 Task: Find connections with filter location Bocaiúva with filter topic #lawtechwith filter profile language Potuguese with filter current company DBS Bank with filter school KAZI NAZRUL UNIVERSITY, ASANSOL with filter industry Security Guards and Patrol Services with filter service category FIle Management with filter keywords title Public Relations Specialist
Action: Mouse moved to (614, 170)
Screenshot: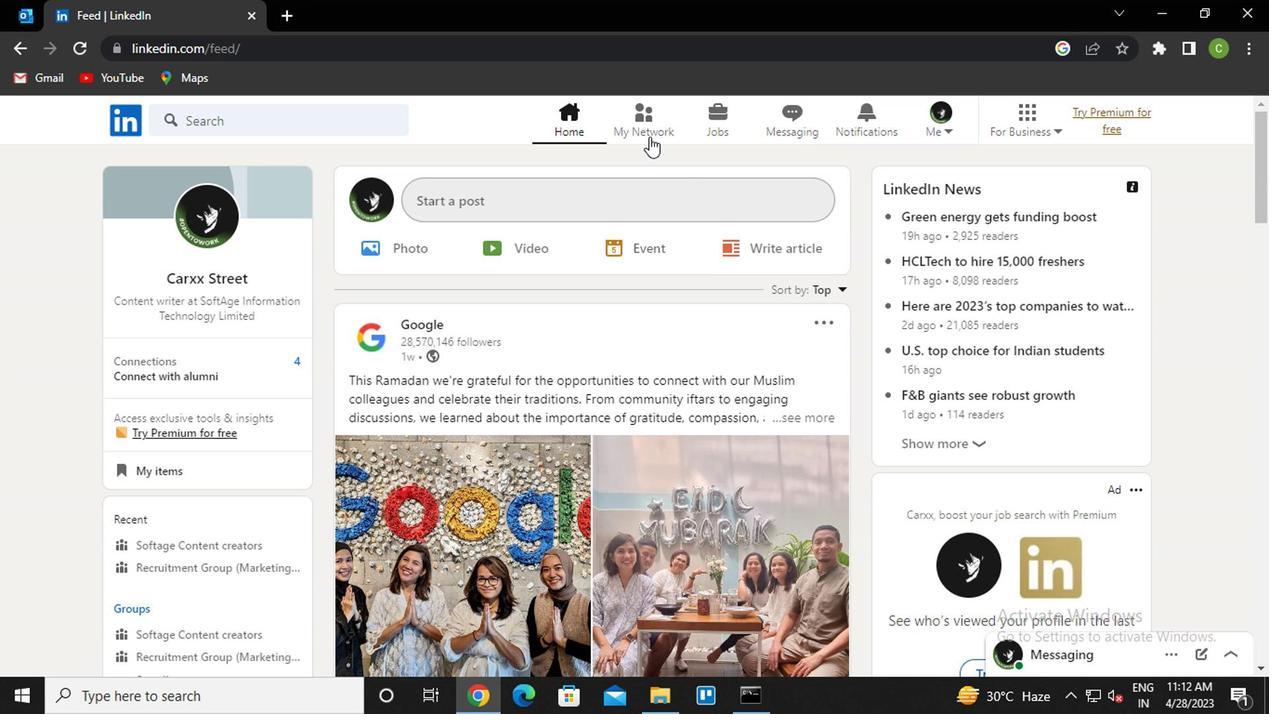 
Action: Mouse pressed left at (614, 170)
Screenshot: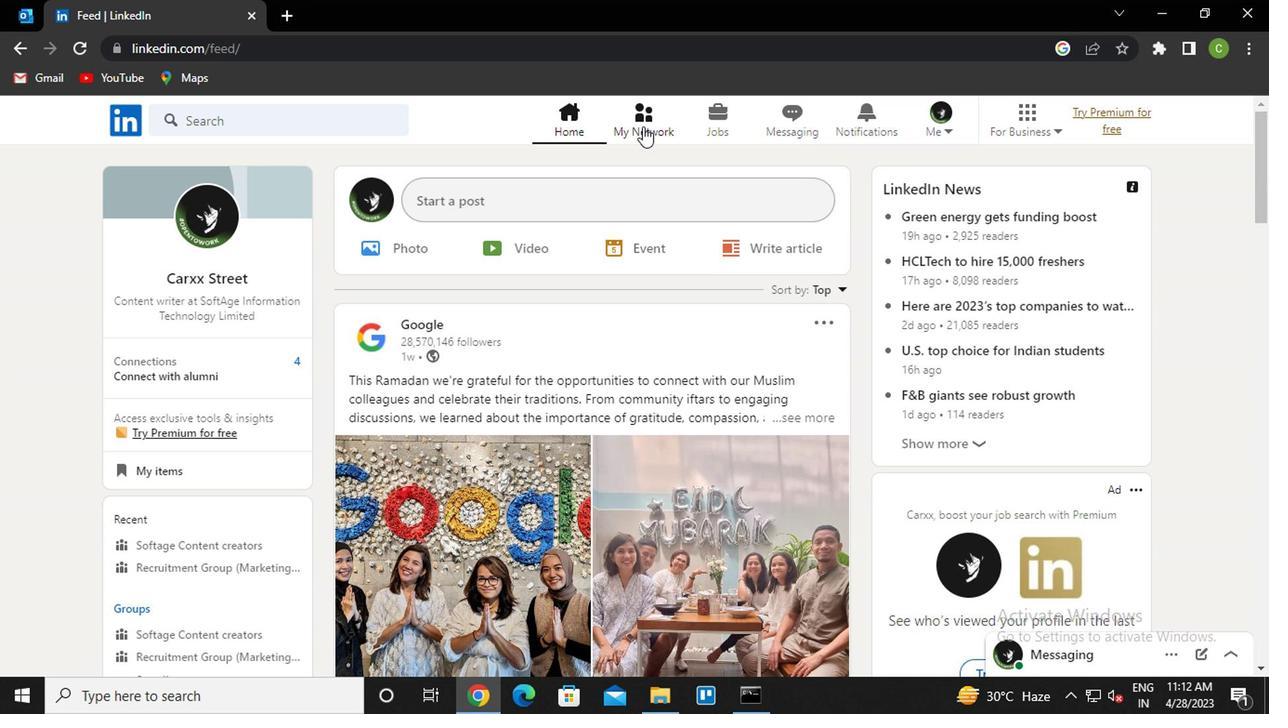 
Action: Mouse moved to (240, 246)
Screenshot: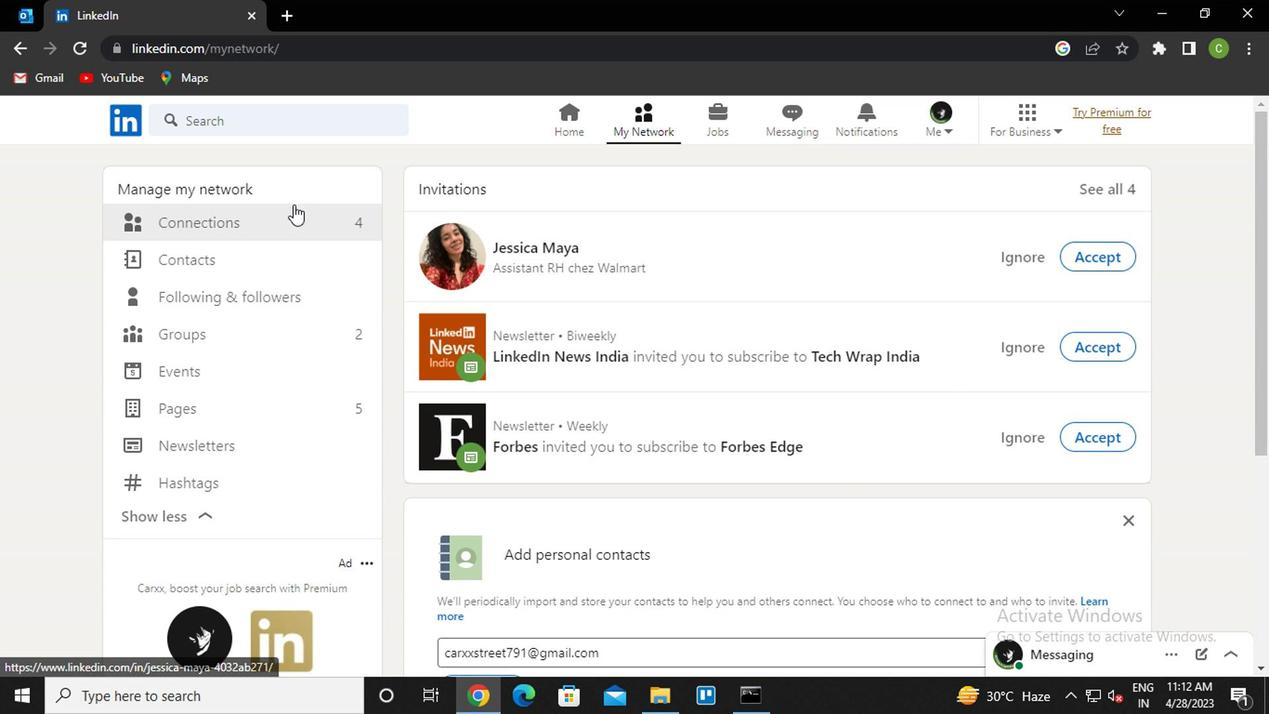 
Action: Mouse pressed left at (240, 246)
Screenshot: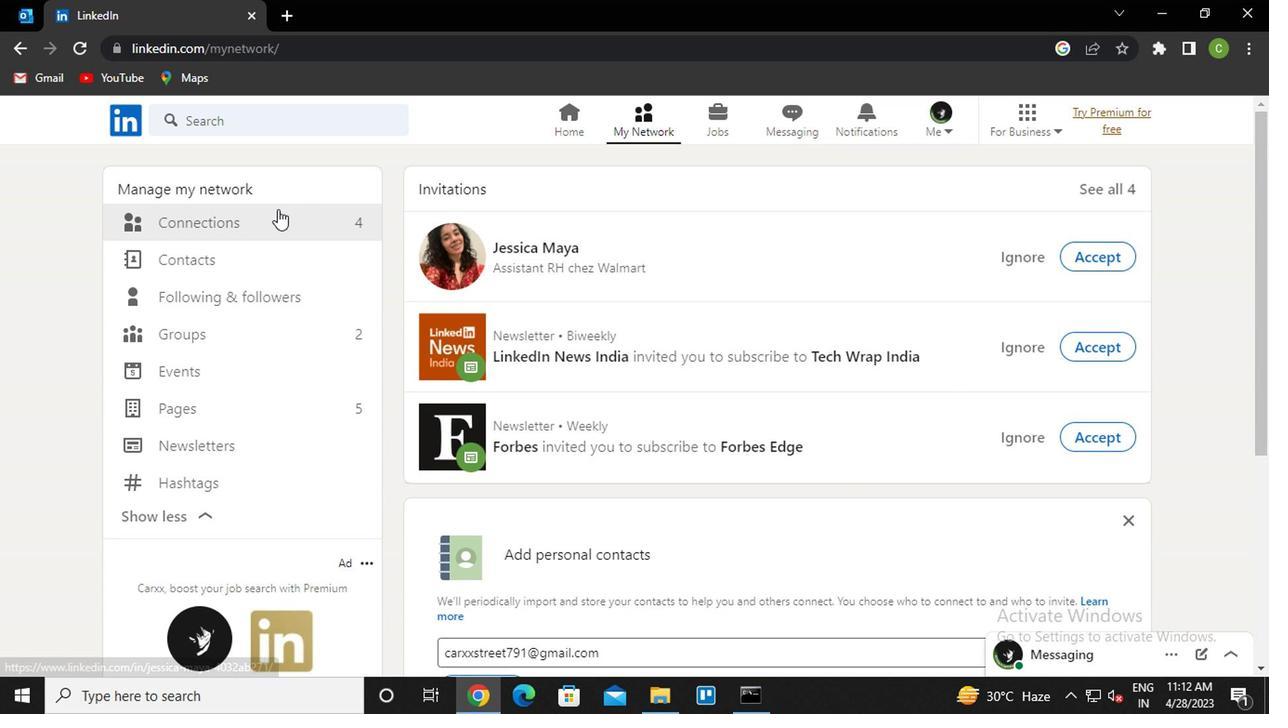 
Action: Mouse moved to (152, 255)
Screenshot: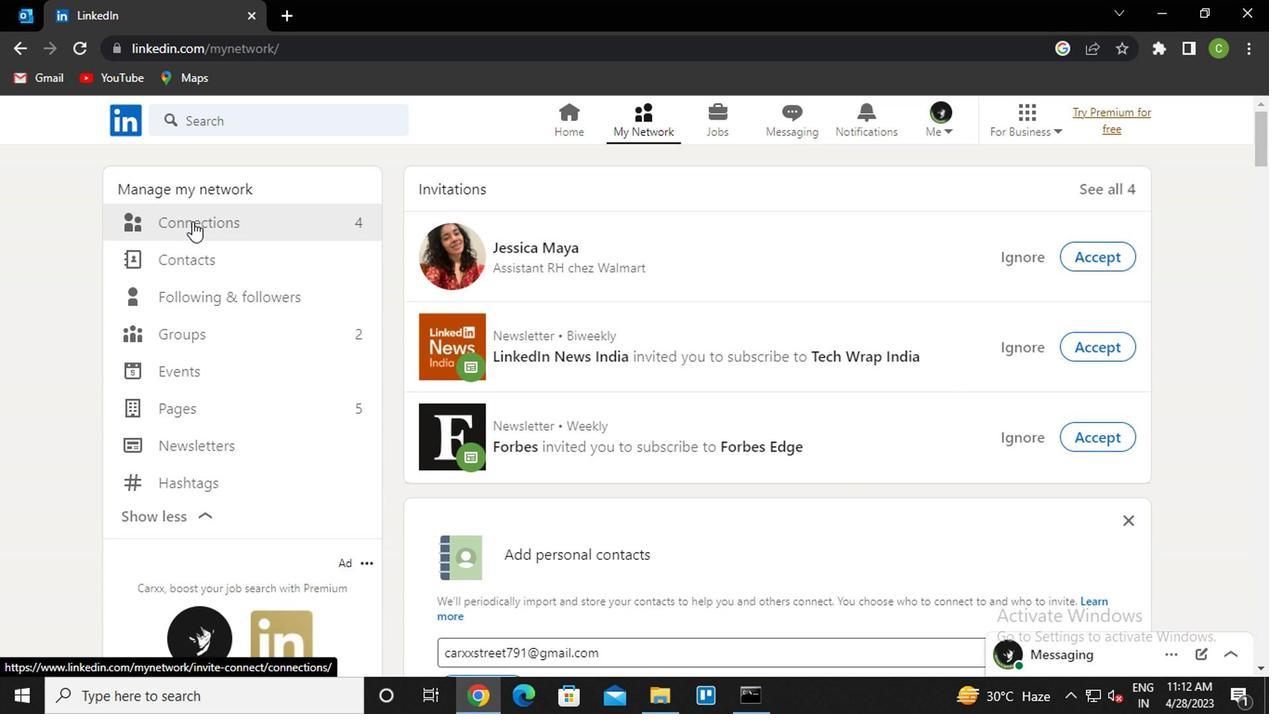 
Action: Mouse pressed left at (152, 255)
Screenshot: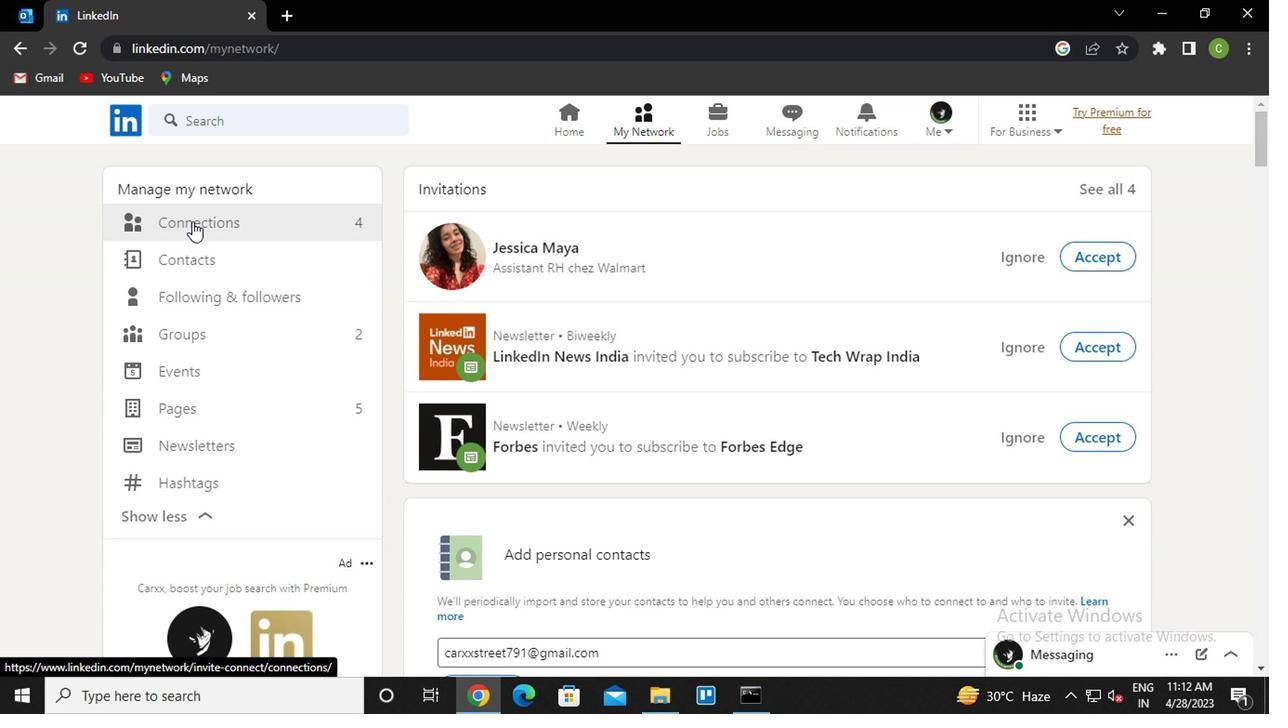 
Action: Mouse moved to (741, 262)
Screenshot: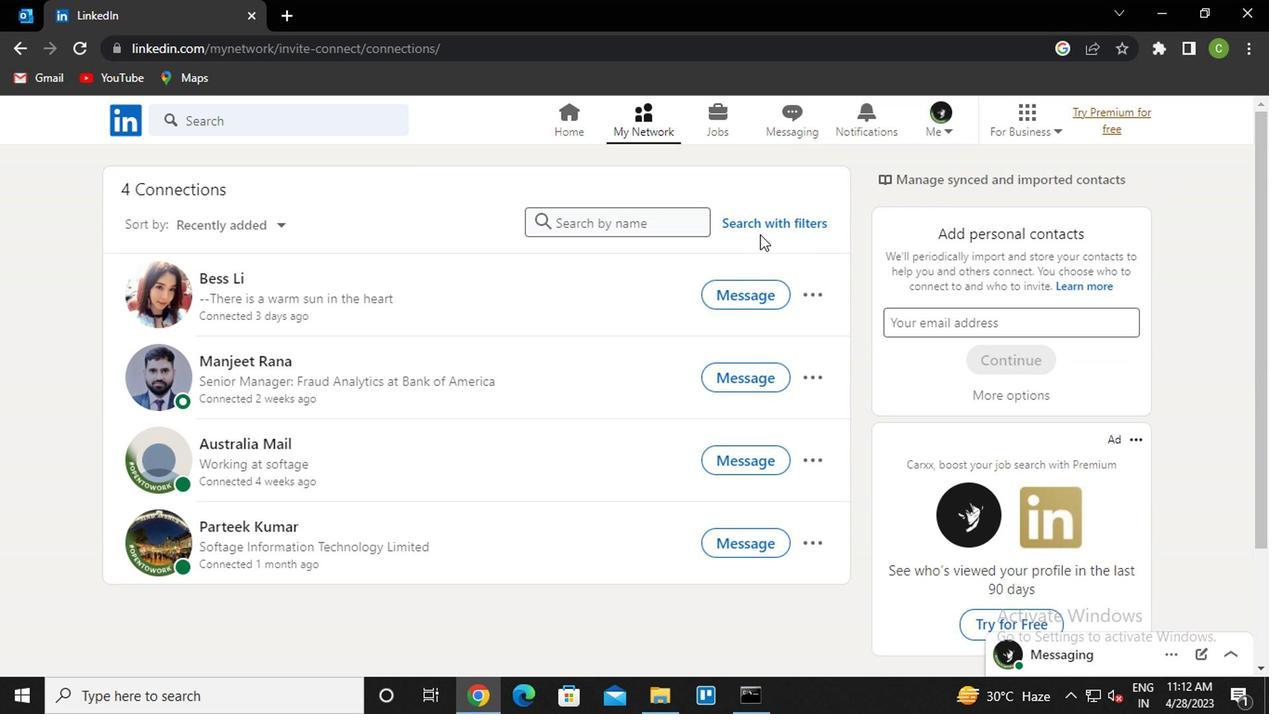 
Action: Mouse pressed left at (741, 262)
Screenshot: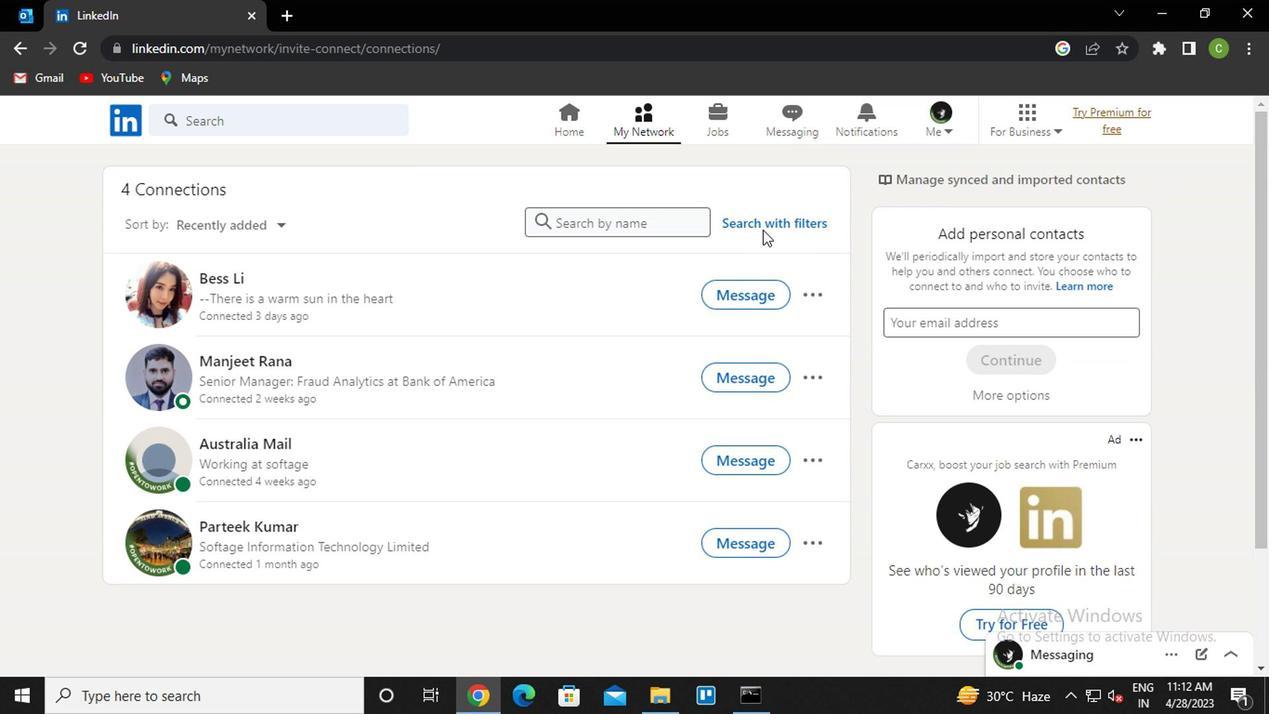 
Action: Mouse moved to (679, 219)
Screenshot: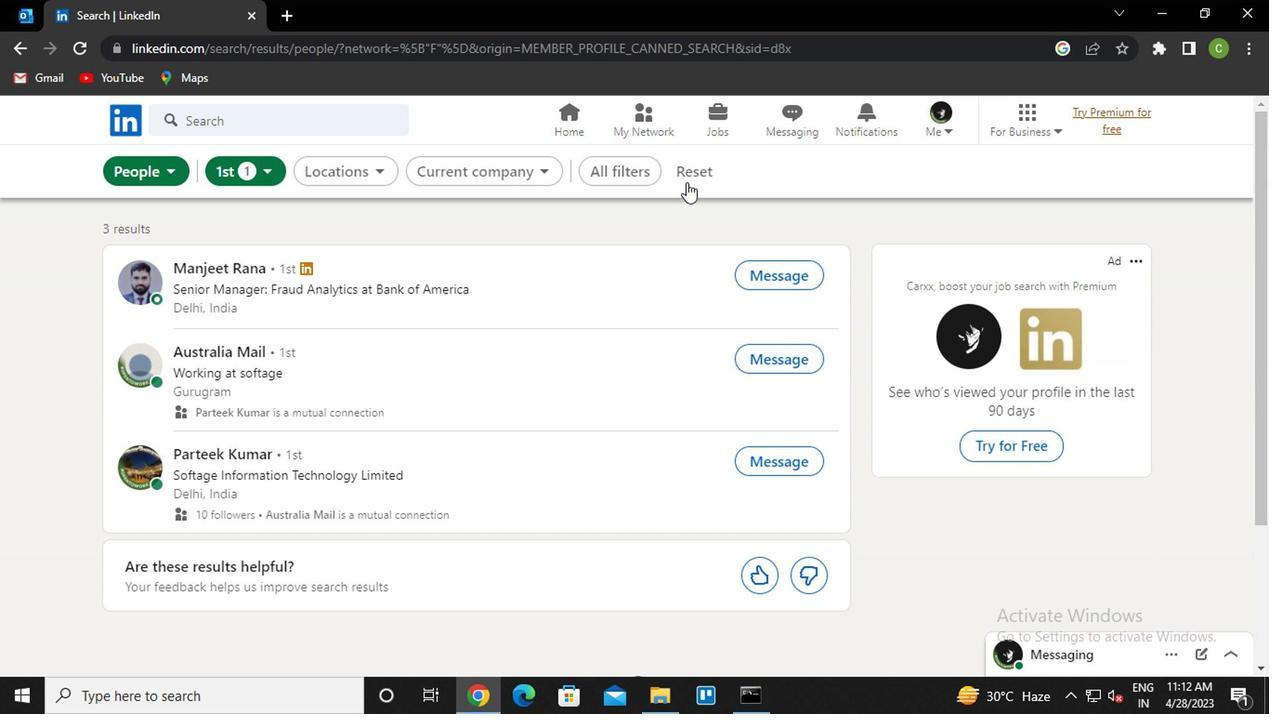 
Action: Mouse pressed left at (679, 219)
Screenshot: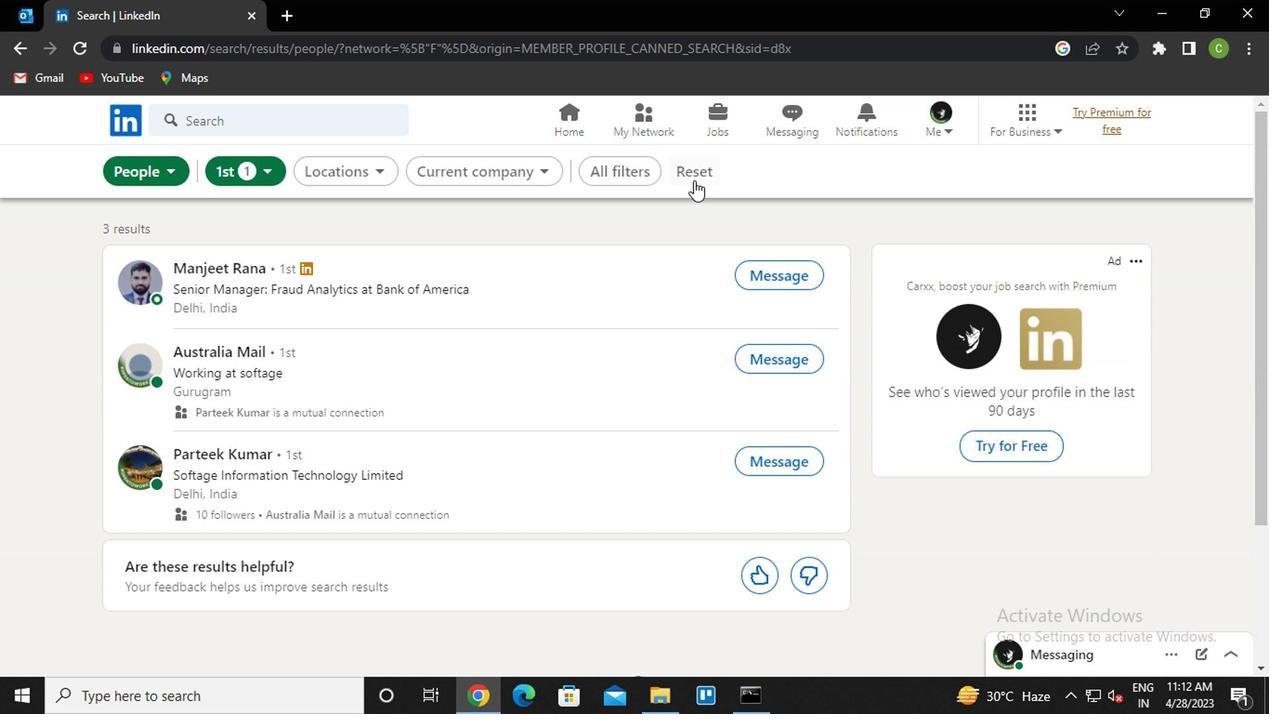 
Action: Mouse moved to (640, 213)
Screenshot: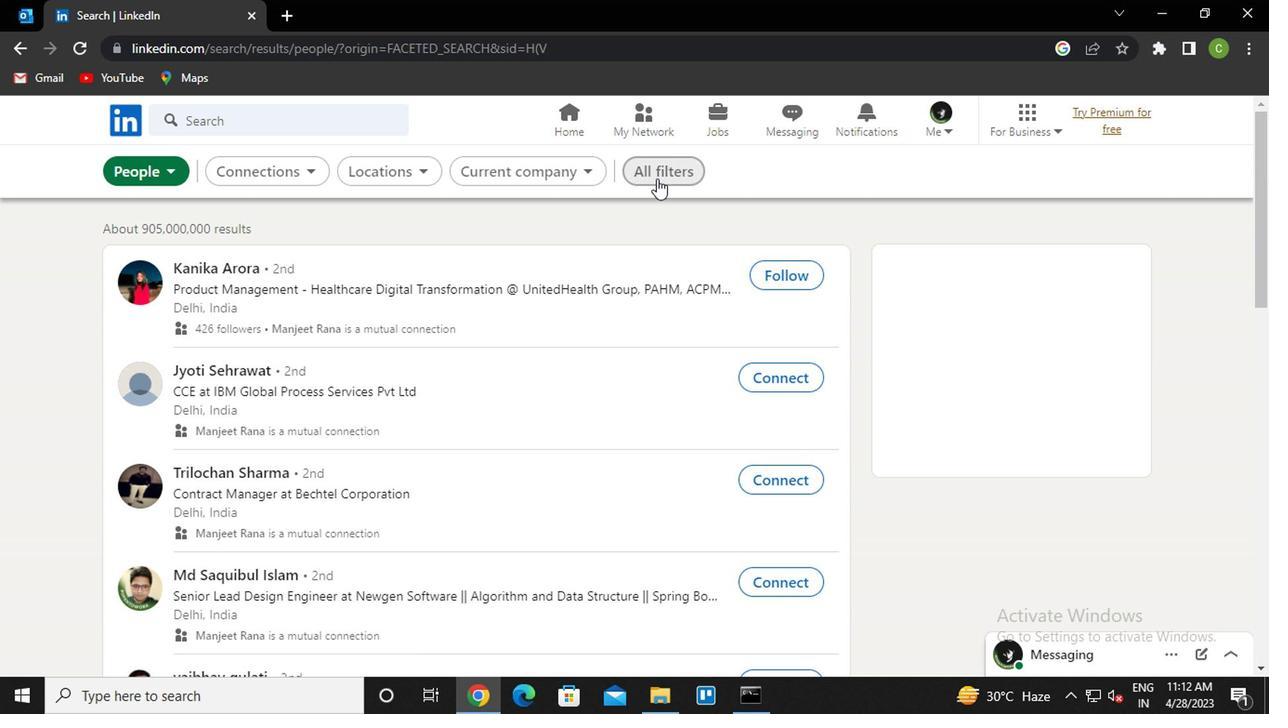 
Action: Mouse pressed left at (640, 213)
Screenshot: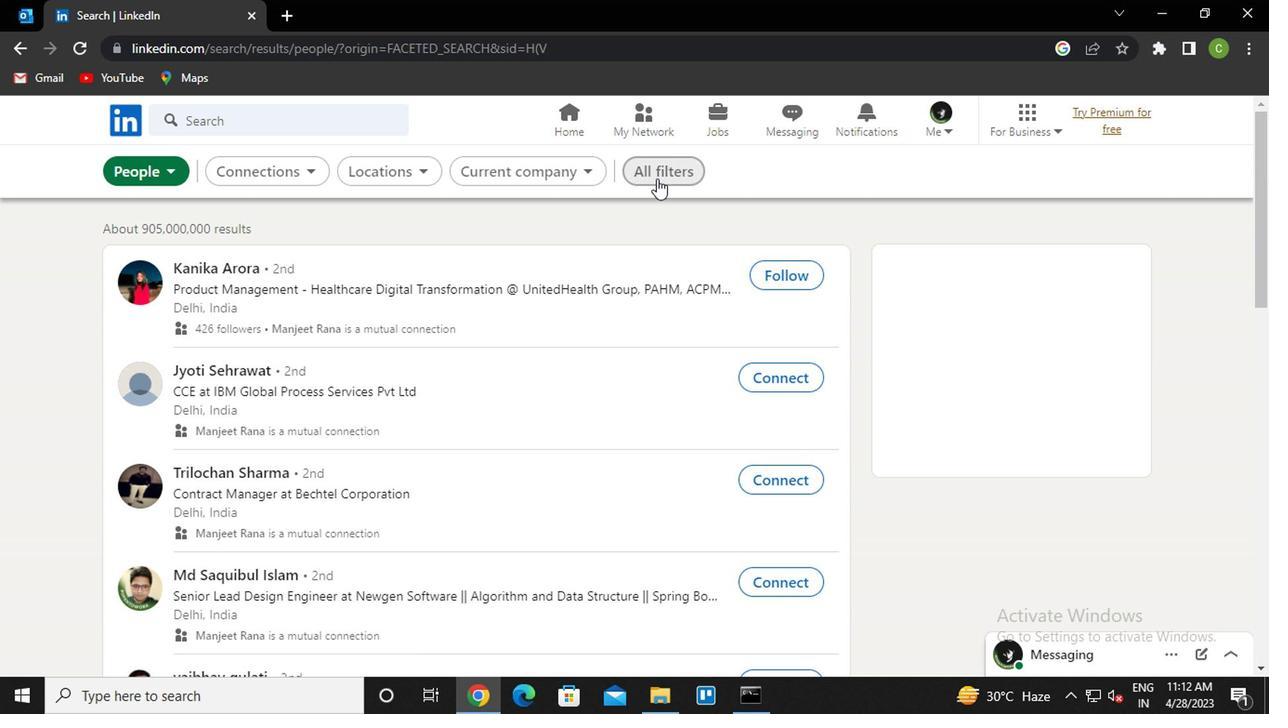 
Action: Mouse moved to (1055, 406)
Screenshot: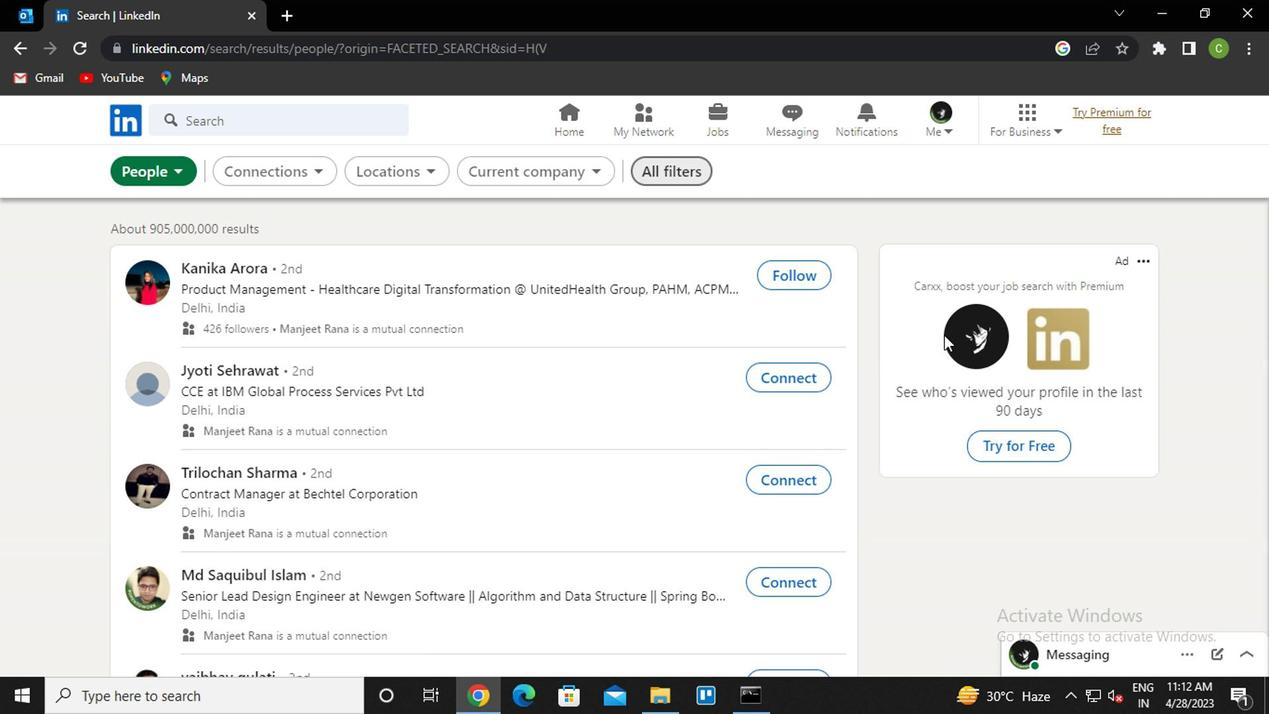 
Action: Mouse scrolled (1055, 406) with delta (0, 0)
Screenshot: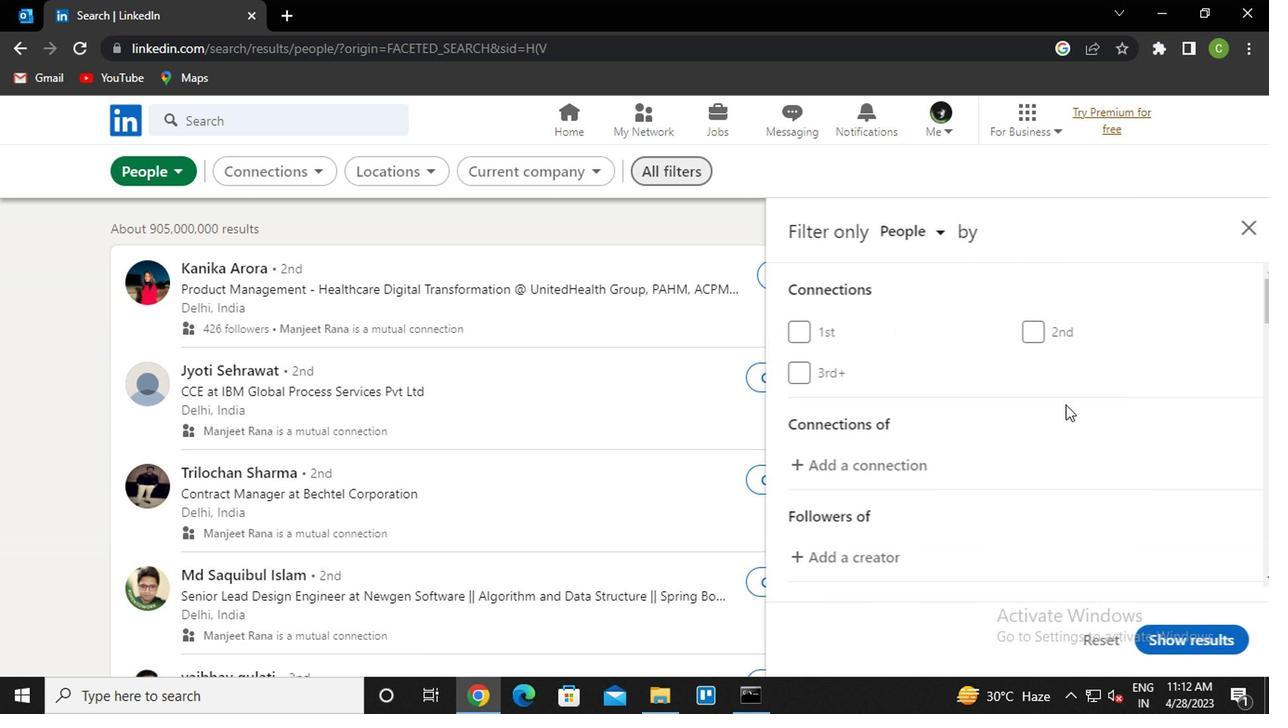 
Action: Mouse scrolled (1055, 406) with delta (0, 0)
Screenshot: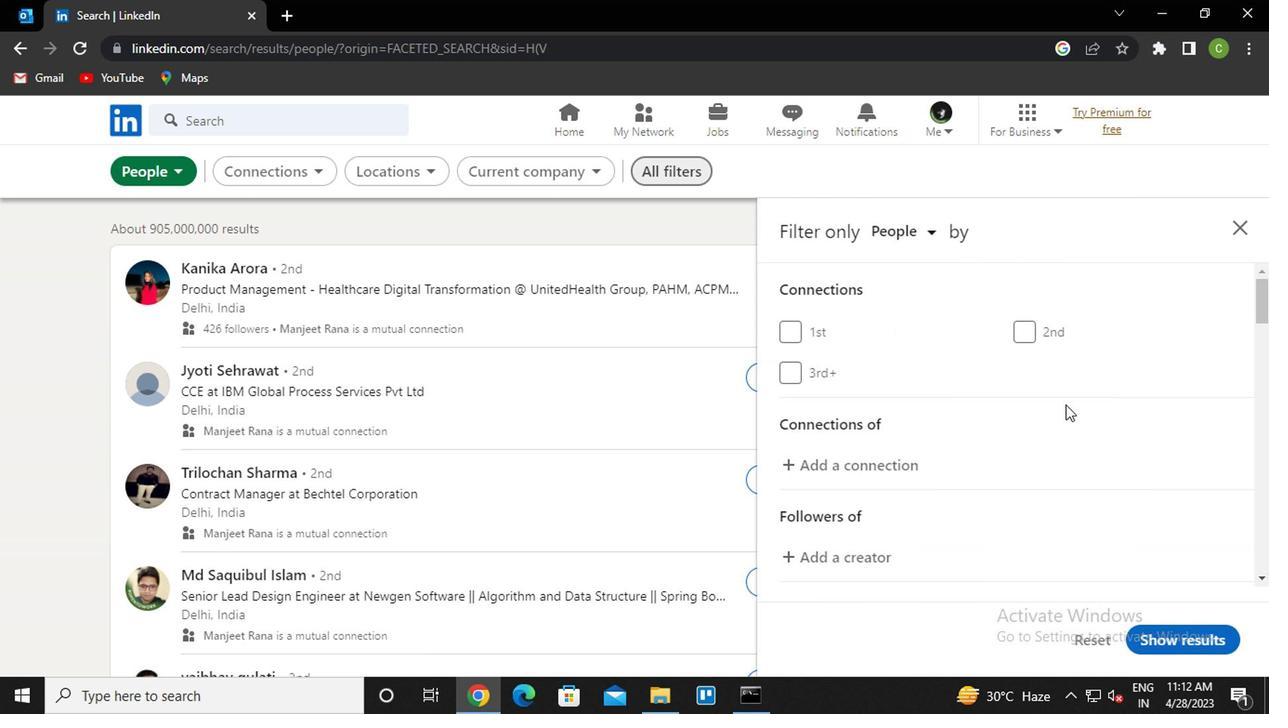 
Action: Mouse scrolled (1055, 406) with delta (0, 0)
Screenshot: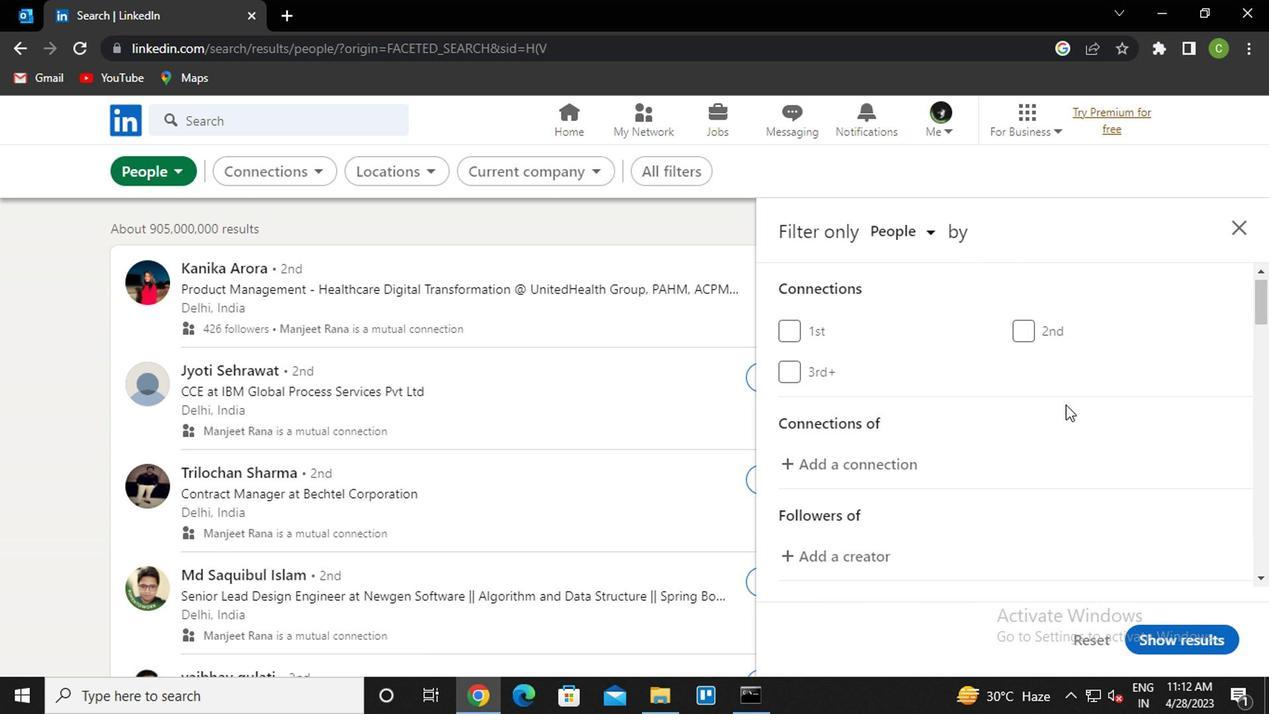 
Action: Mouse moved to (1055, 409)
Screenshot: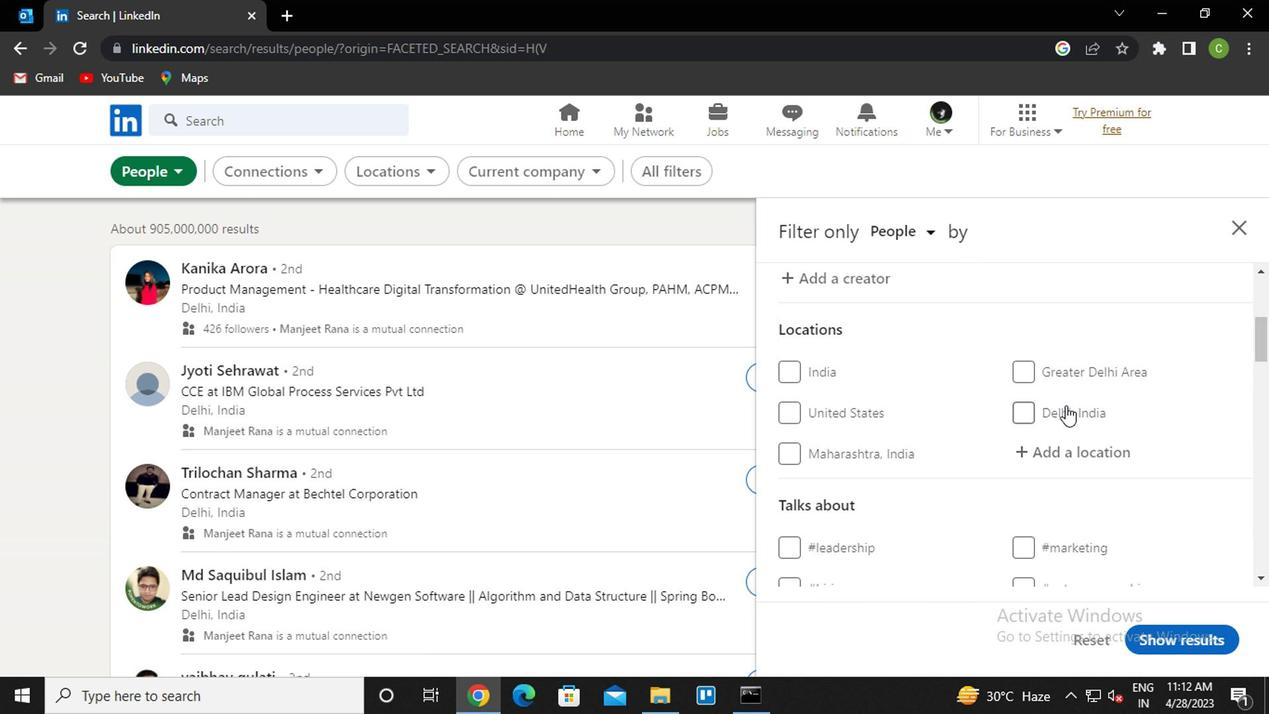 
Action: Mouse scrolled (1055, 408) with delta (0, 0)
Screenshot: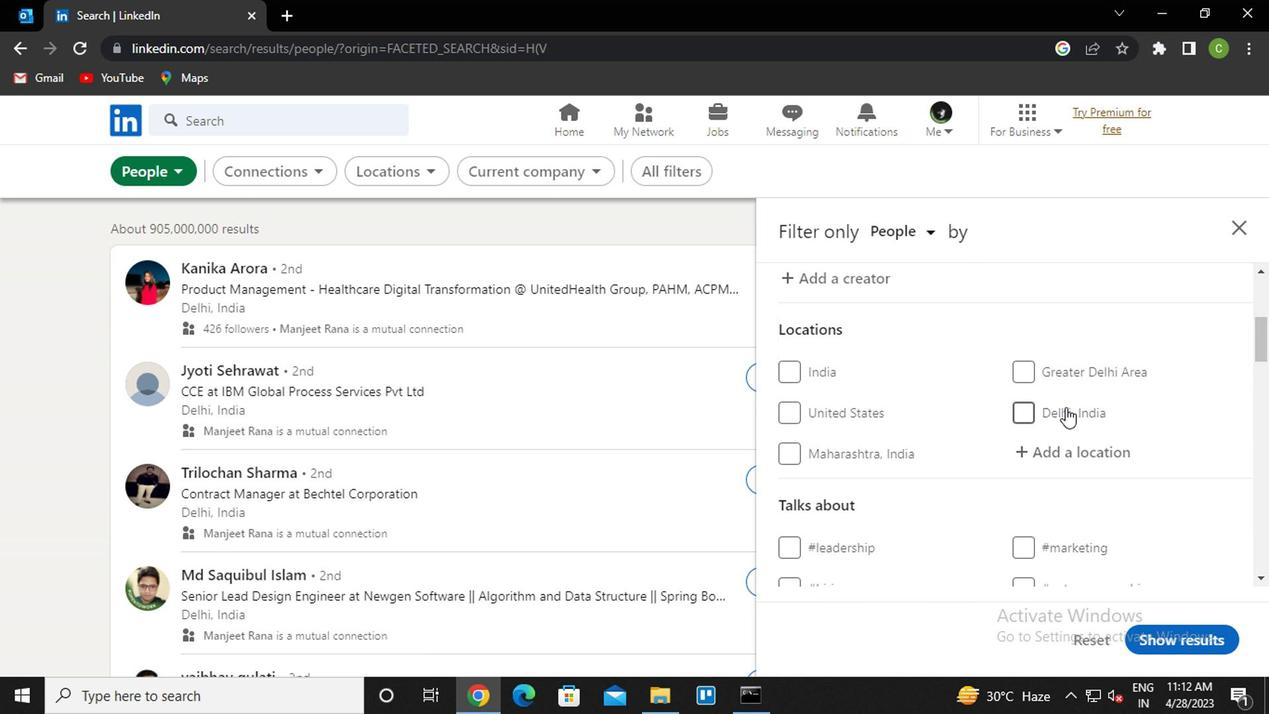 
Action: Mouse moved to (1070, 376)
Screenshot: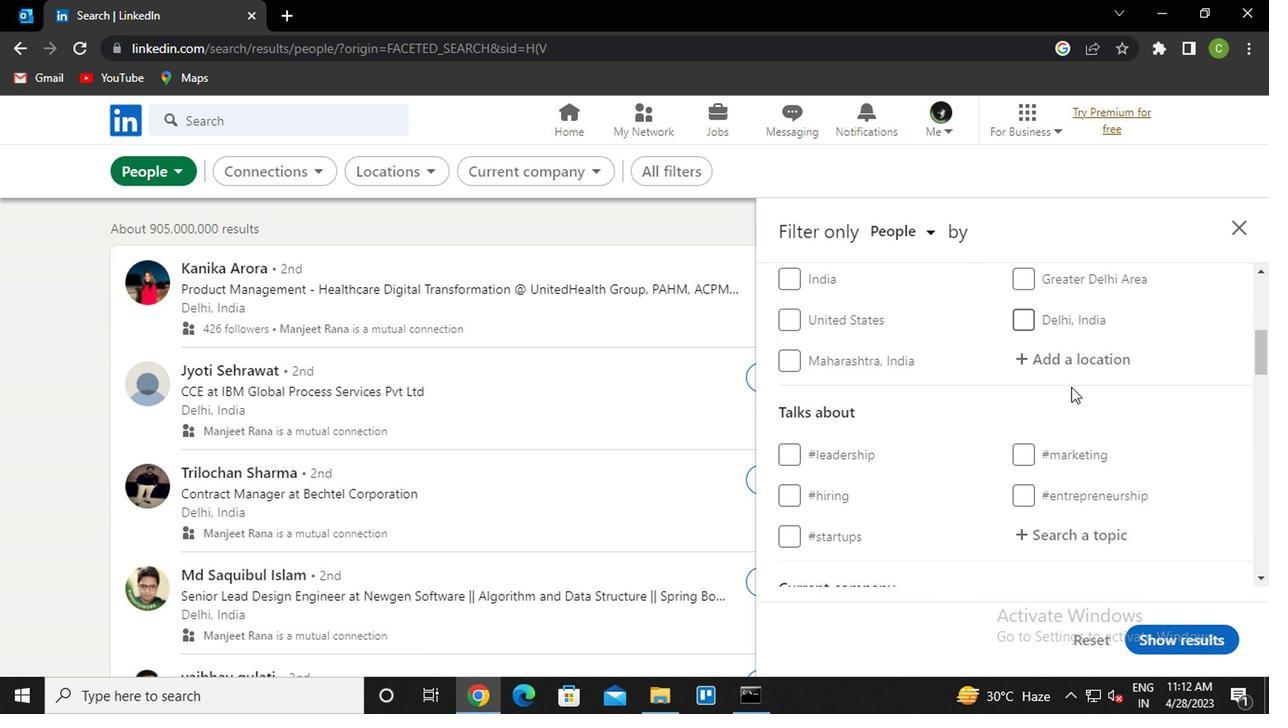 
Action: Mouse pressed left at (1070, 376)
Screenshot: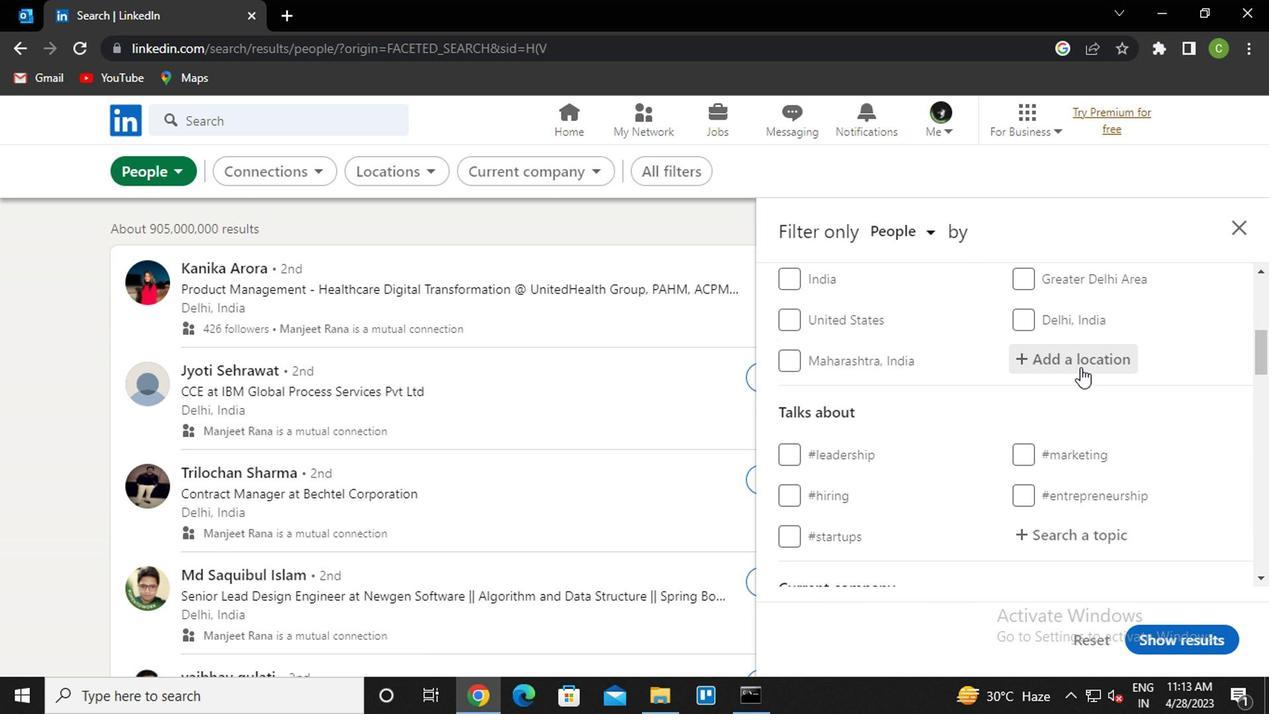 
Action: Key pressed <Key.caps_lock>b<Key.caps_lock>ocaiu<Key.down><Key.enter>
Screenshot: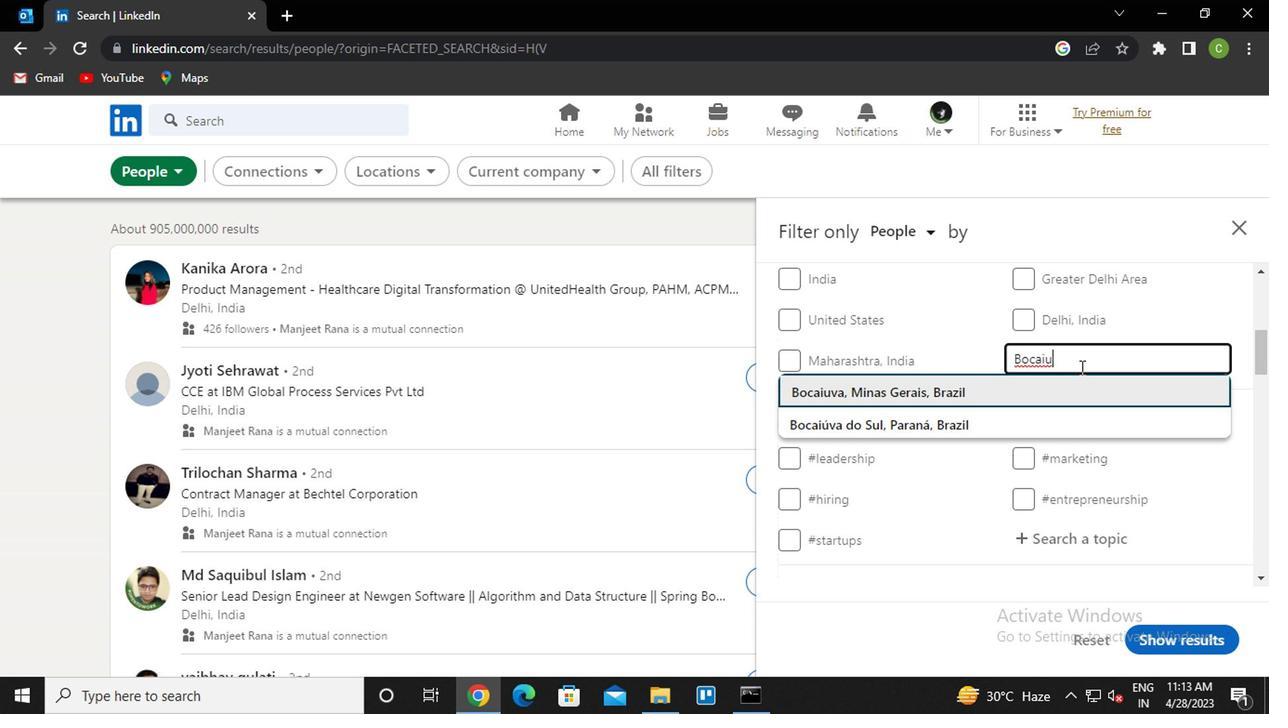 
Action: Mouse scrolled (1070, 375) with delta (0, 0)
Screenshot: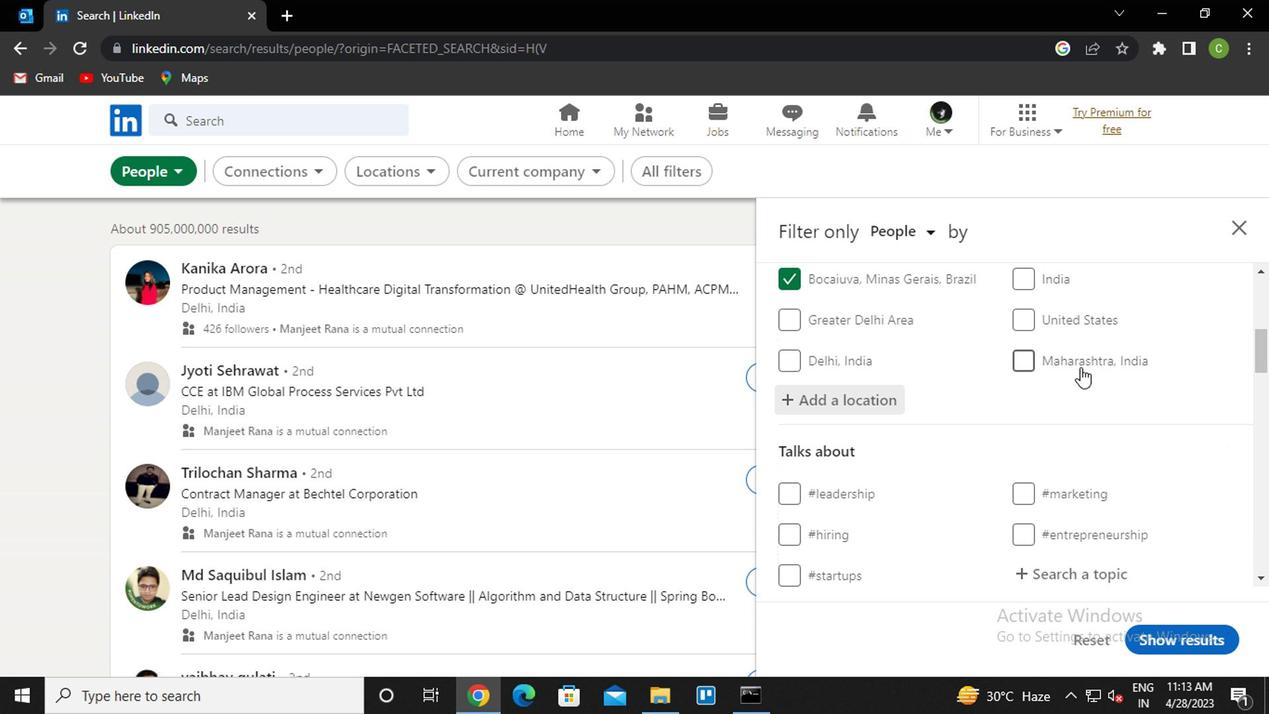 
Action: Mouse scrolled (1070, 375) with delta (0, 0)
Screenshot: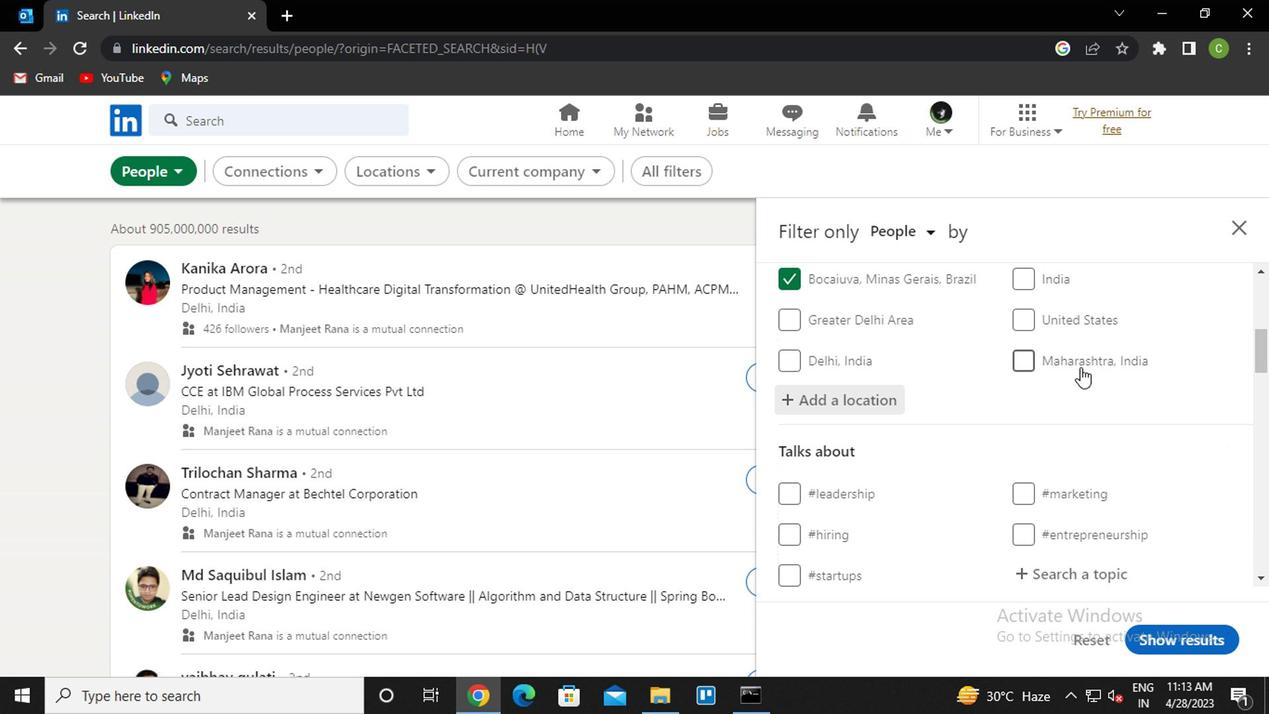 
Action: Mouse scrolled (1070, 375) with delta (0, 0)
Screenshot: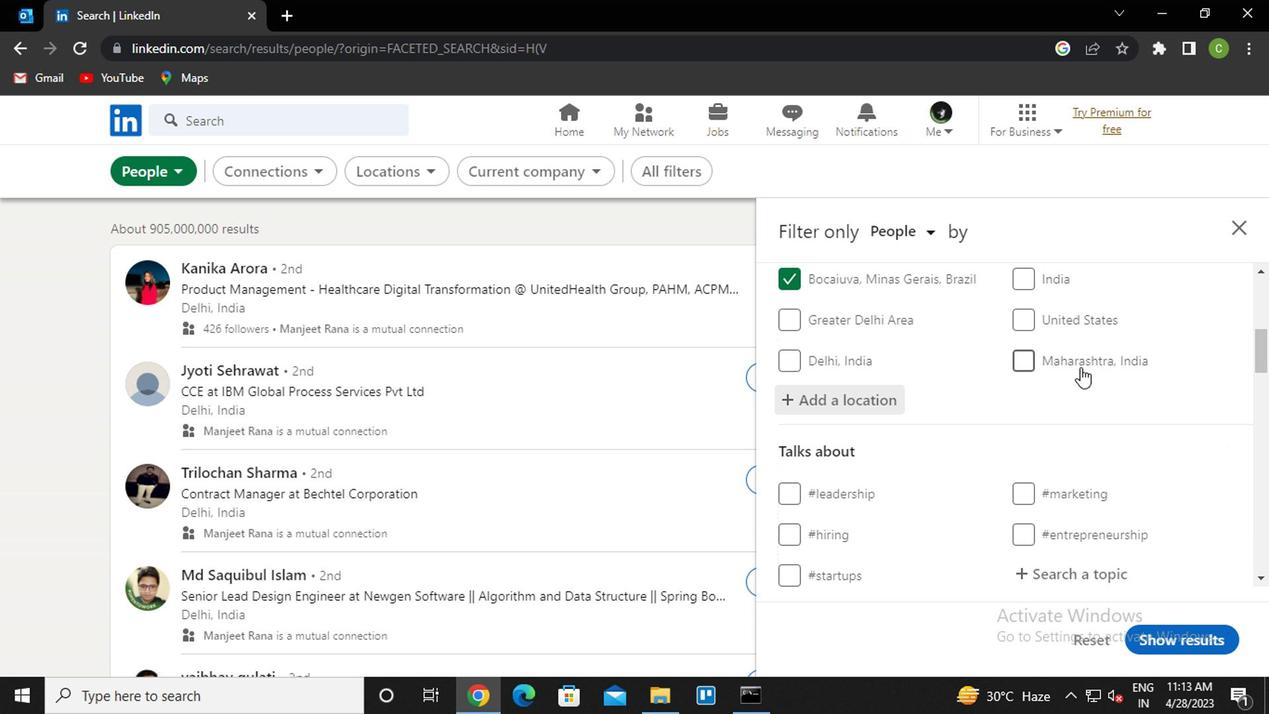 
Action: Mouse scrolled (1070, 375) with delta (0, 0)
Screenshot: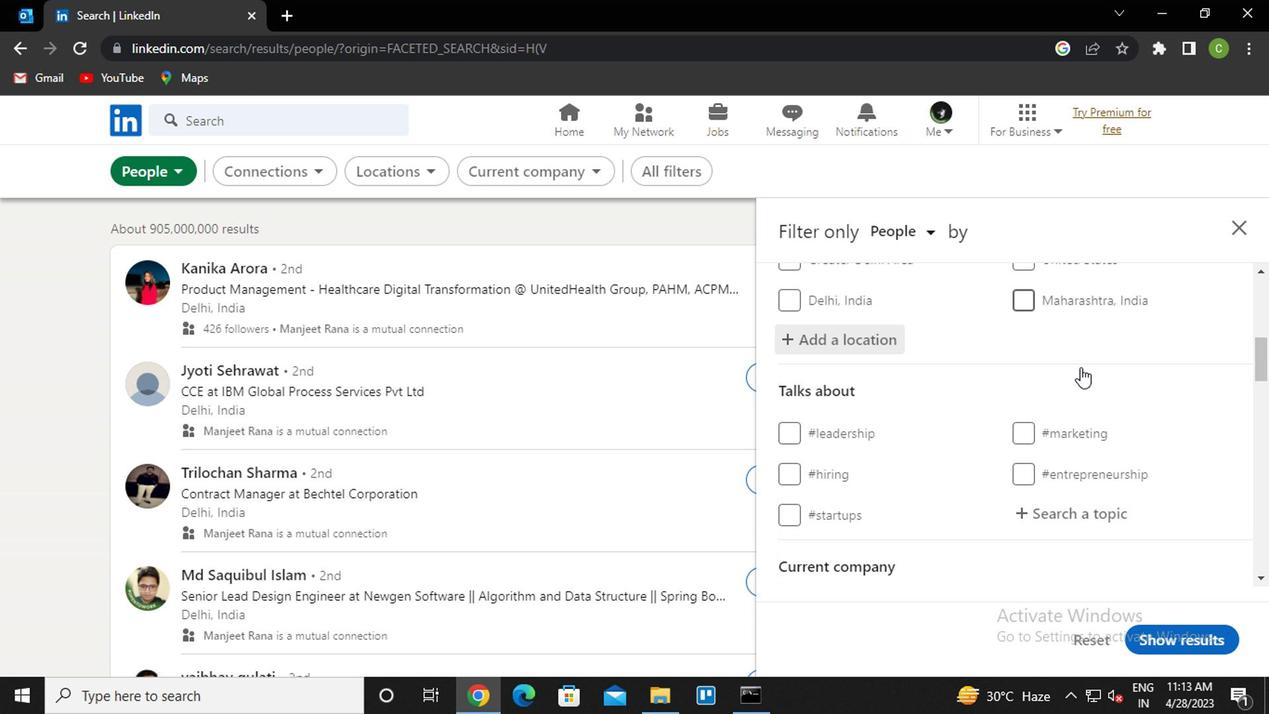 
Action: Mouse moved to (1067, 353)
Screenshot: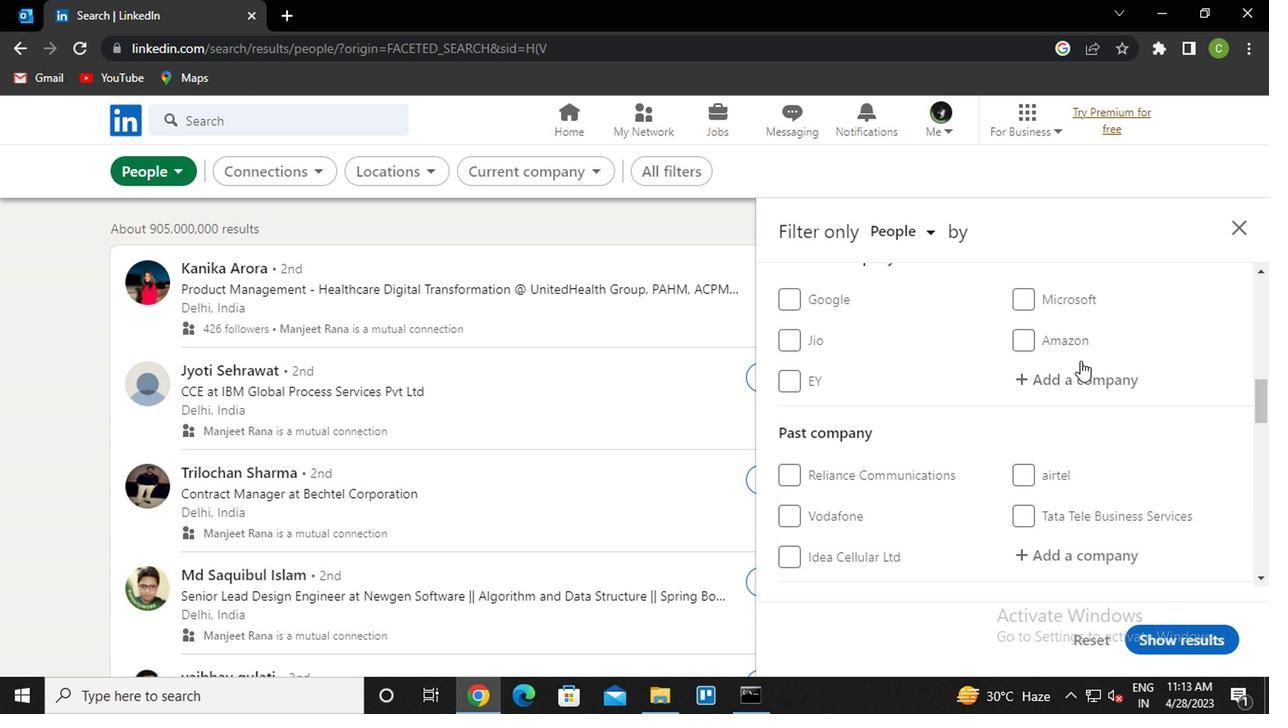 
Action: Mouse scrolled (1067, 353) with delta (0, 0)
Screenshot: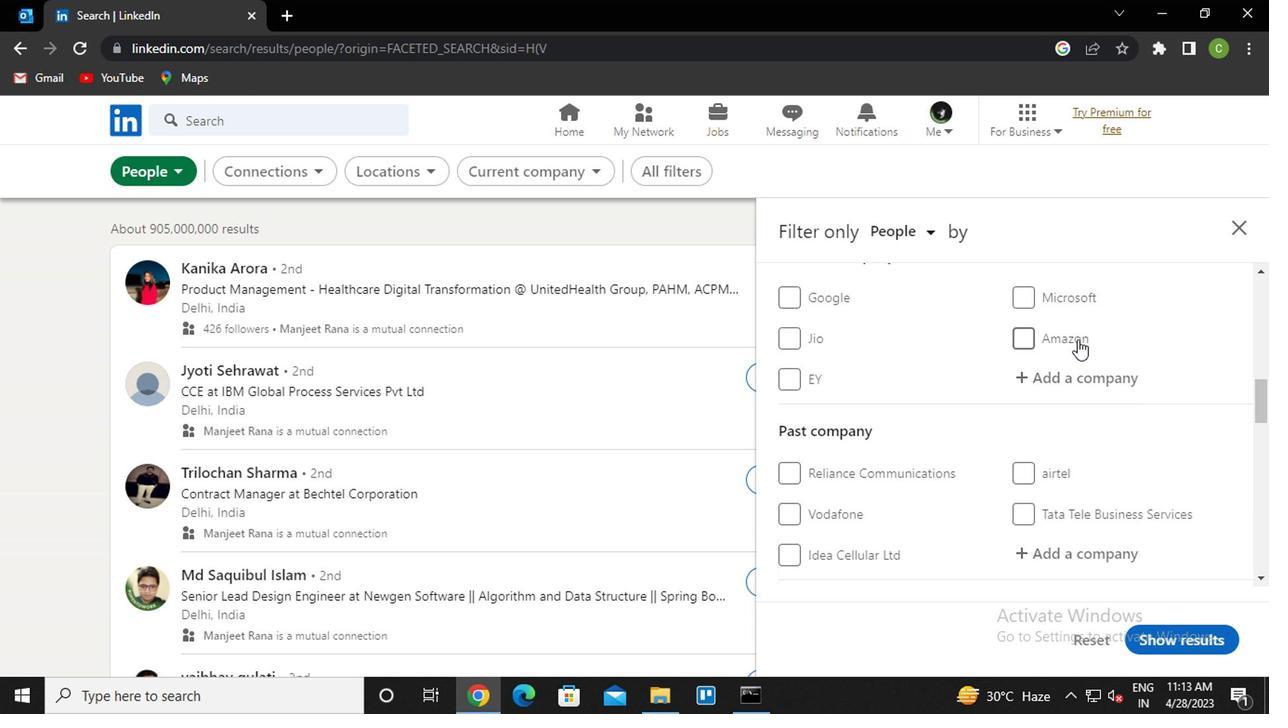 
Action: Mouse moved to (1077, 322)
Screenshot: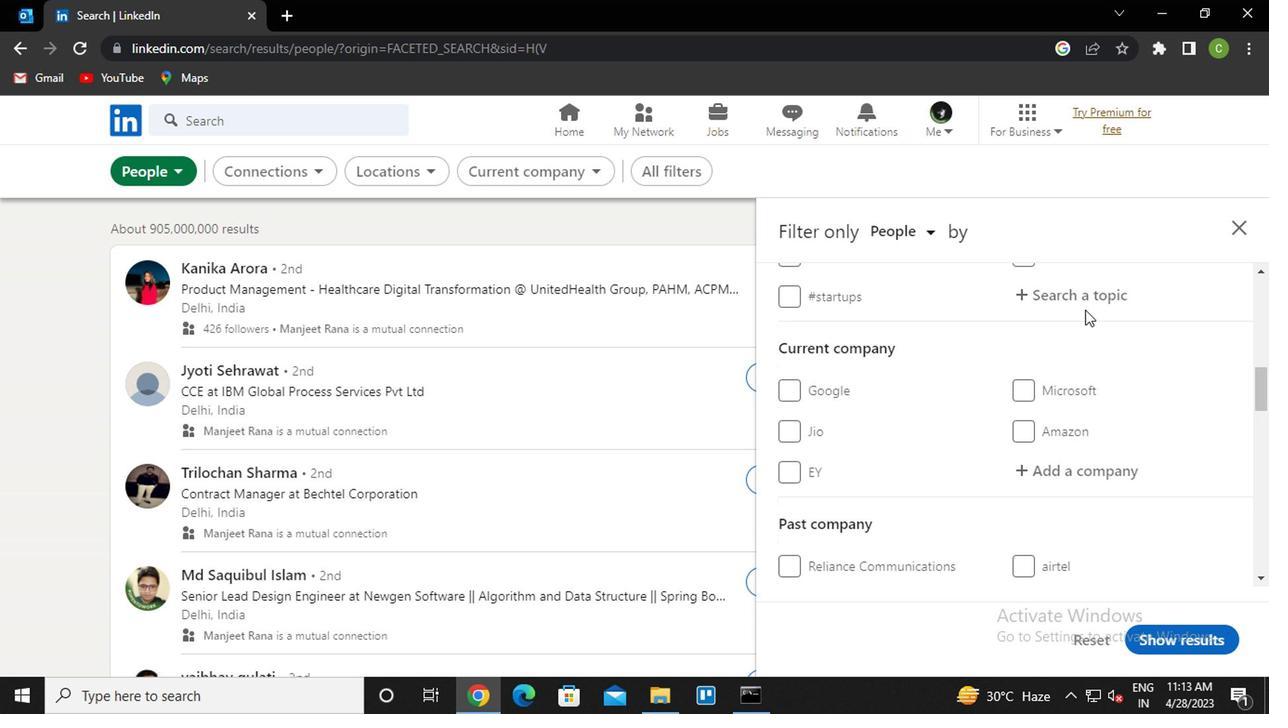 
Action: Mouse pressed left at (1077, 322)
Screenshot: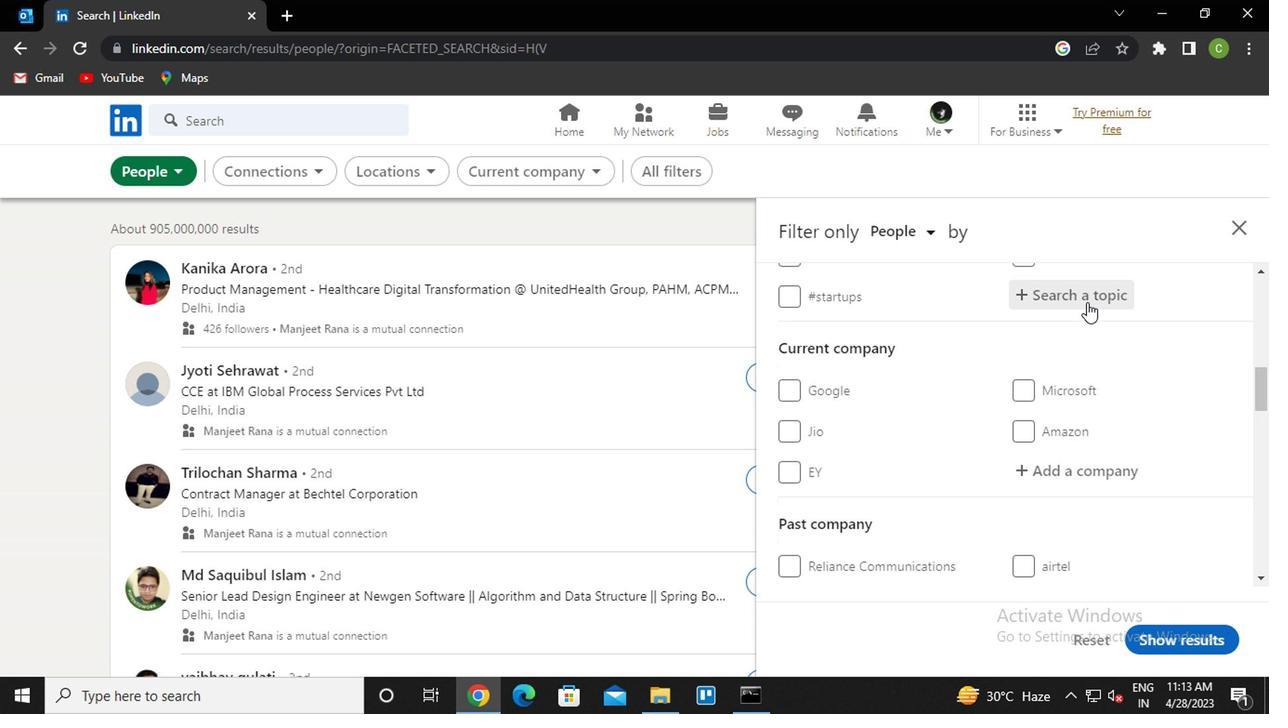 
Action: Key pressed lawtech<Key.down><Key.enter>
Screenshot: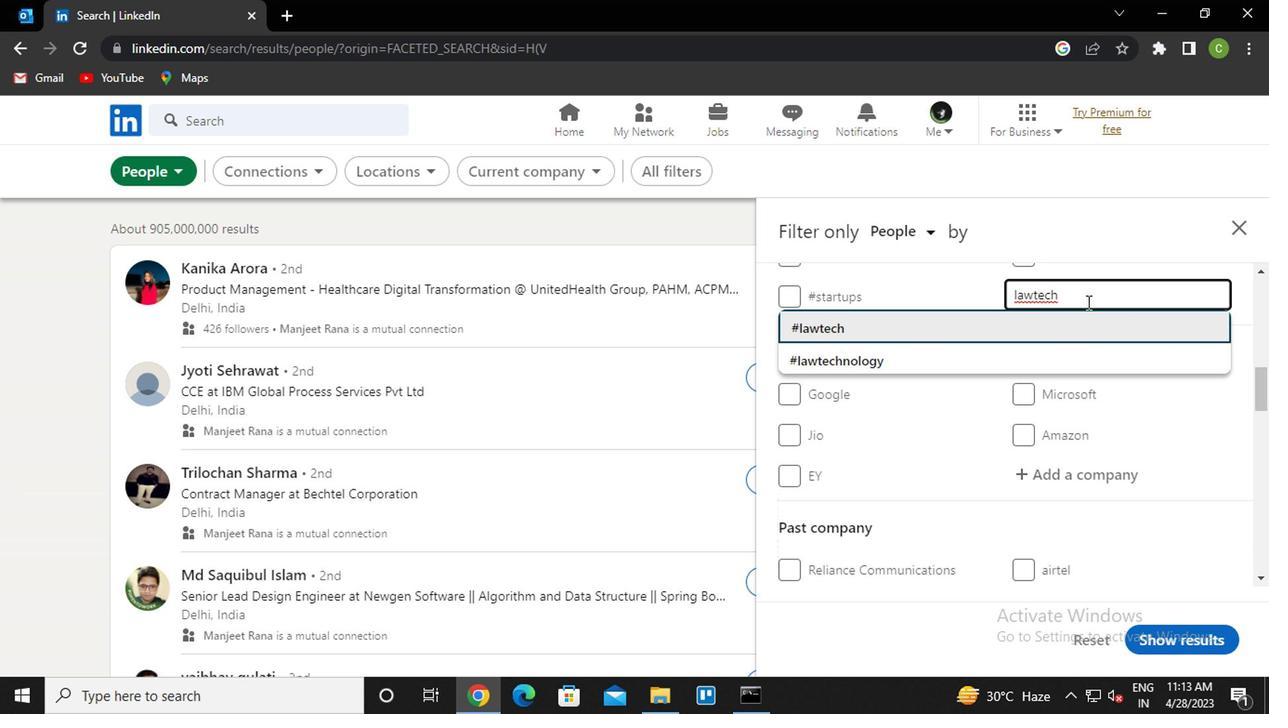 
Action: Mouse scrolled (1077, 322) with delta (0, 0)
Screenshot: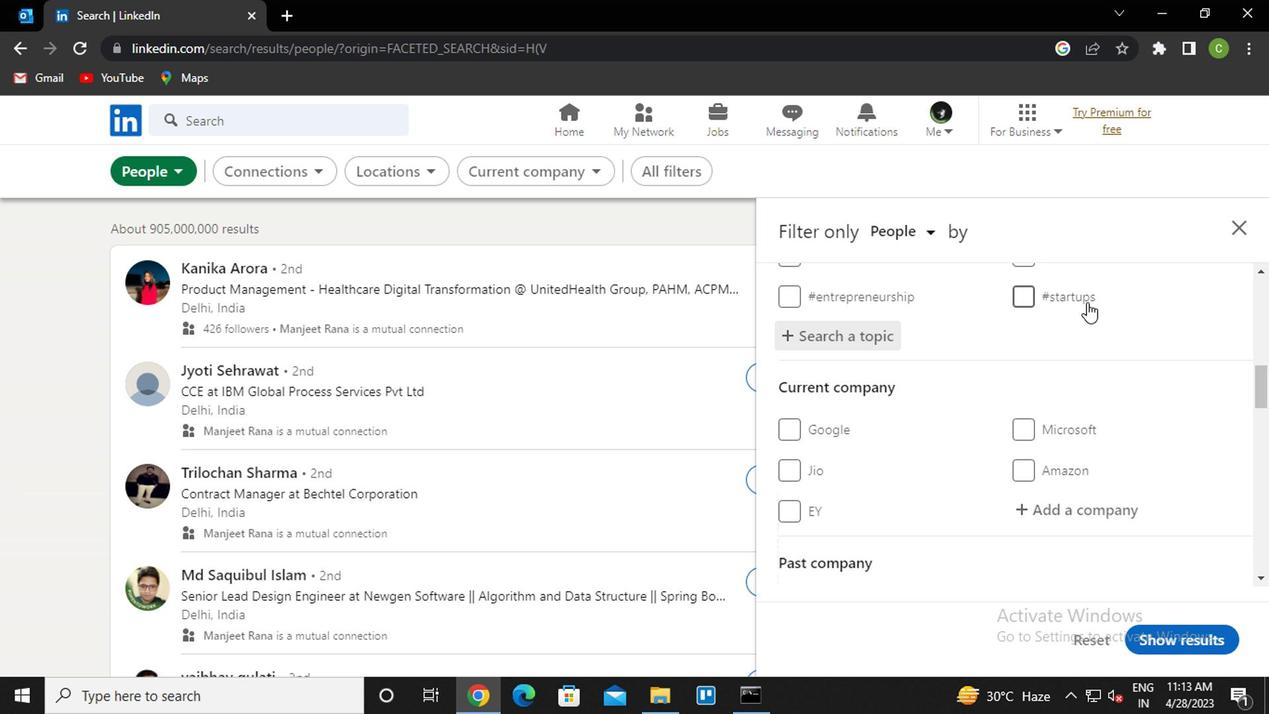
Action: Mouse moved to (1077, 327)
Screenshot: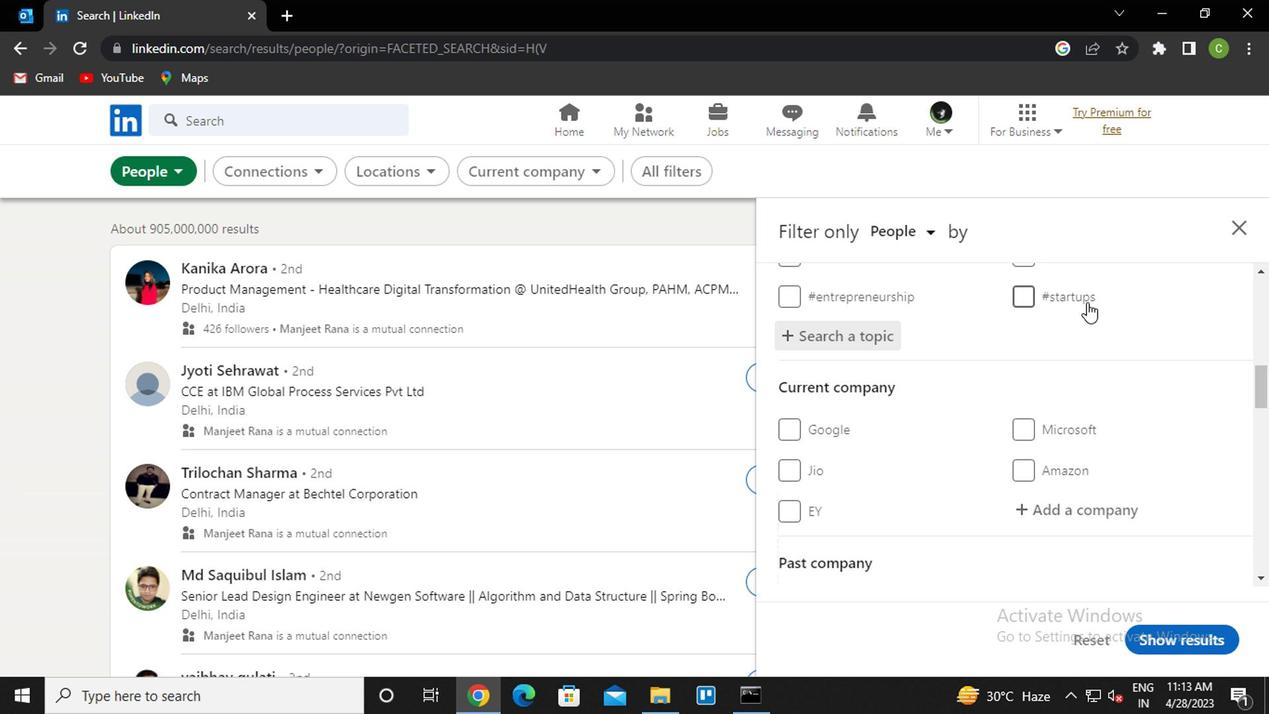 
Action: Mouse scrolled (1077, 326) with delta (0, 0)
Screenshot: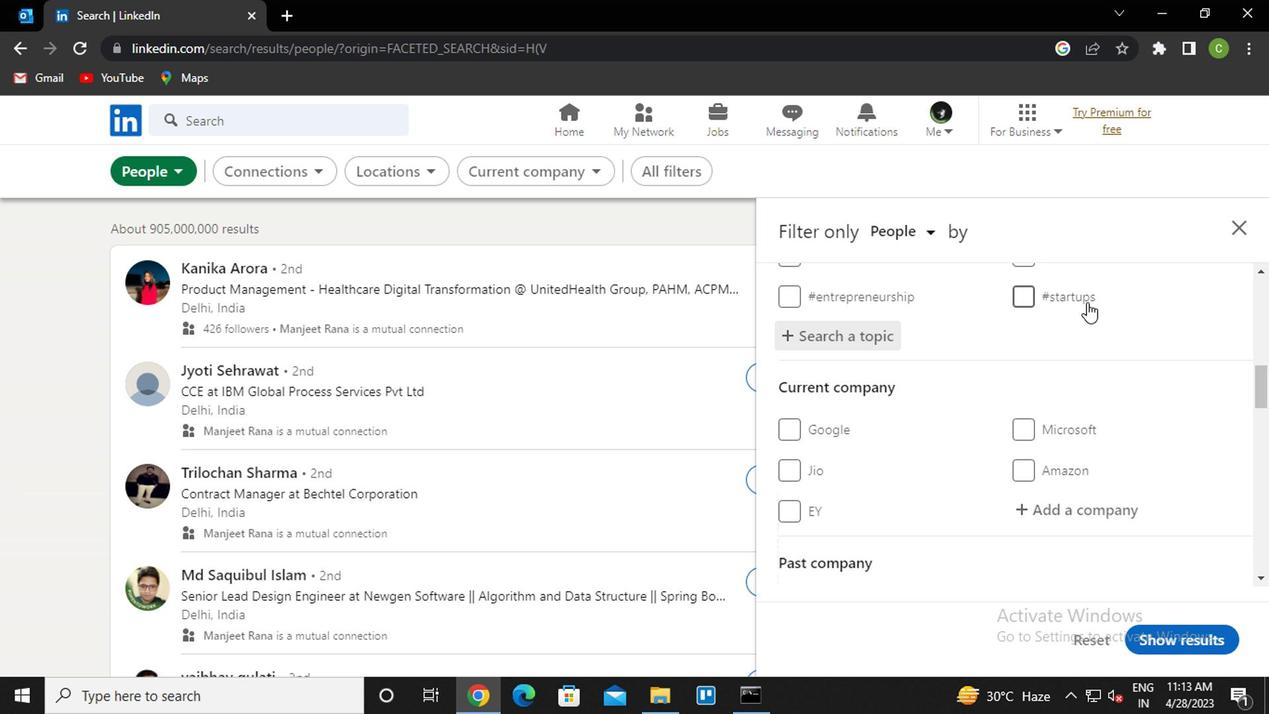
Action: Mouse moved to (1077, 331)
Screenshot: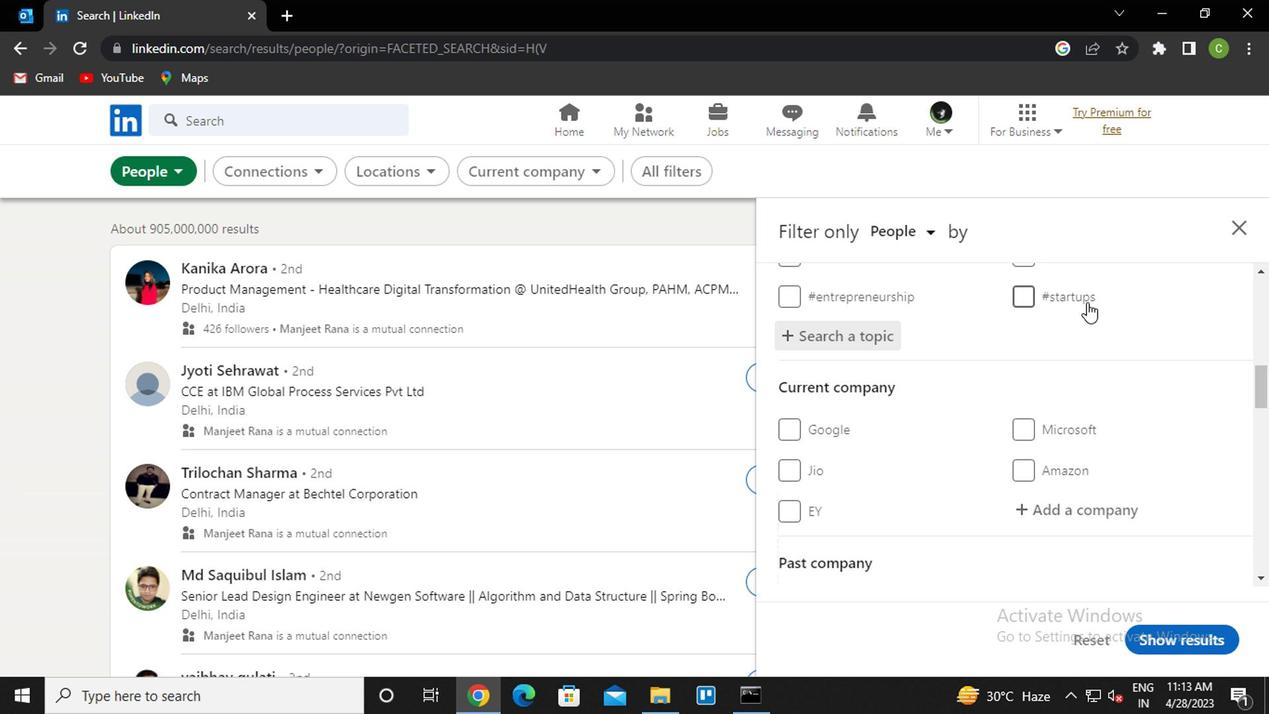 
Action: Mouse scrolled (1077, 329) with delta (0, -1)
Screenshot: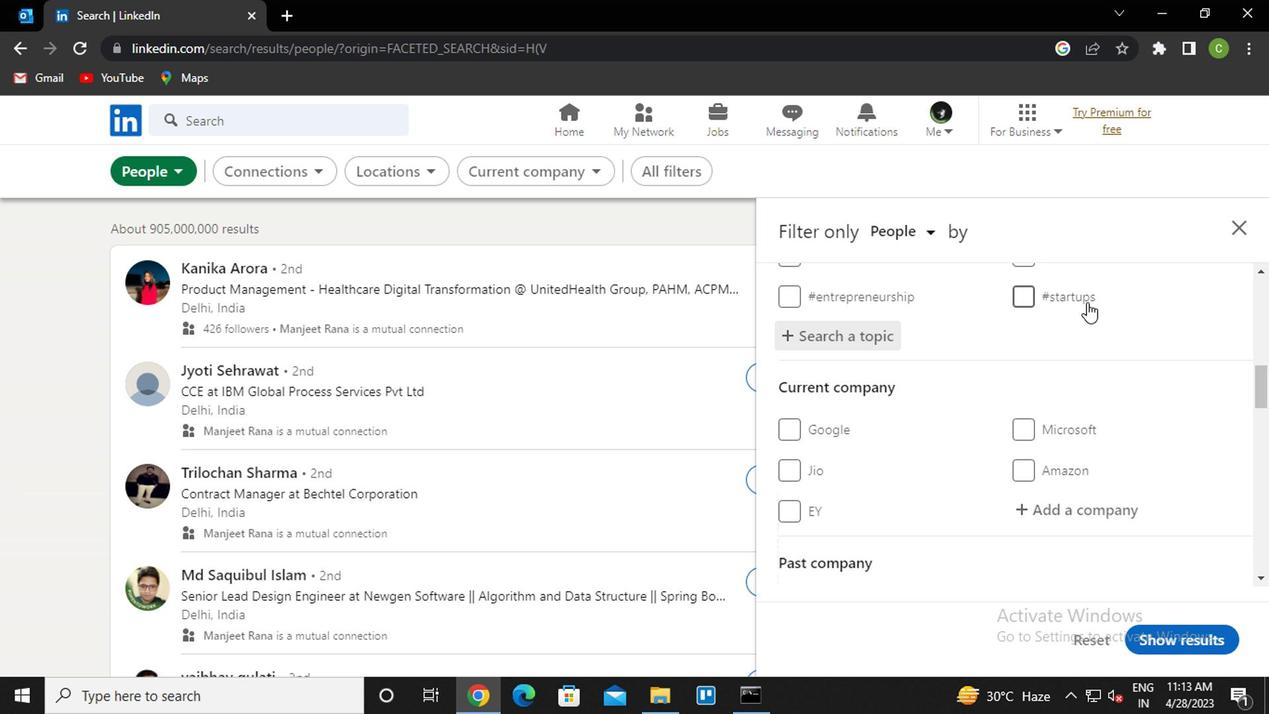 
Action: Mouse moved to (1077, 333)
Screenshot: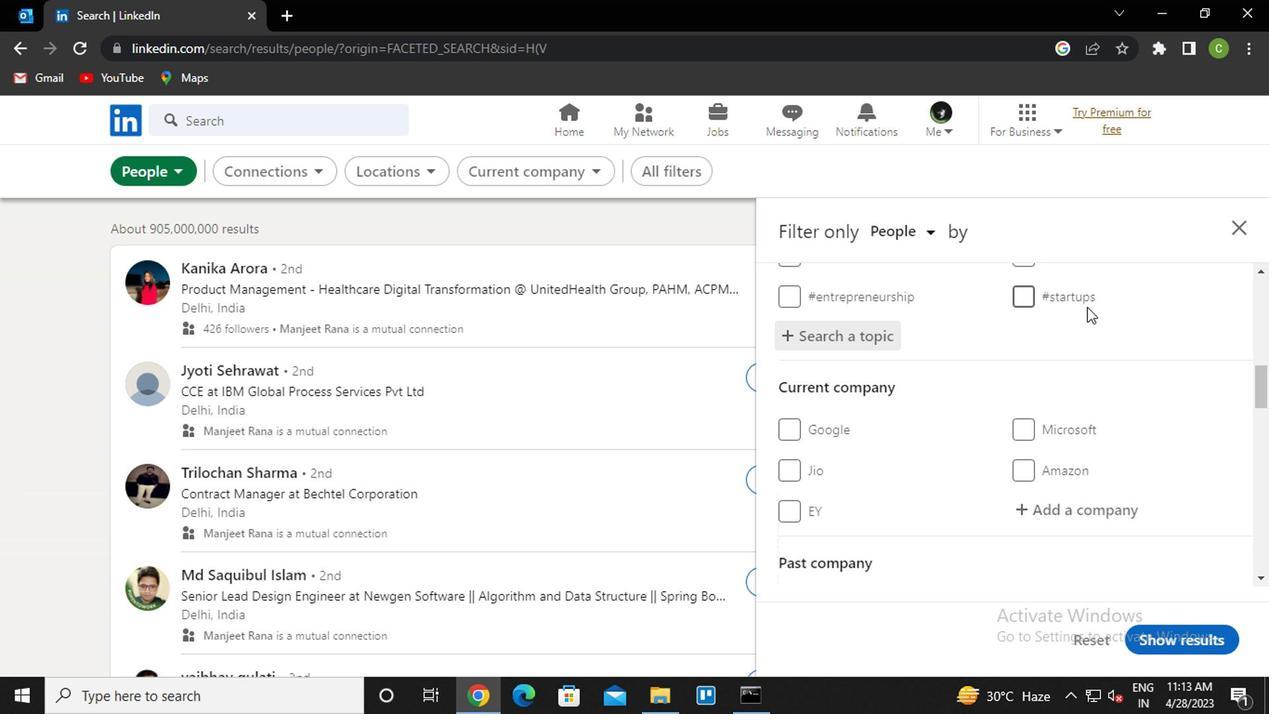 
Action: Mouse scrolled (1077, 332) with delta (0, 0)
Screenshot: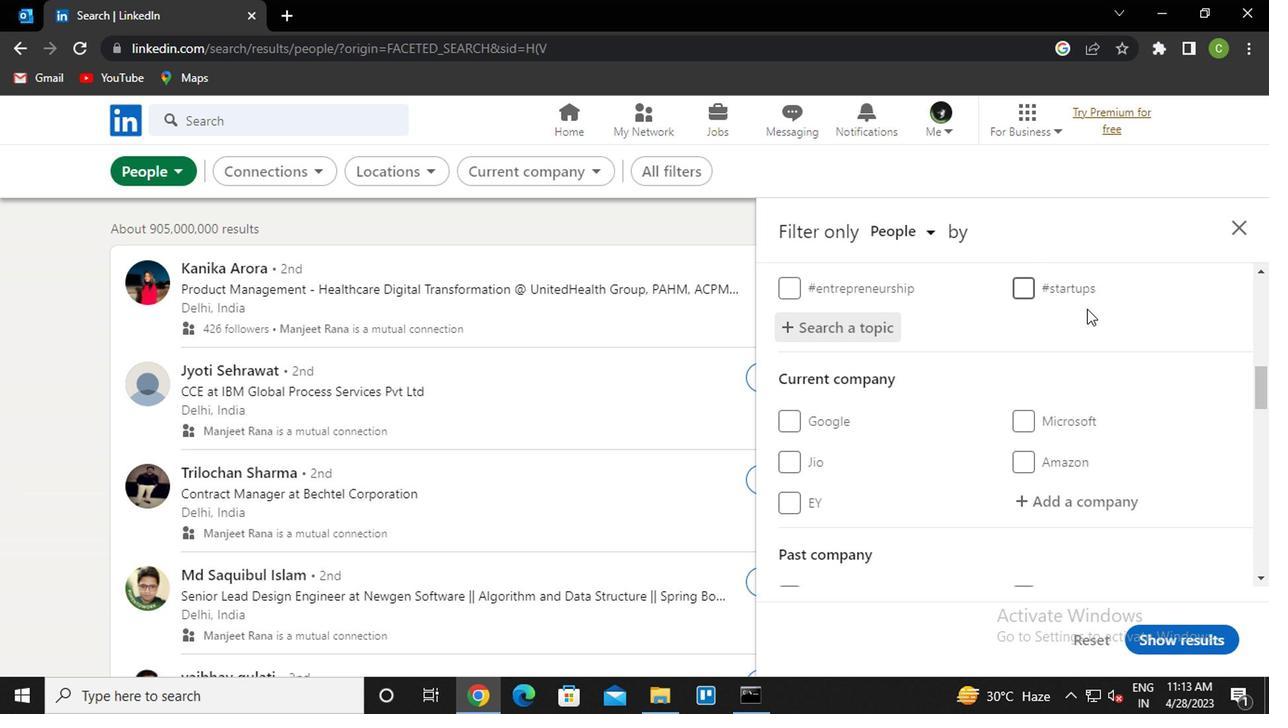 
Action: Mouse moved to (1076, 334)
Screenshot: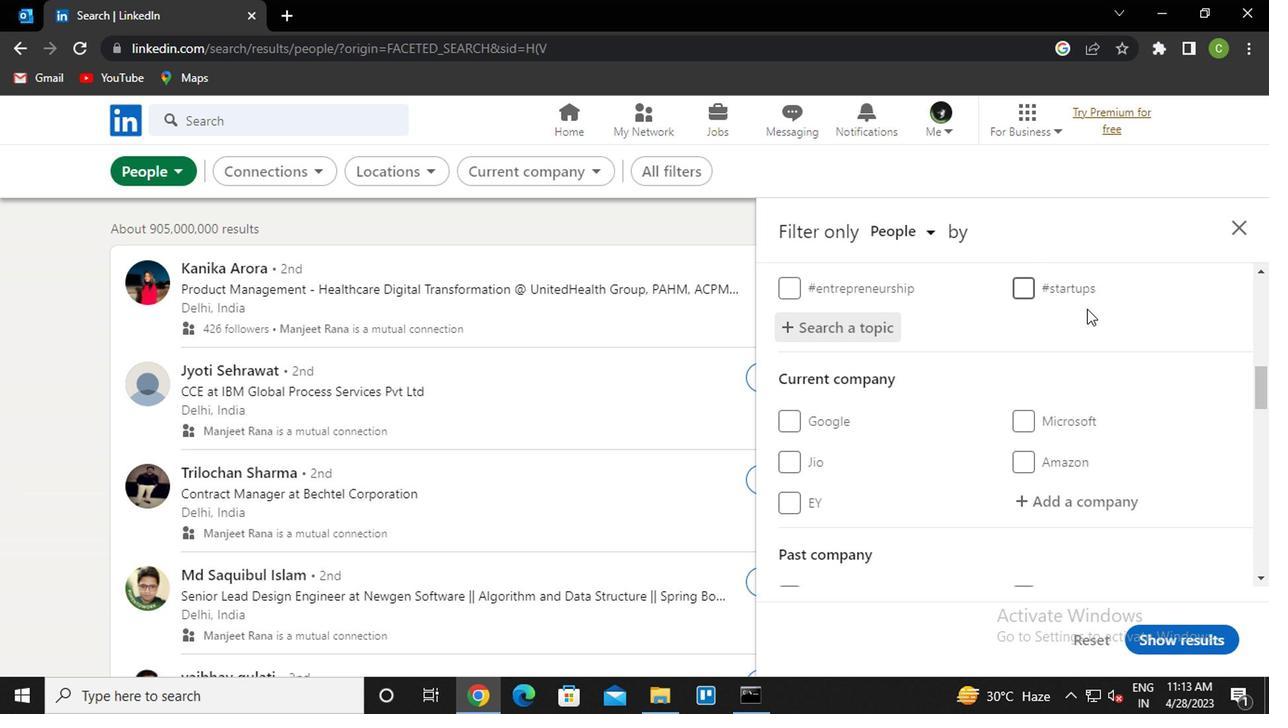 
Action: Mouse scrolled (1076, 333) with delta (0, 0)
Screenshot: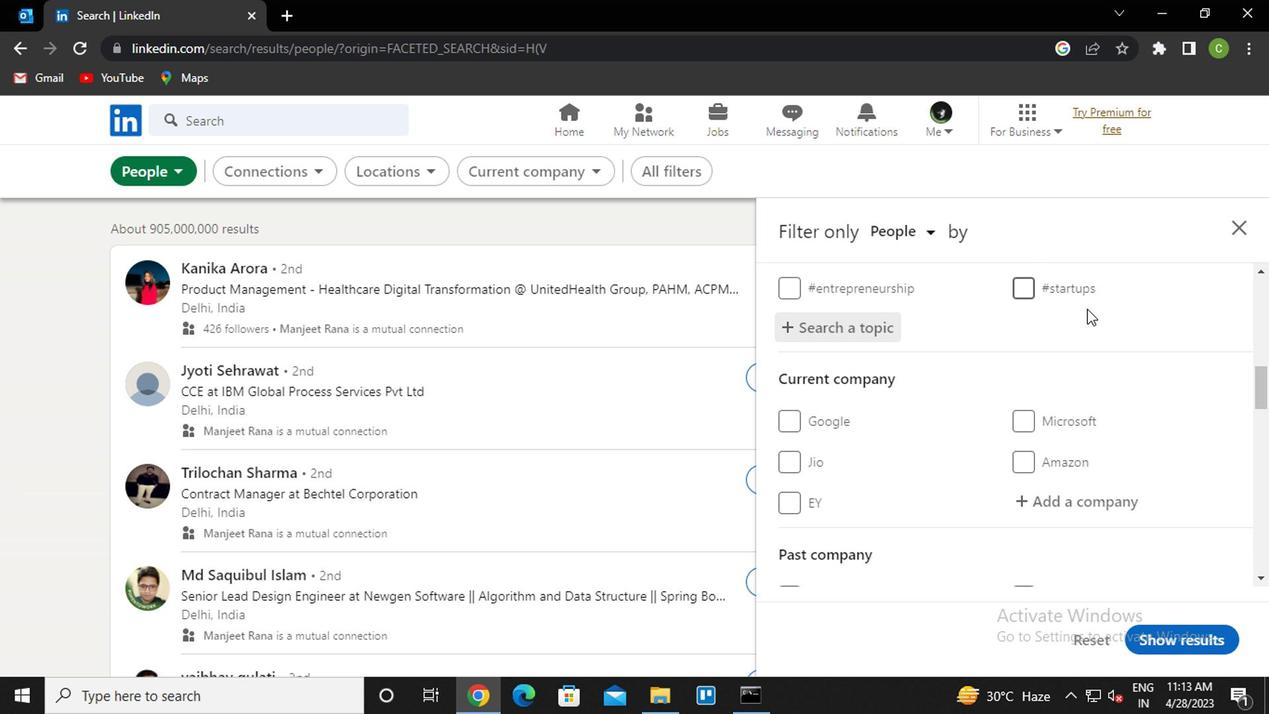 
Action: Mouse moved to (993, 458)
Screenshot: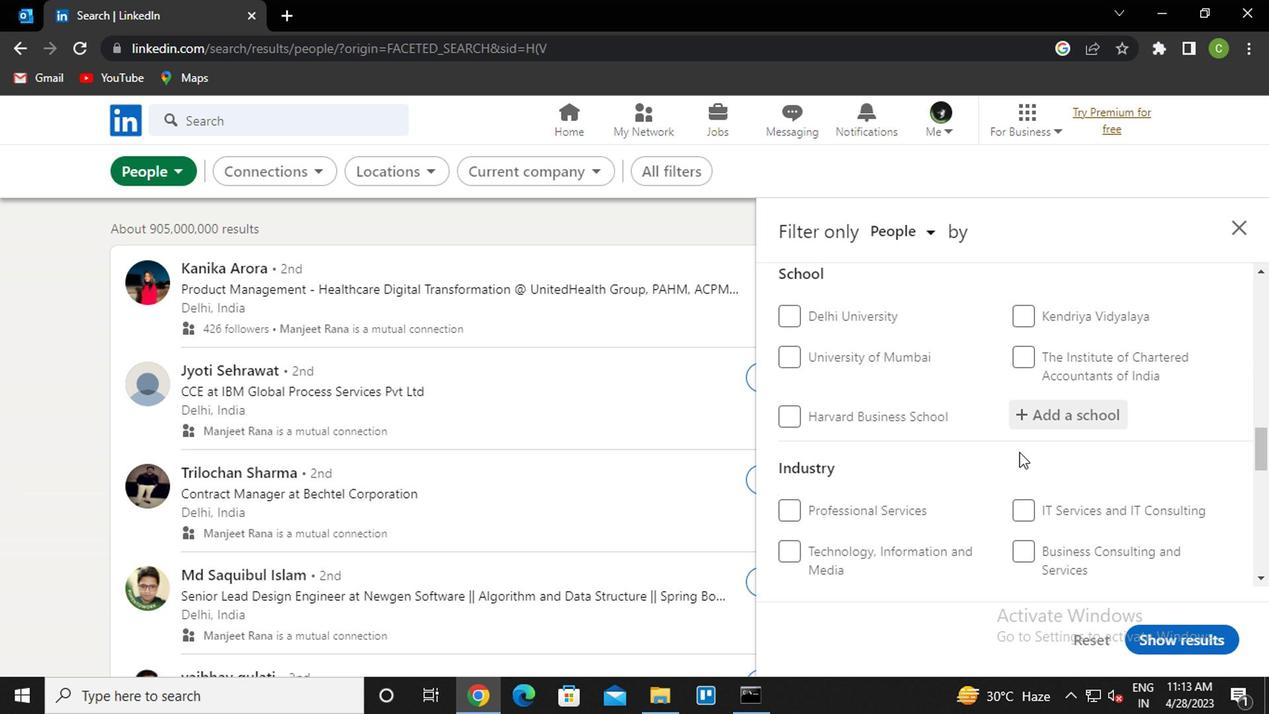 
Action: Mouse scrolled (993, 458) with delta (0, 0)
Screenshot: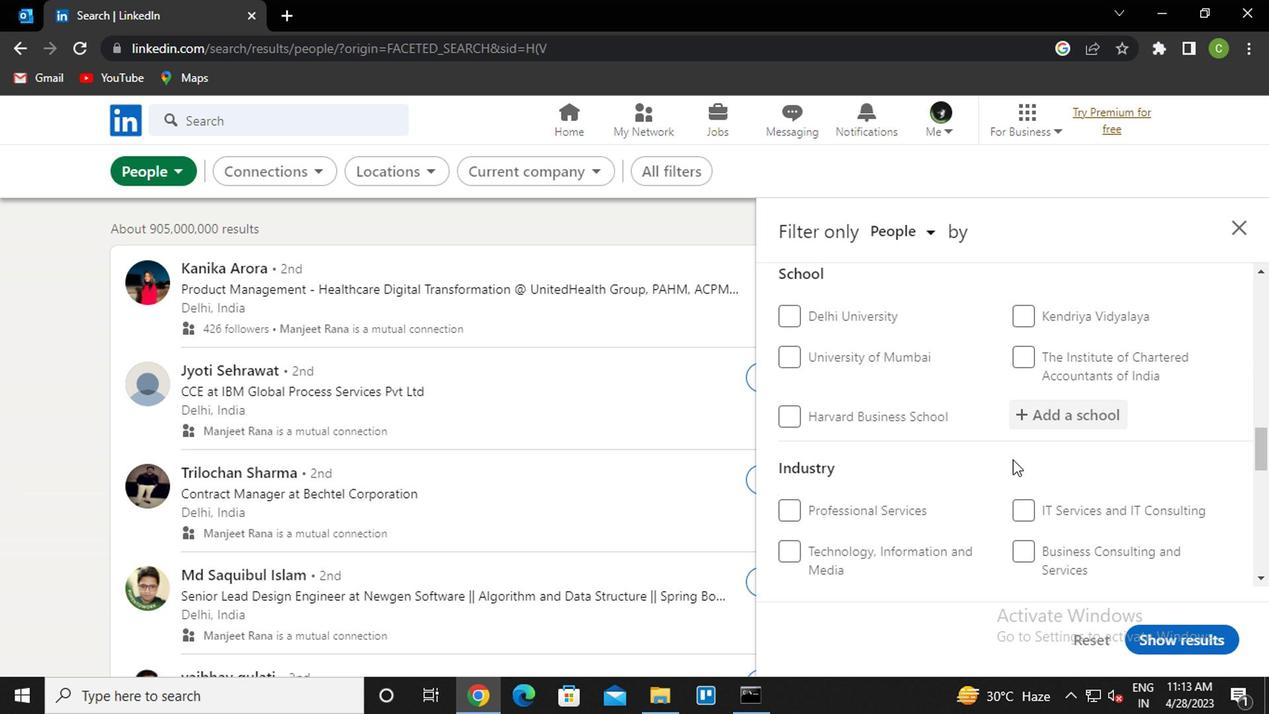 
Action: Mouse moved to (991, 459)
Screenshot: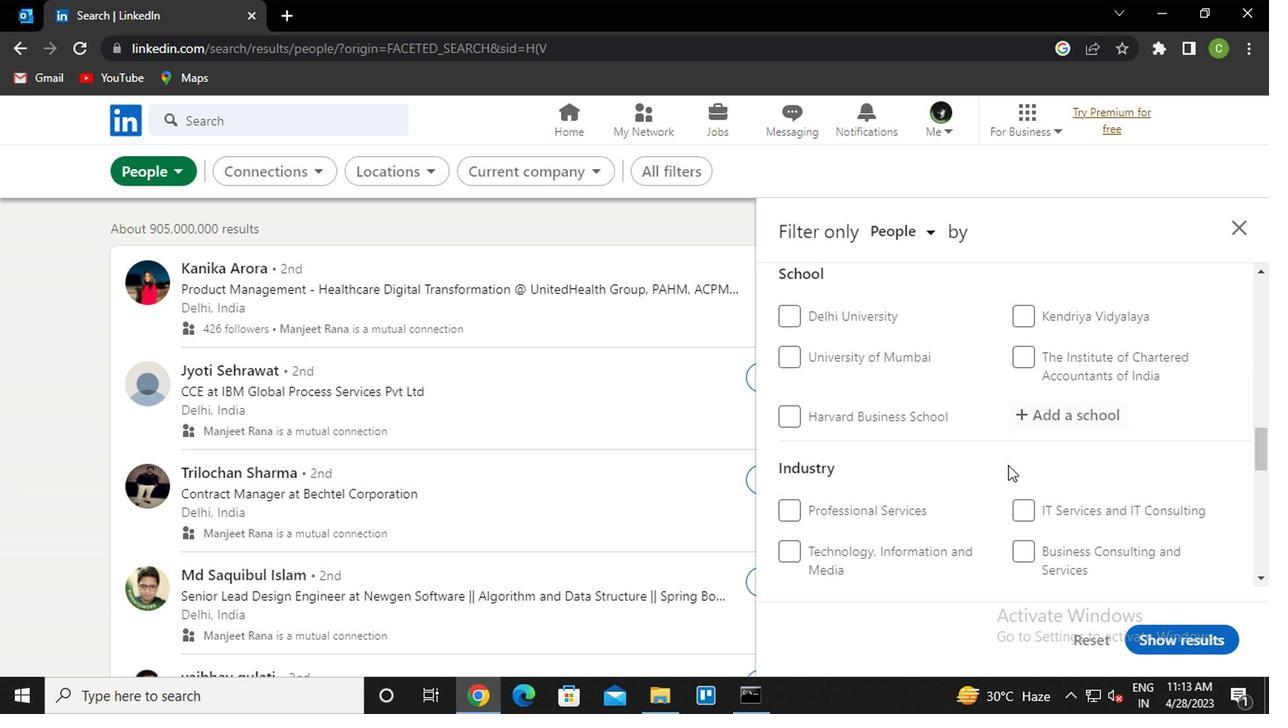 
Action: Mouse scrolled (991, 458) with delta (0, 0)
Screenshot: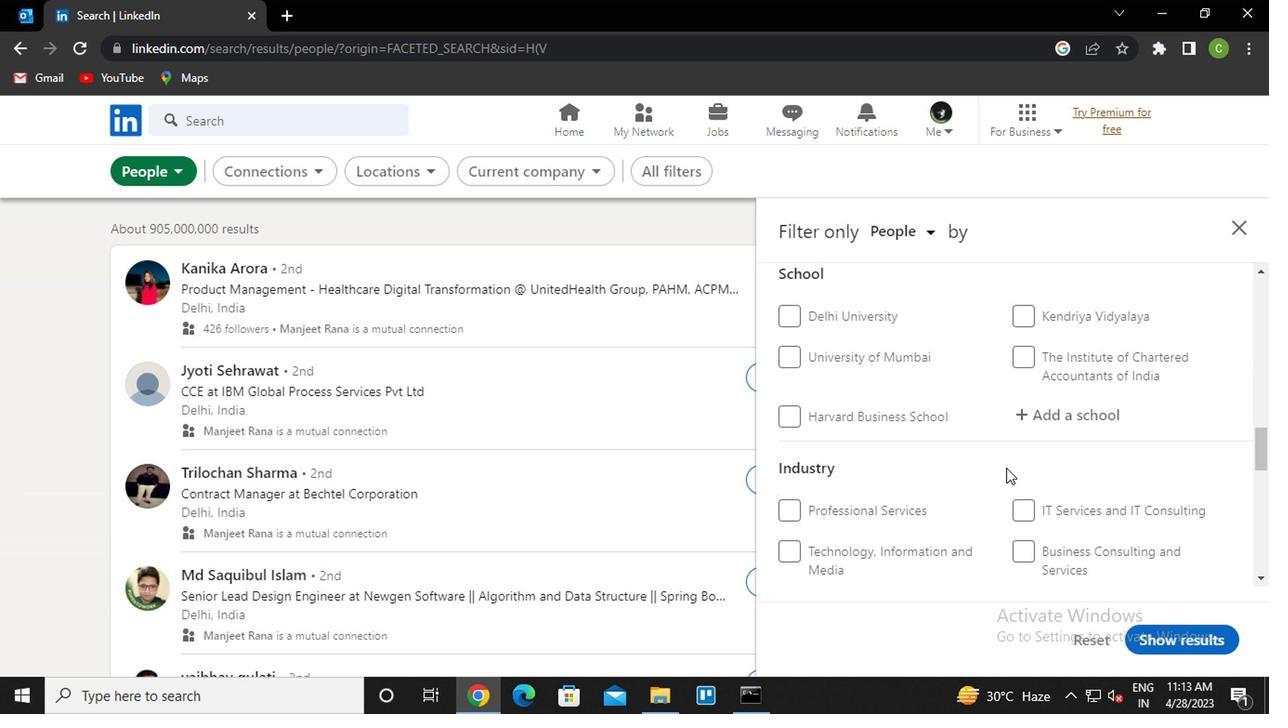 
Action: Mouse scrolled (991, 458) with delta (0, 0)
Screenshot: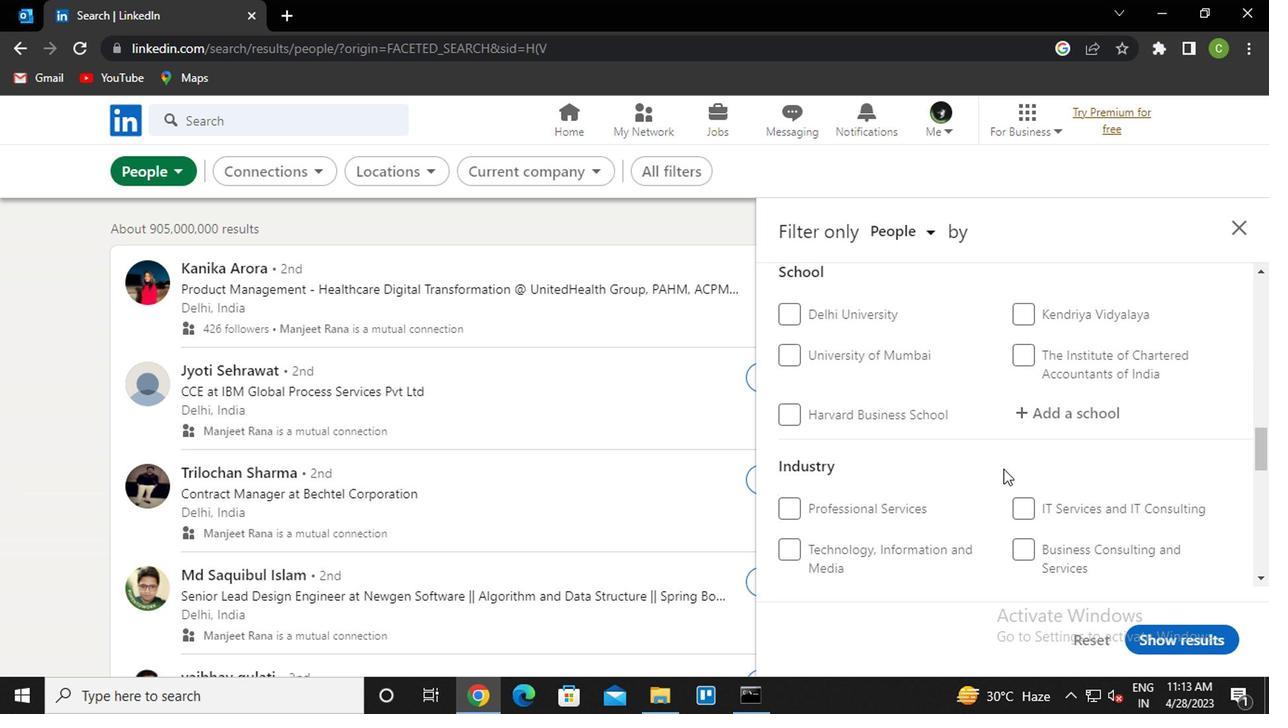 
Action: Mouse scrolled (991, 458) with delta (0, 0)
Screenshot: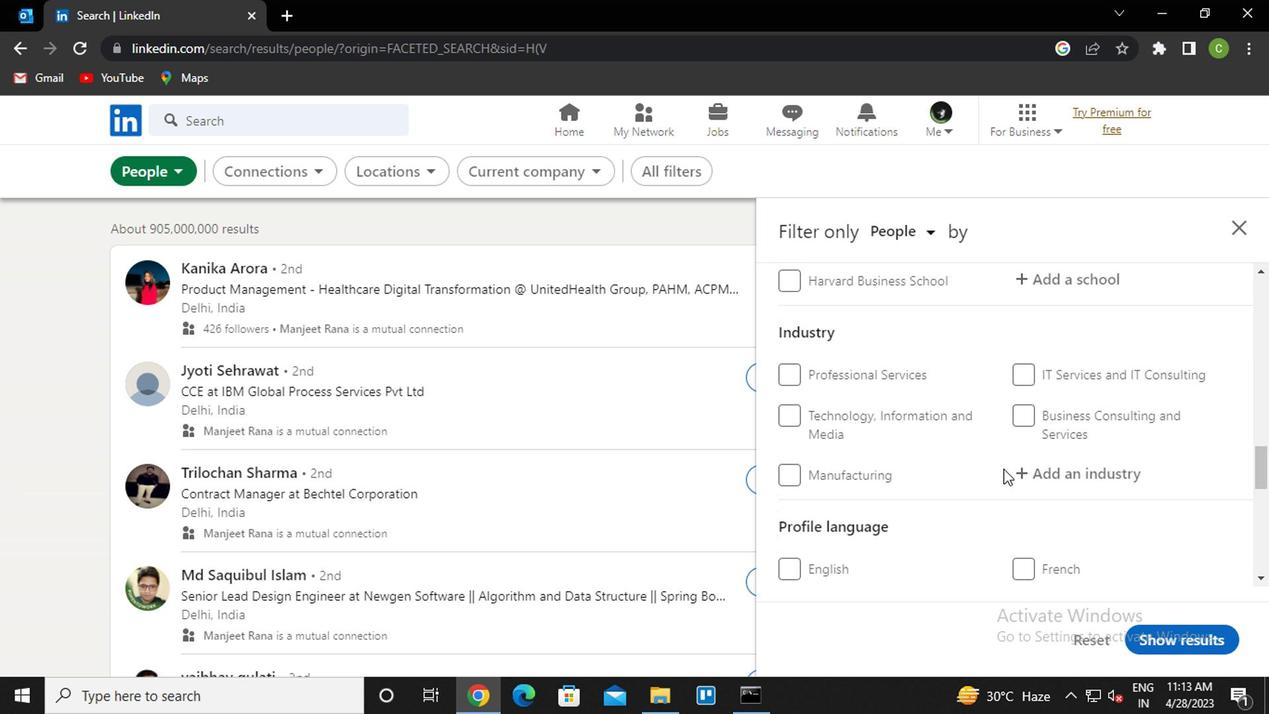 
Action: Mouse scrolled (991, 458) with delta (0, 0)
Screenshot: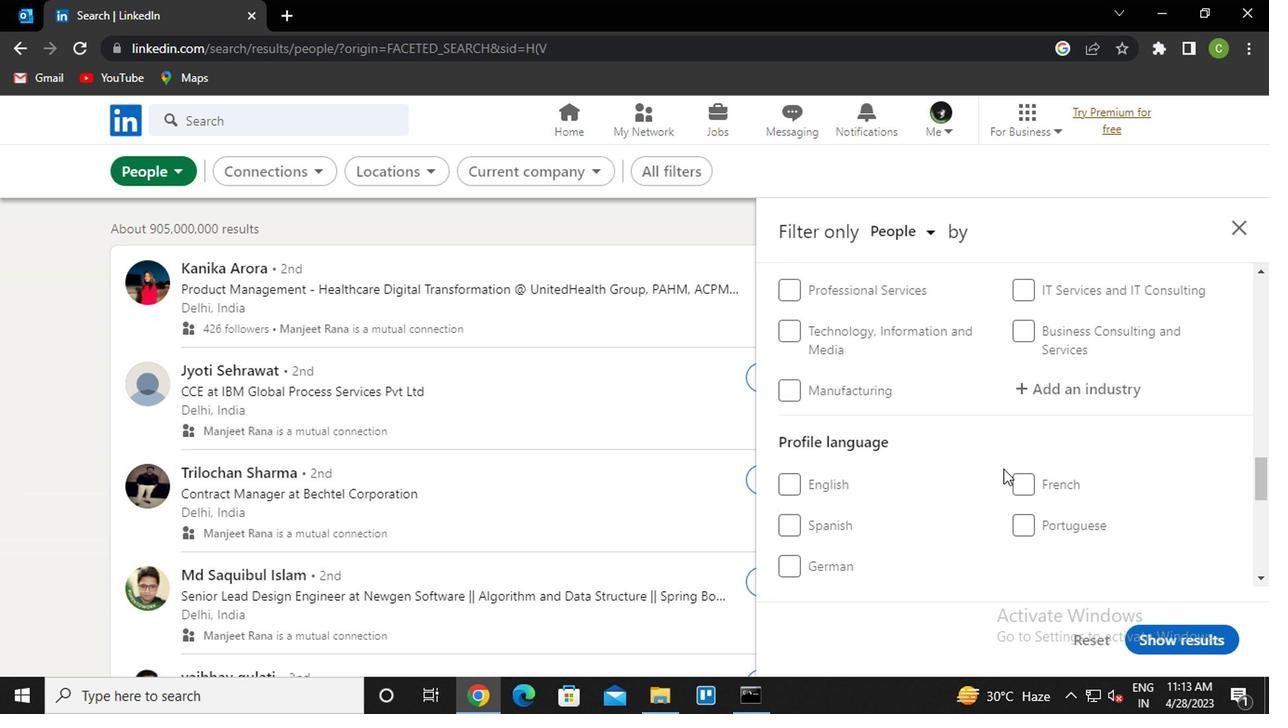 
Action: Mouse moved to (979, 450)
Screenshot: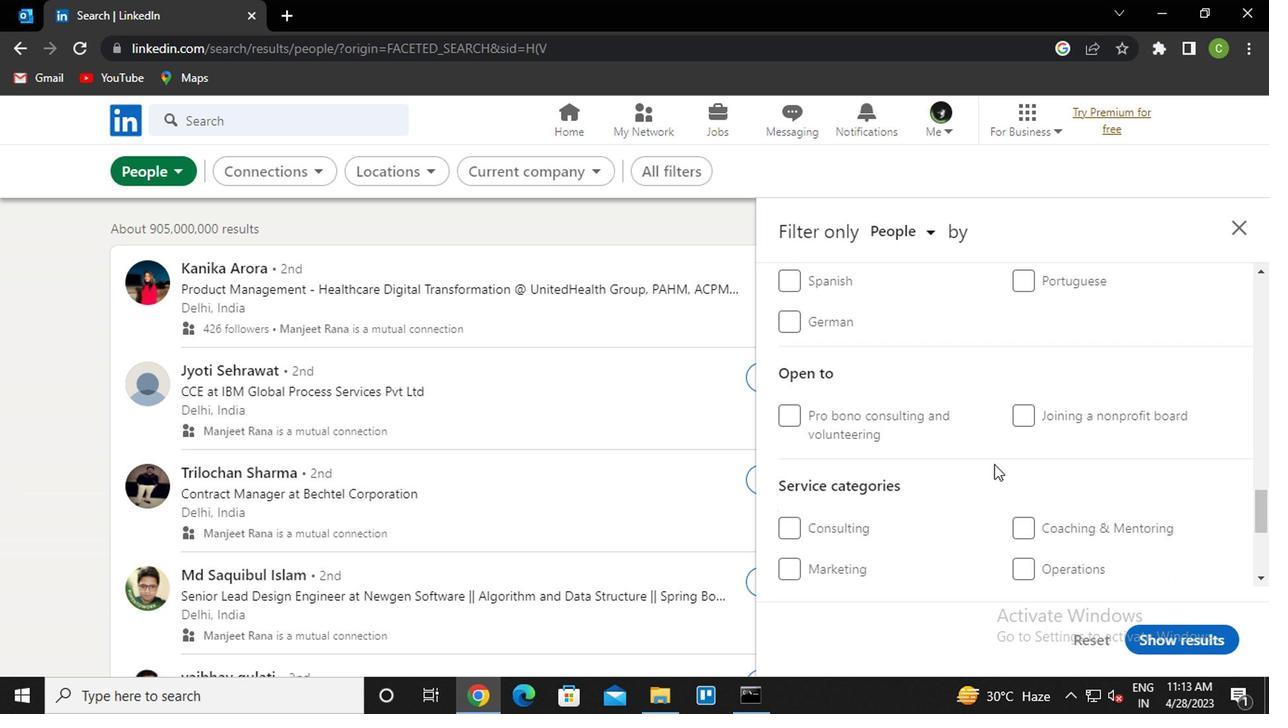 
Action: Mouse scrolled (979, 452) with delta (0, 1)
Screenshot: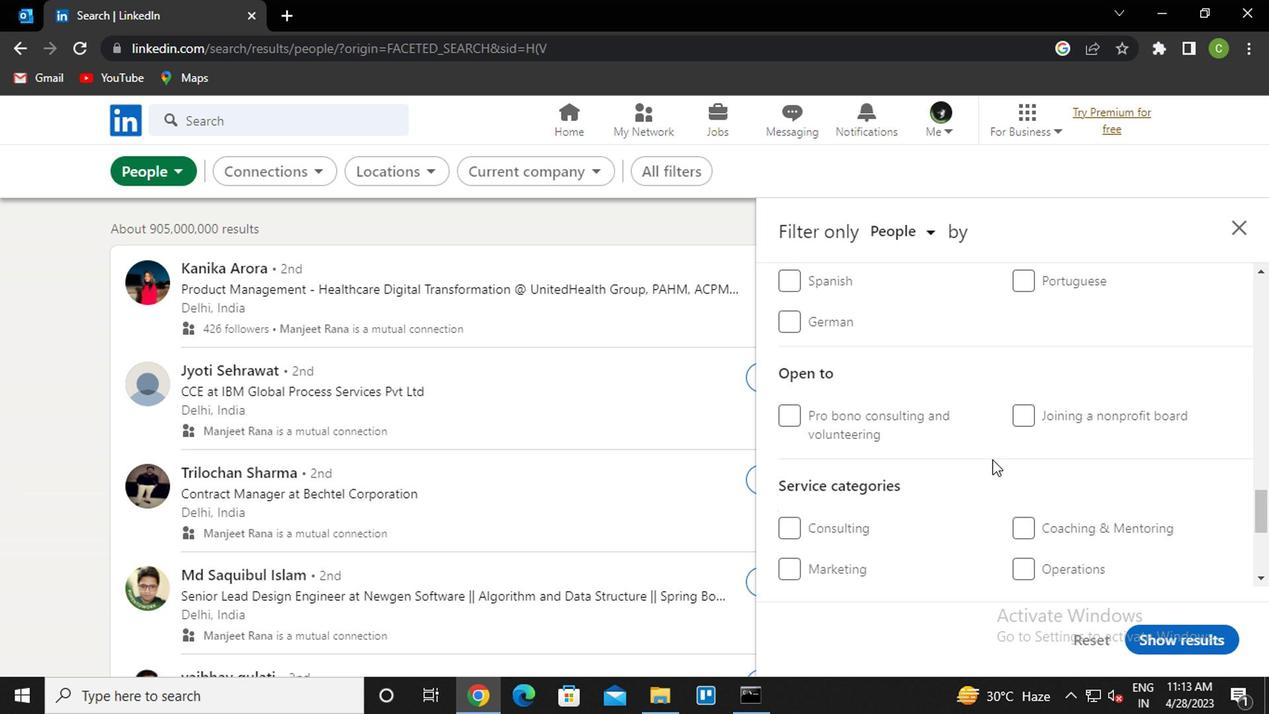 
Action: Mouse moved to (1022, 381)
Screenshot: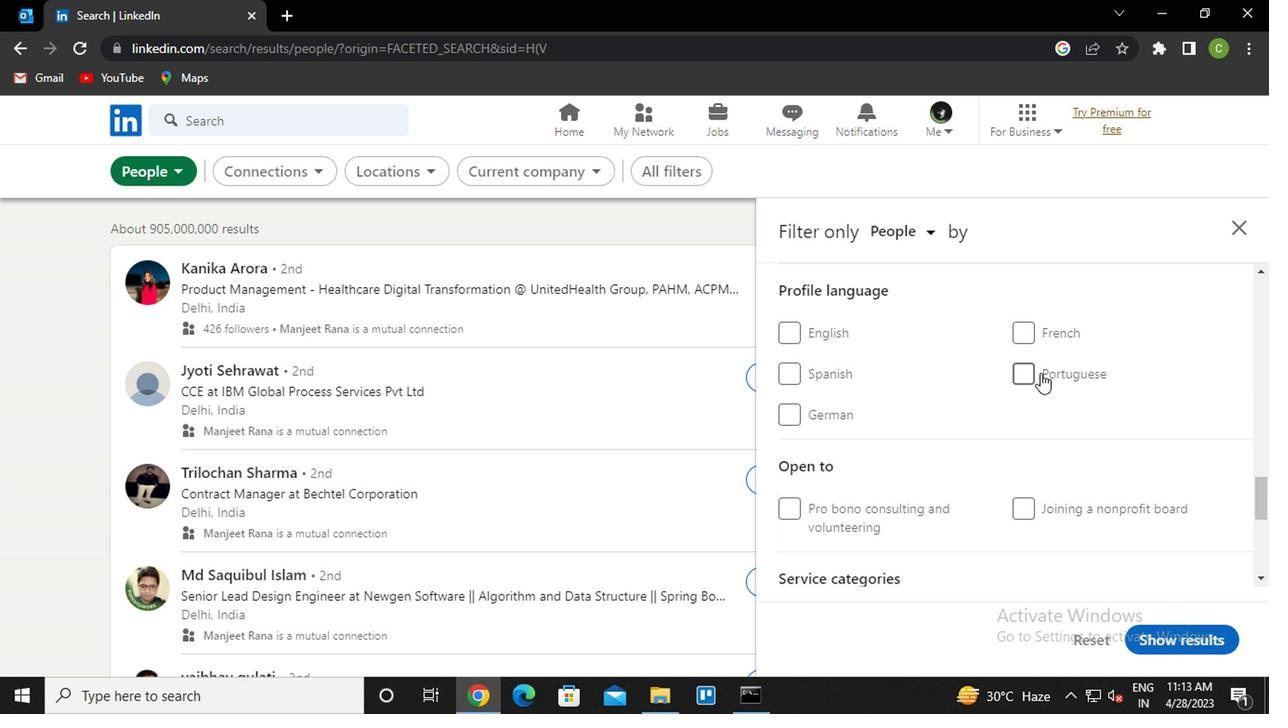 
Action: Mouse pressed left at (1022, 381)
Screenshot: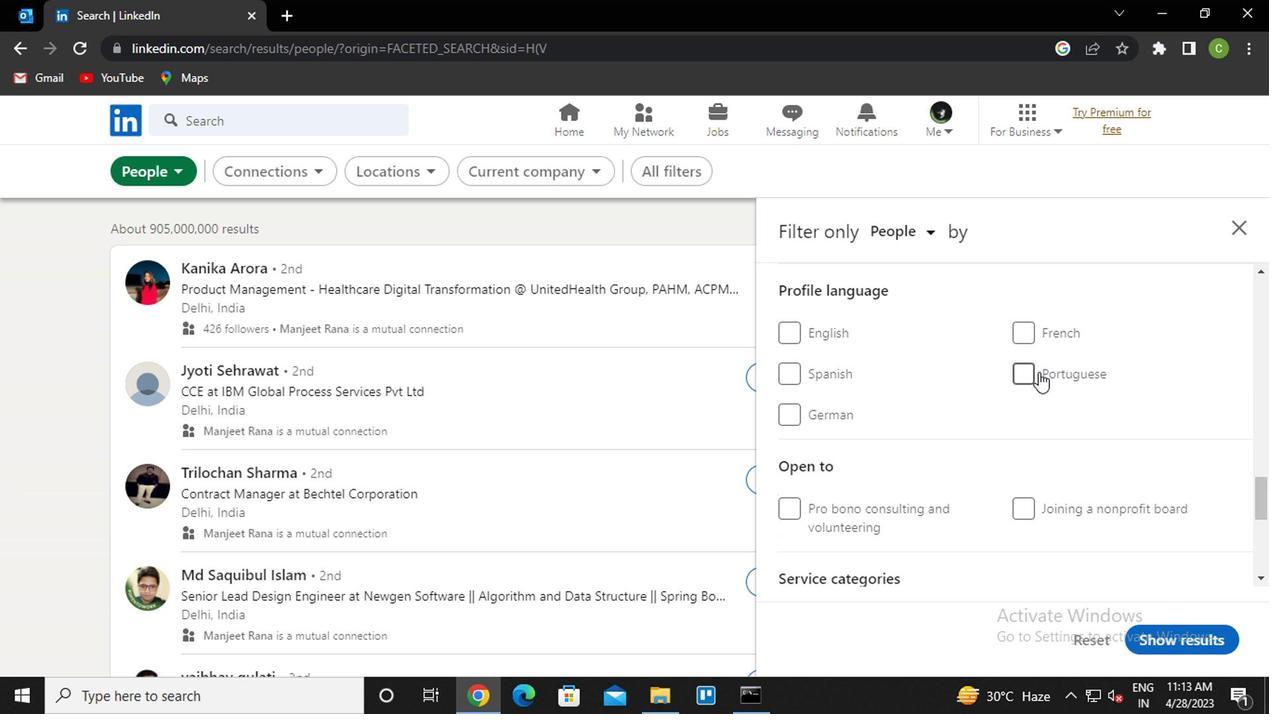 
Action: Mouse moved to (932, 456)
Screenshot: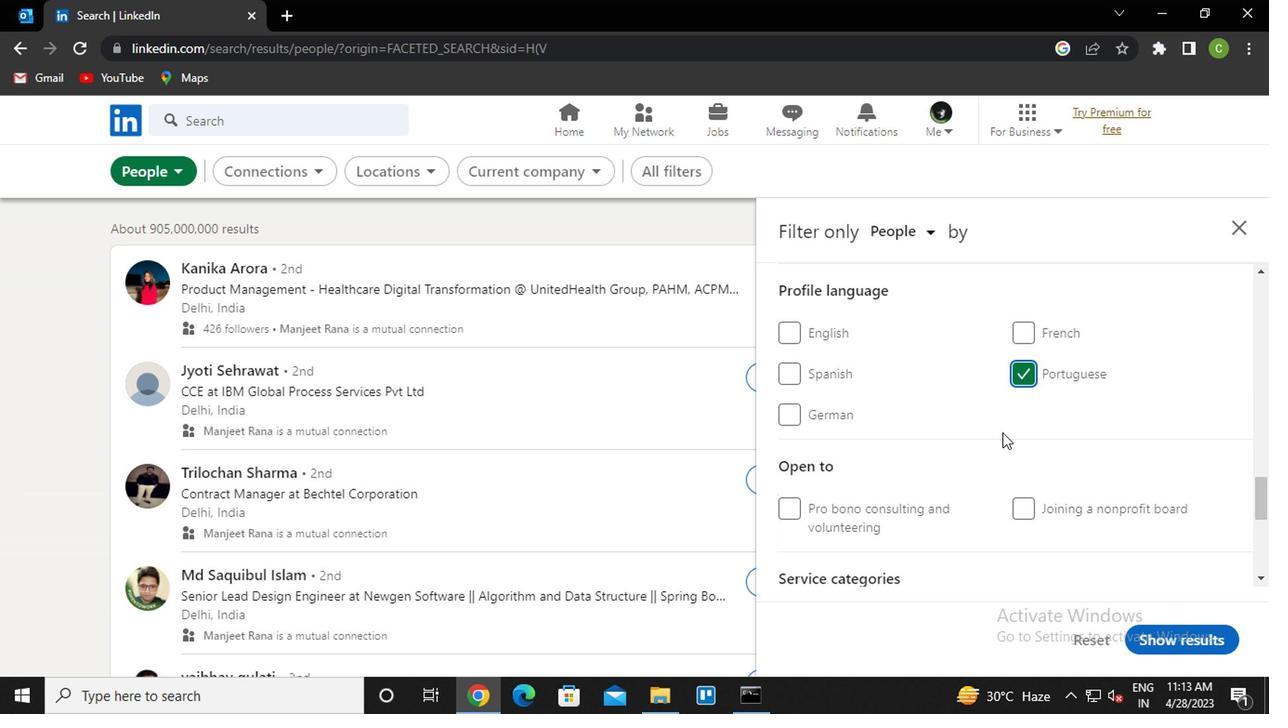 
Action: Mouse scrolled (932, 457) with delta (0, 0)
Screenshot: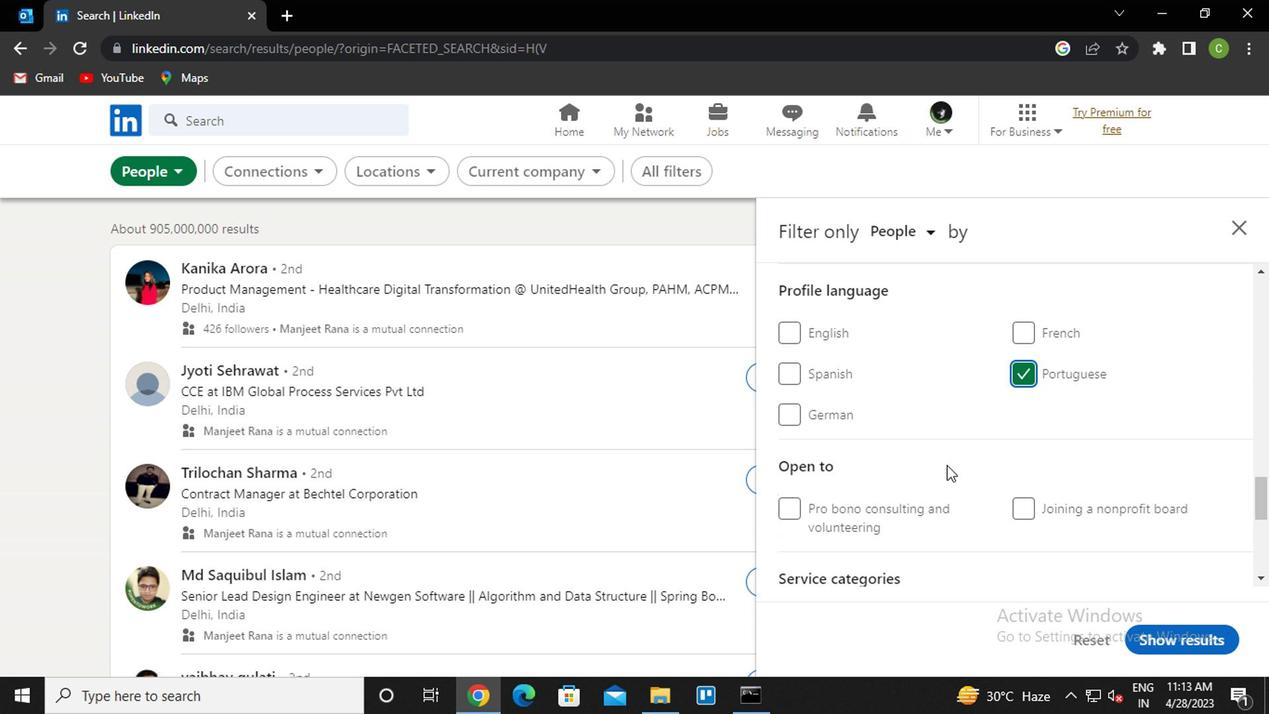 
Action: Mouse scrolled (932, 457) with delta (0, 0)
Screenshot: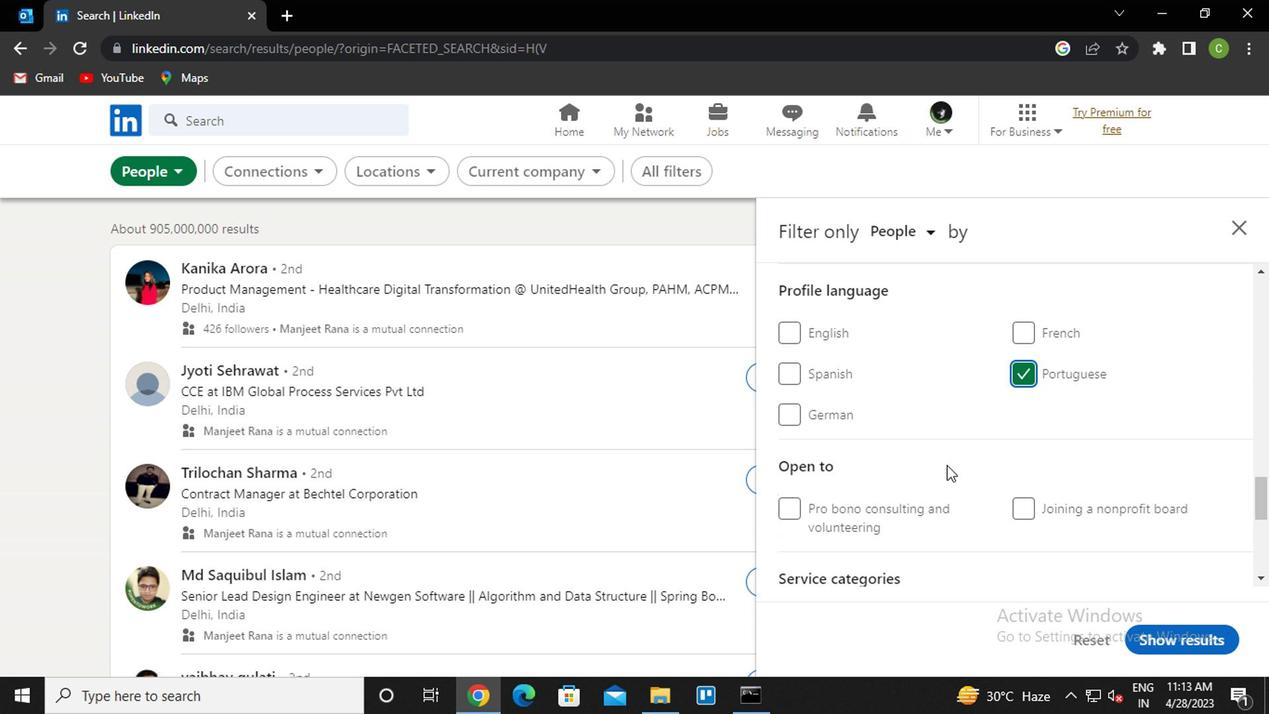 
Action: Mouse scrolled (932, 457) with delta (0, 0)
Screenshot: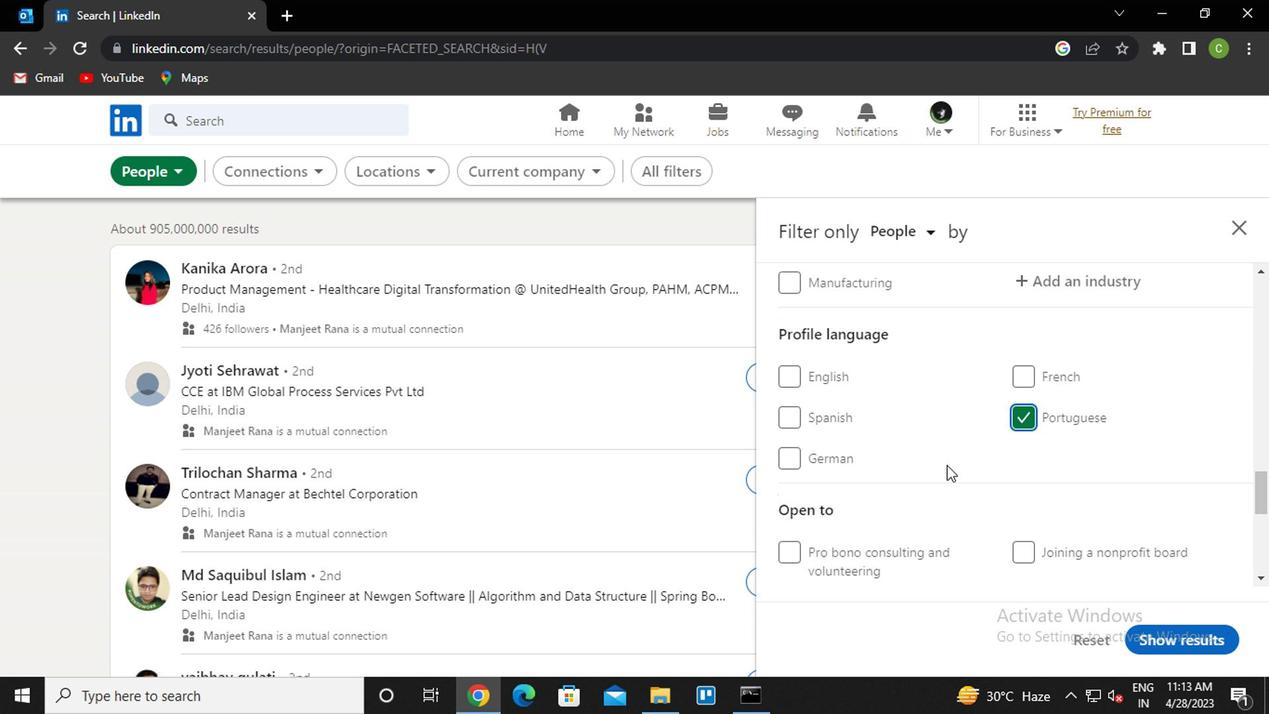 
Action: Mouse scrolled (932, 457) with delta (0, 0)
Screenshot: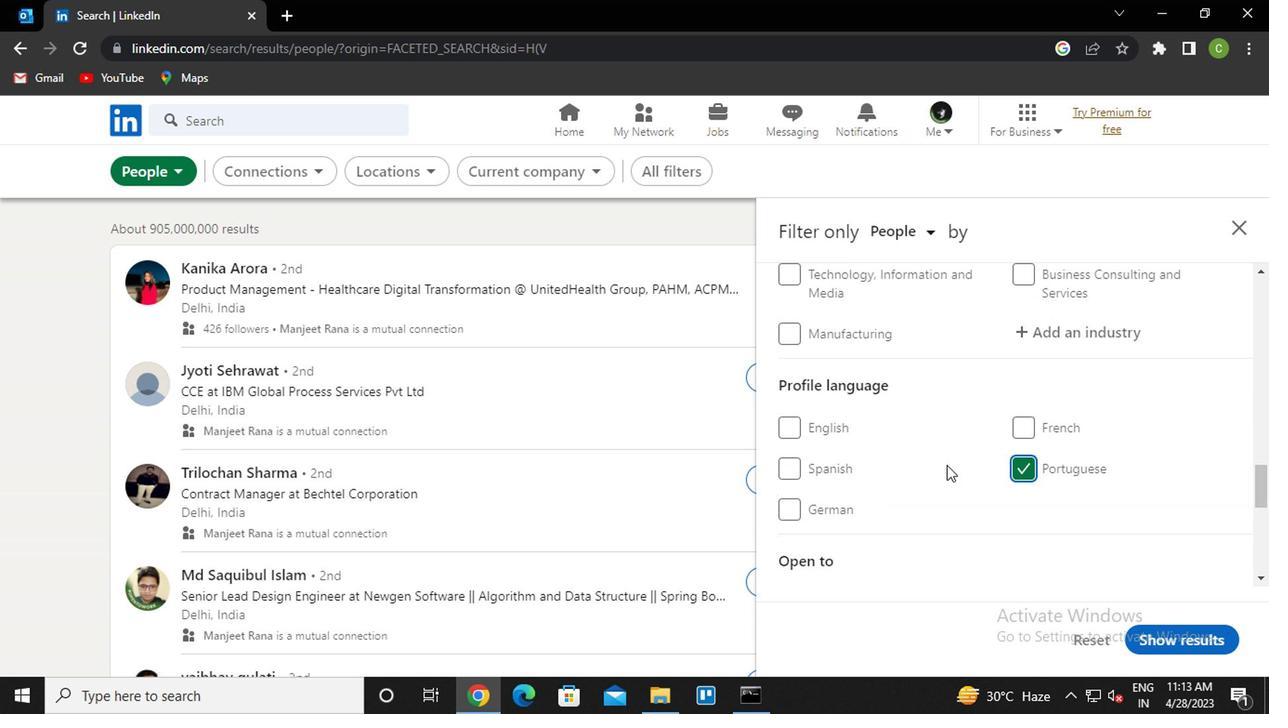 
Action: Mouse scrolled (932, 457) with delta (0, 0)
Screenshot: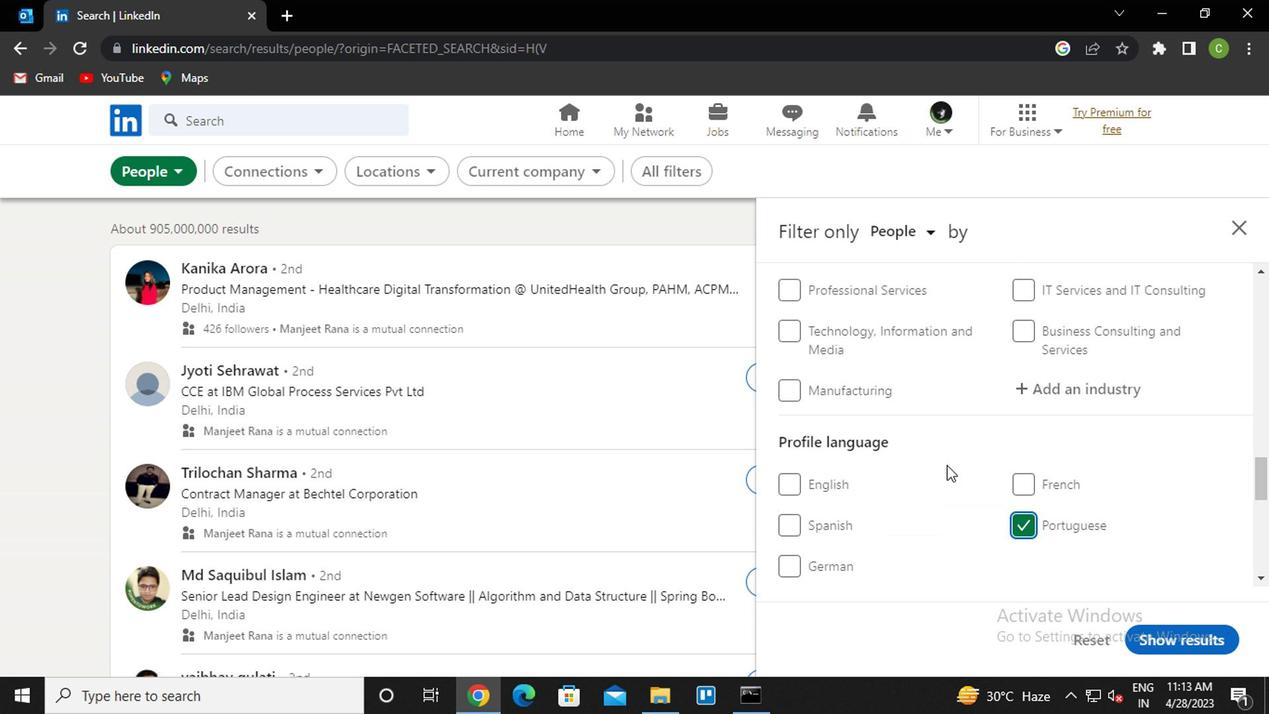 
Action: Mouse scrolled (932, 457) with delta (0, 0)
Screenshot: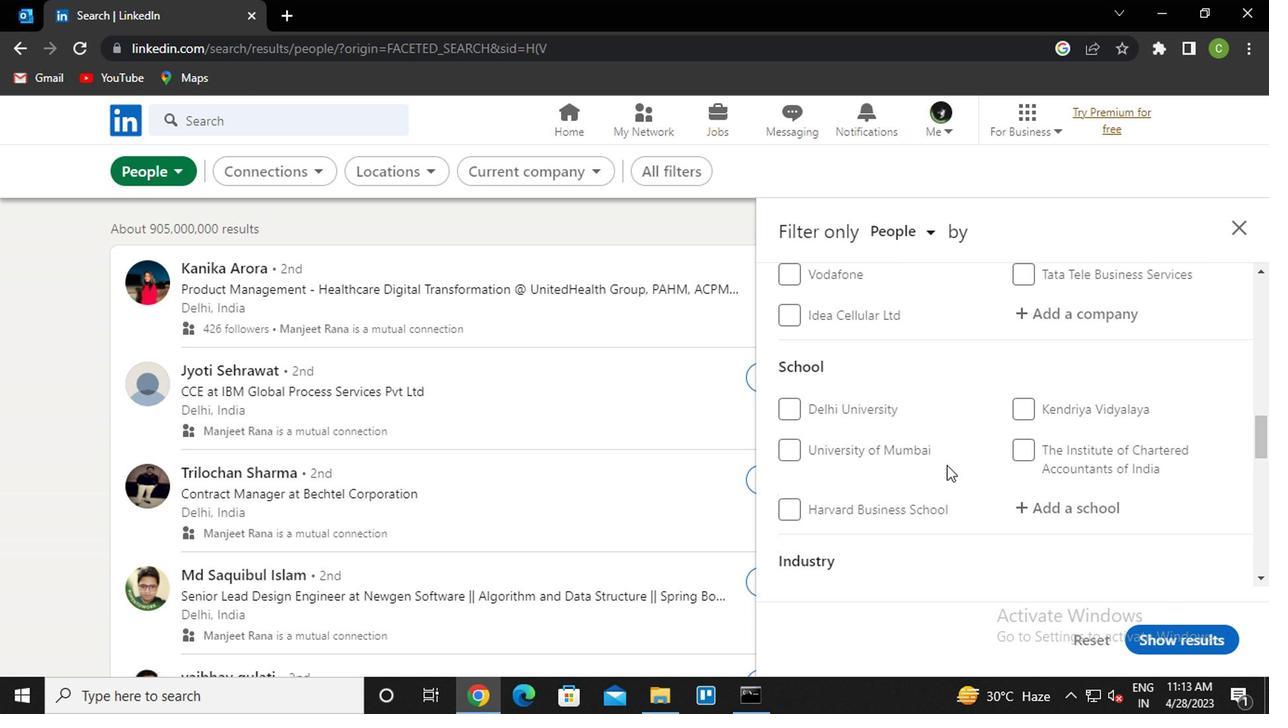 
Action: Mouse scrolled (932, 457) with delta (0, 0)
Screenshot: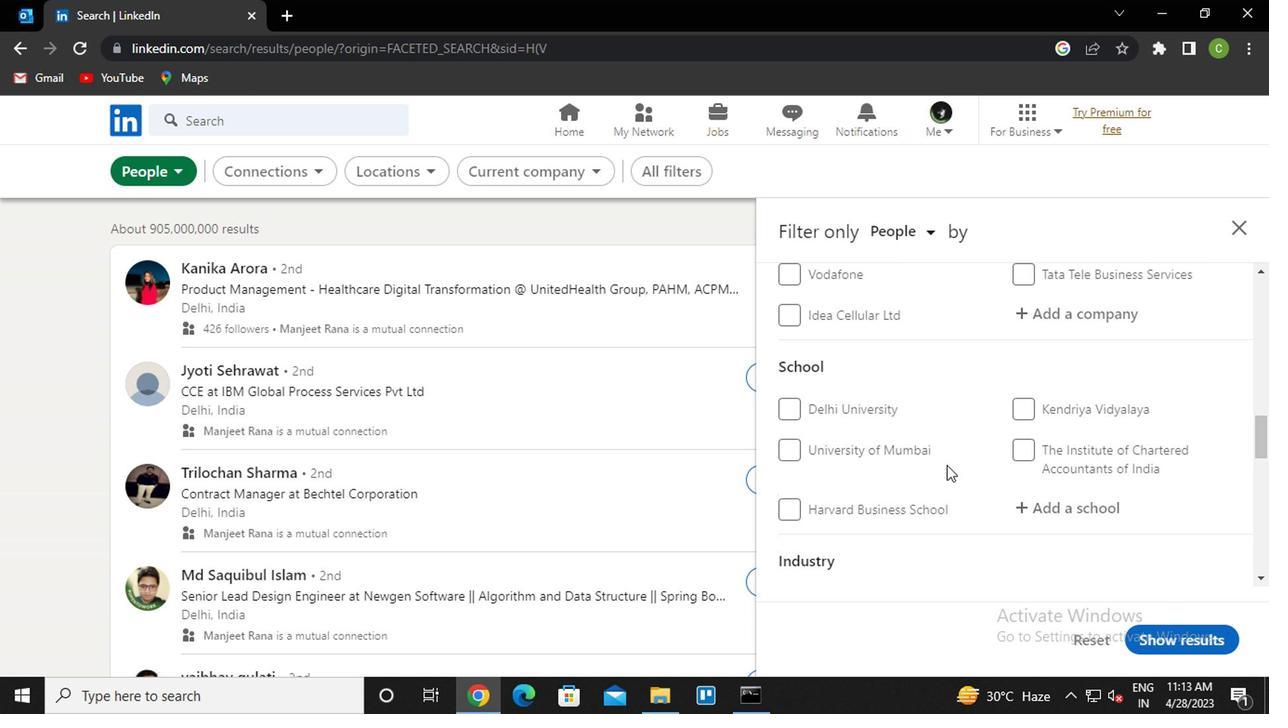 
Action: Mouse scrolled (932, 455) with delta (0, -1)
Screenshot: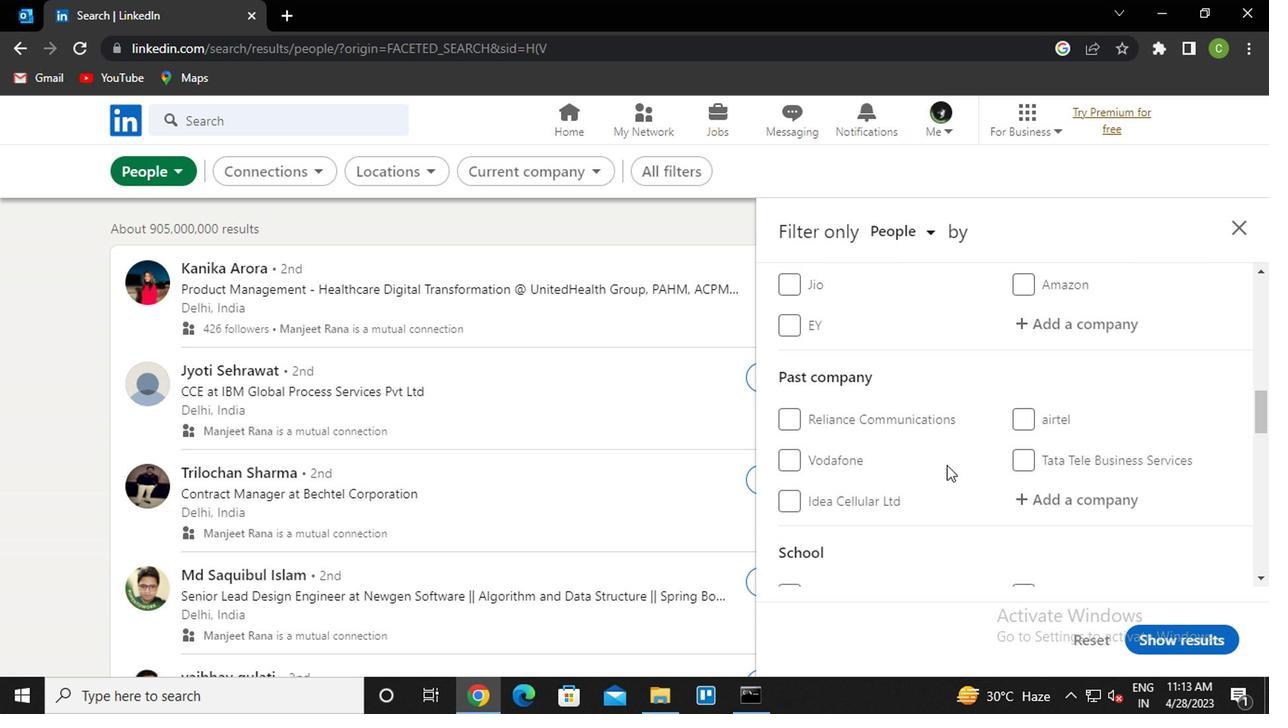 
Action: Mouse scrolled (932, 455) with delta (0, -1)
Screenshot: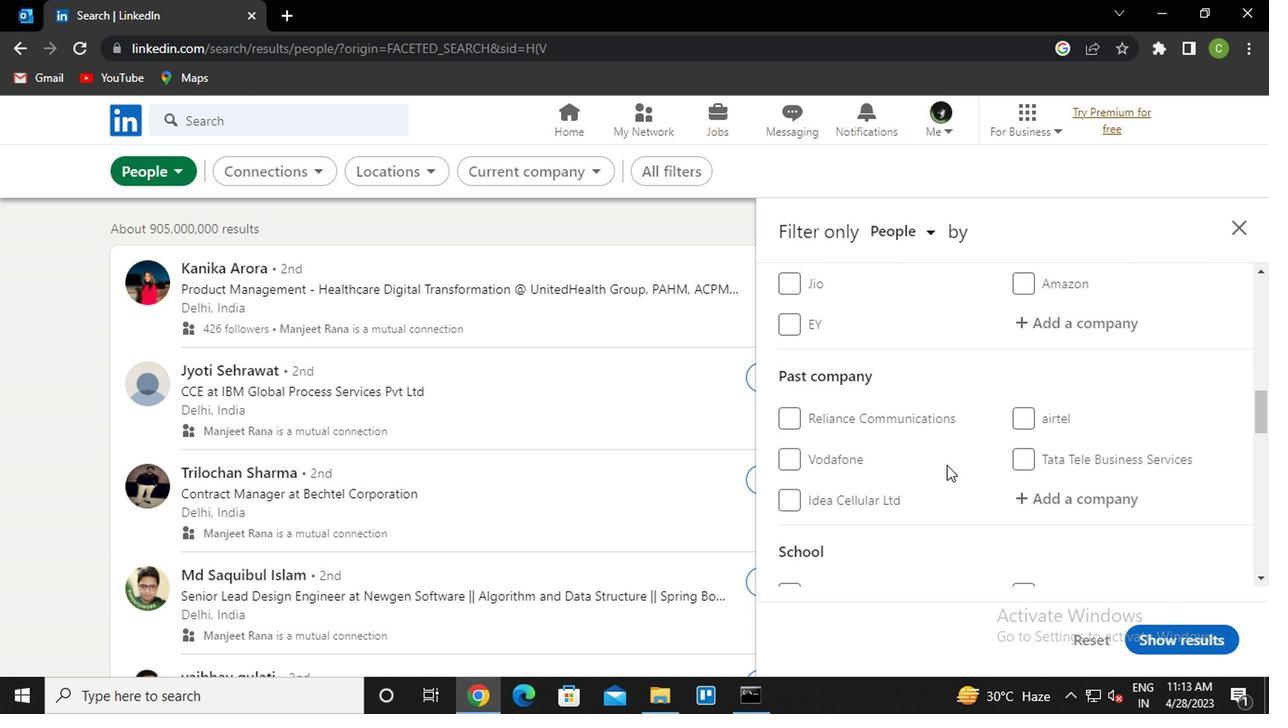 
Action: Mouse scrolled (932, 457) with delta (0, 0)
Screenshot: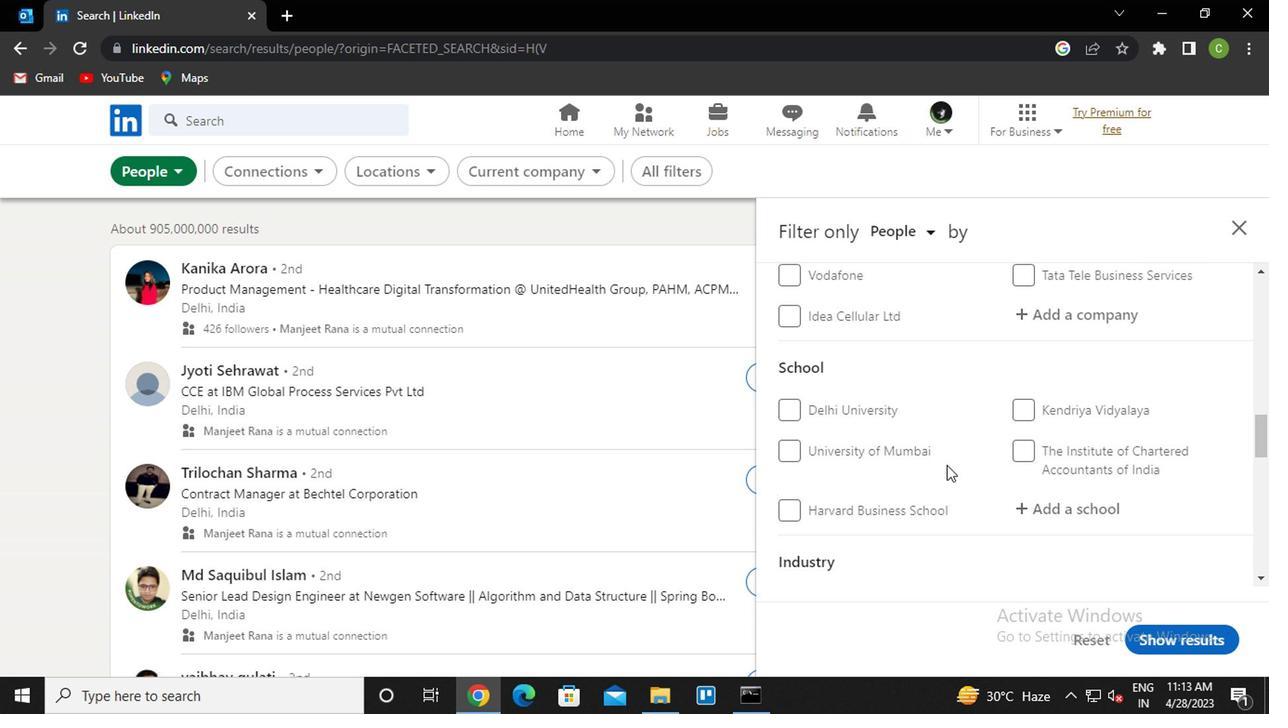 
Action: Mouse scrolled (932, 457) with delta (0, 0)
Screenshot: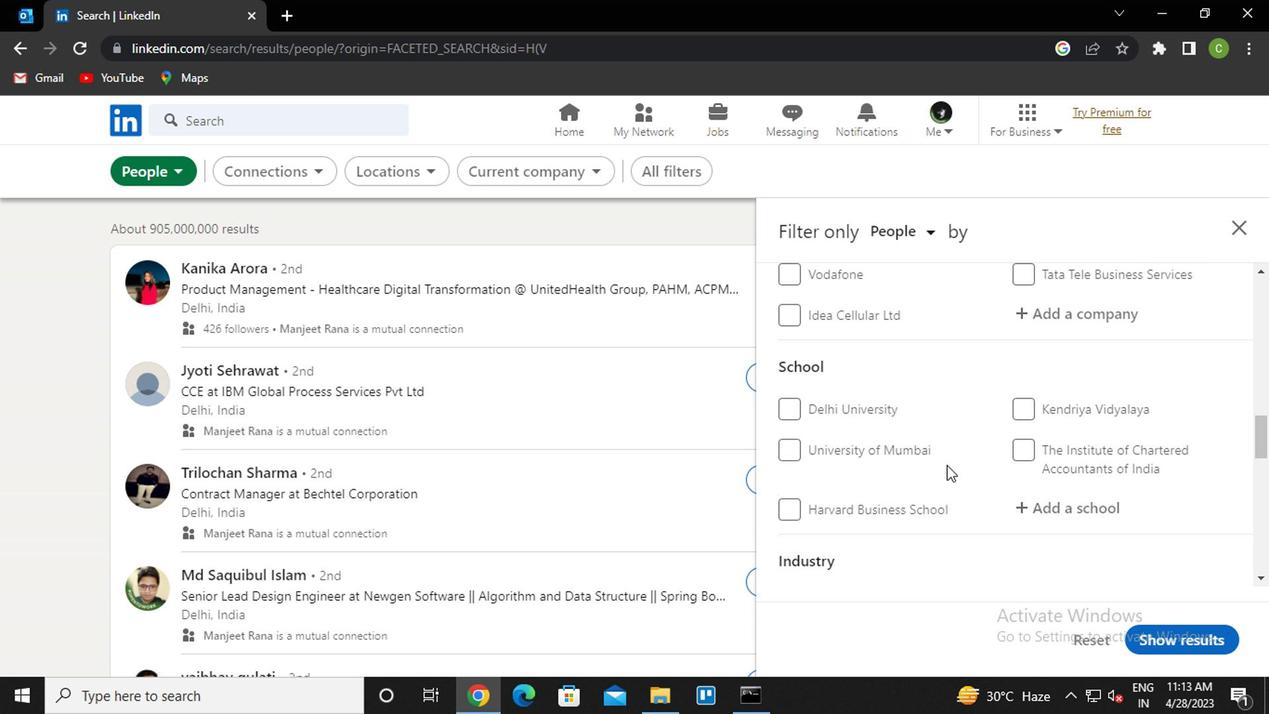 
Action: Mouse moved to (1100, 351)
Screenshot: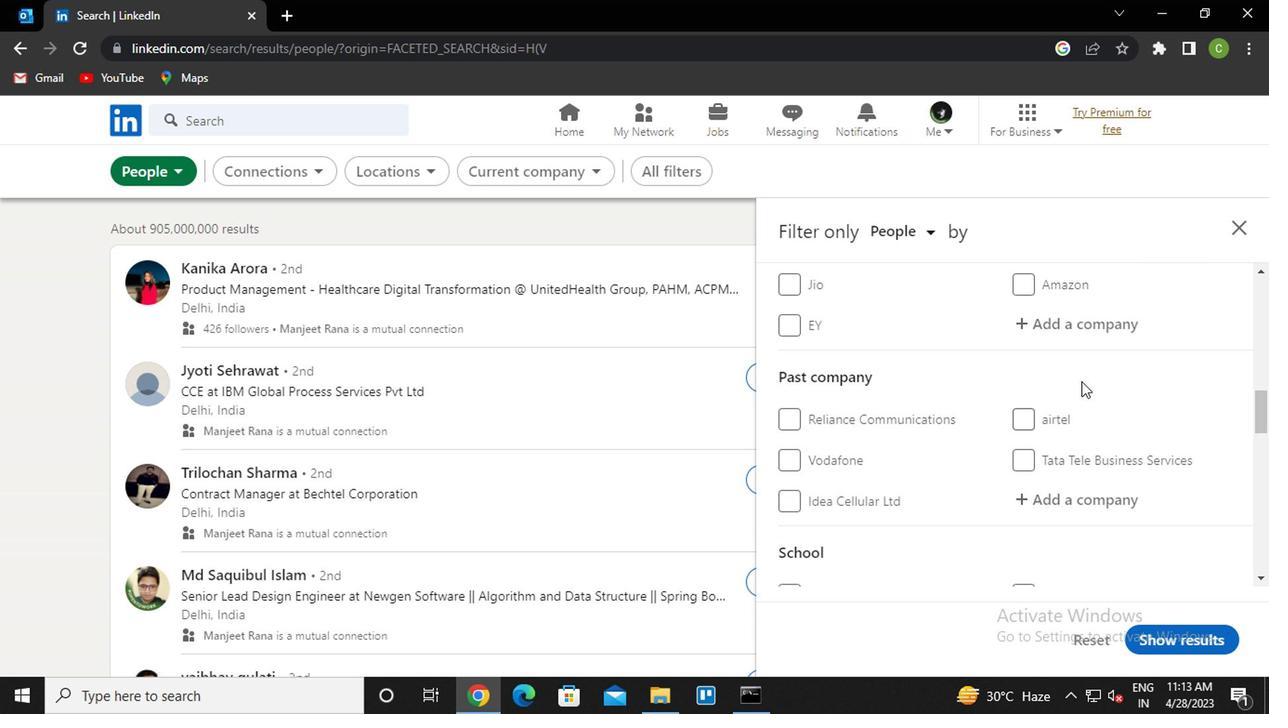 
Action: Mouse pressed left at (1100, 351)
Screenshot: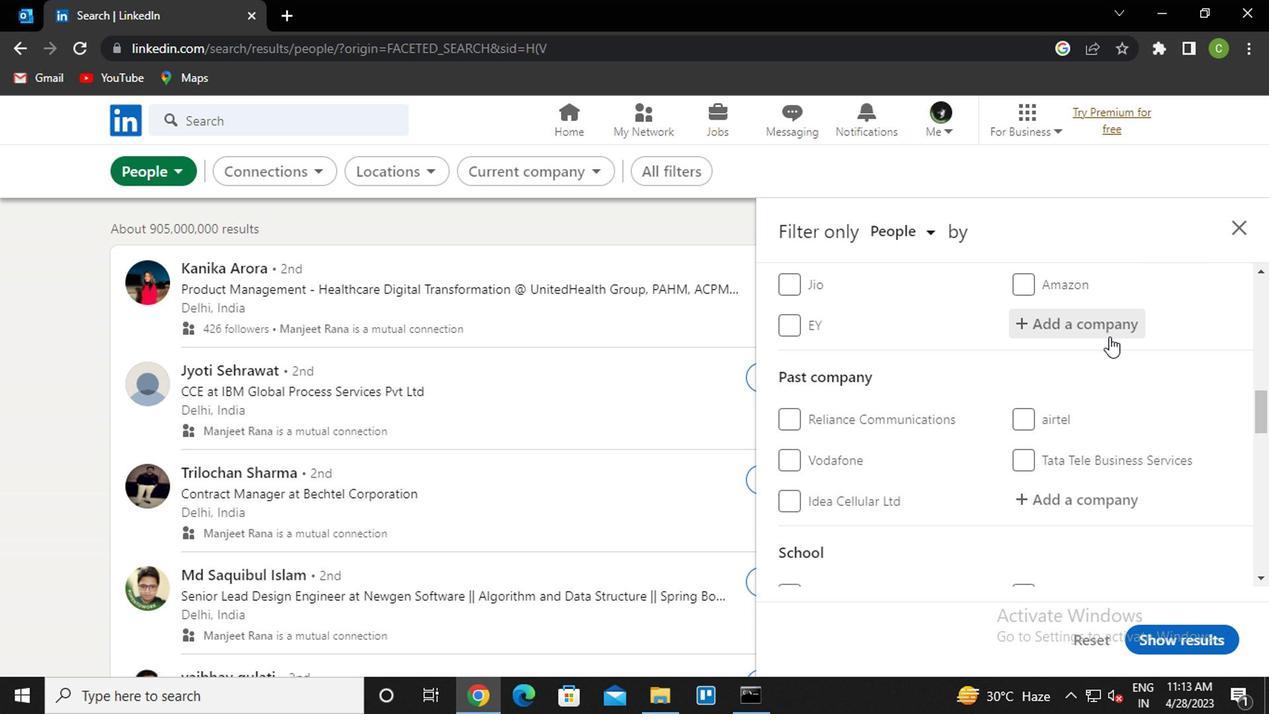 
Action: Key pressed <Key.caps_lock>dbs<Key.space>b<Key.caps_lock>ank<Key.down><Key.enter>
Screenshot: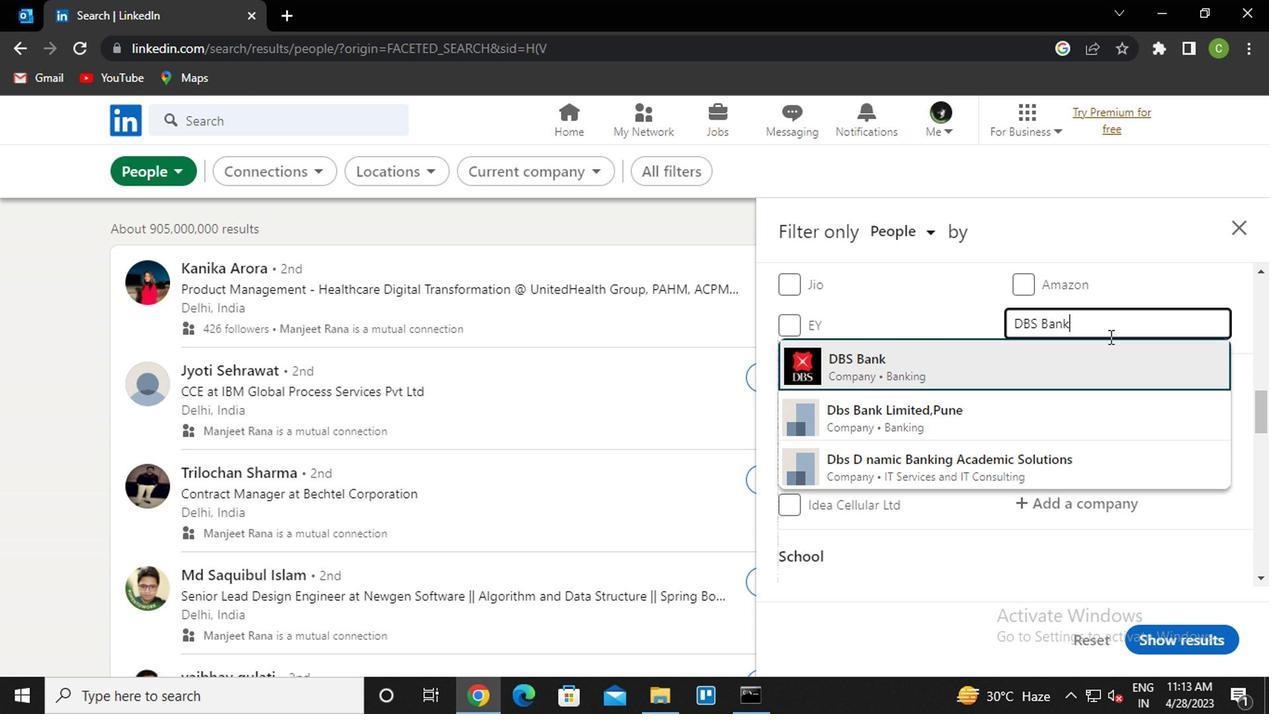 
Action: Mouse scrolled (1100, 349) with delta (0, -1)
Screenshot: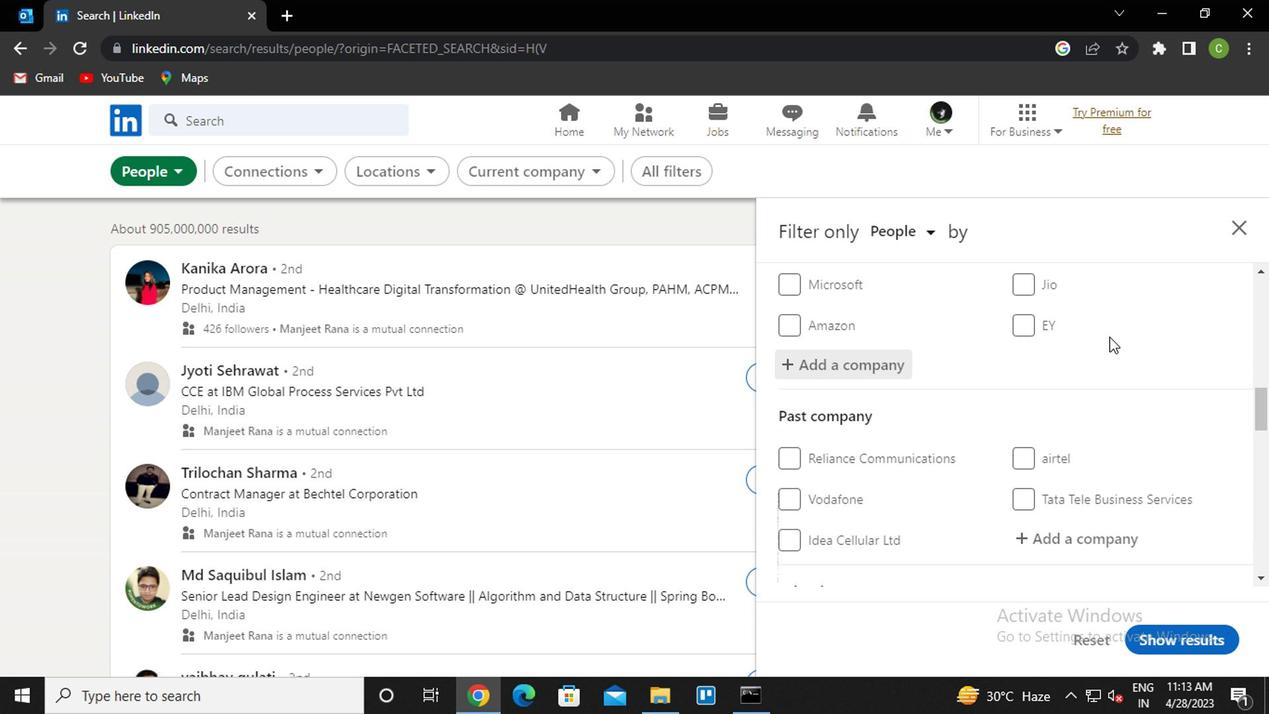 
Action: Mouse scrolled (1100, 349) with delta (0, -1)
Screenshot: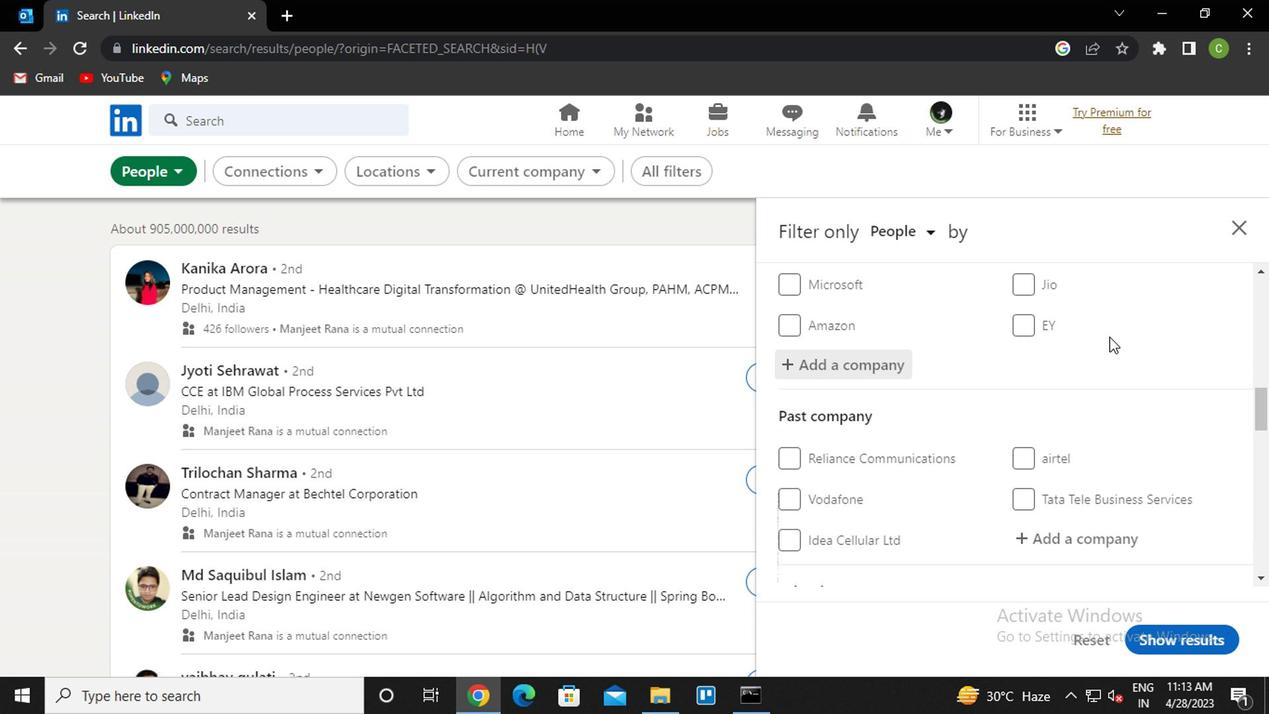 
Action: Mouse moved to (993, 423)
Screenshot: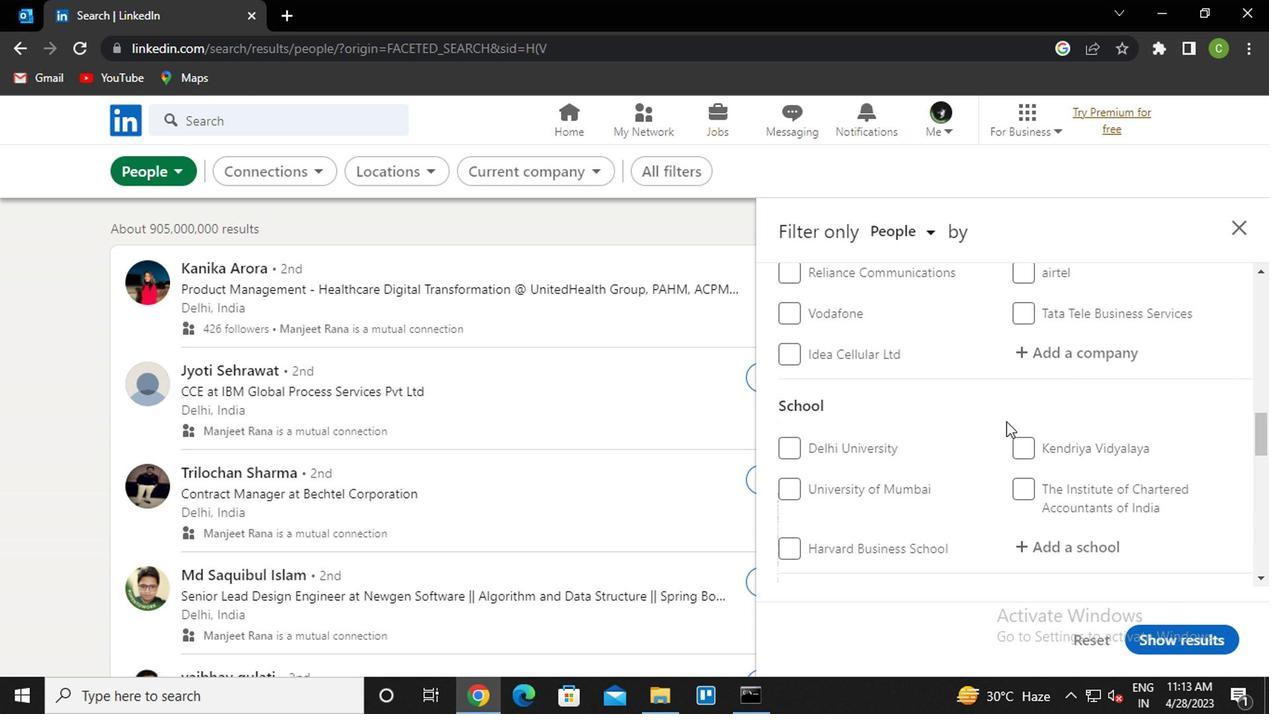 
Action: Mouse scrolled (993, 423) with delta (0, 0)
Screenshot: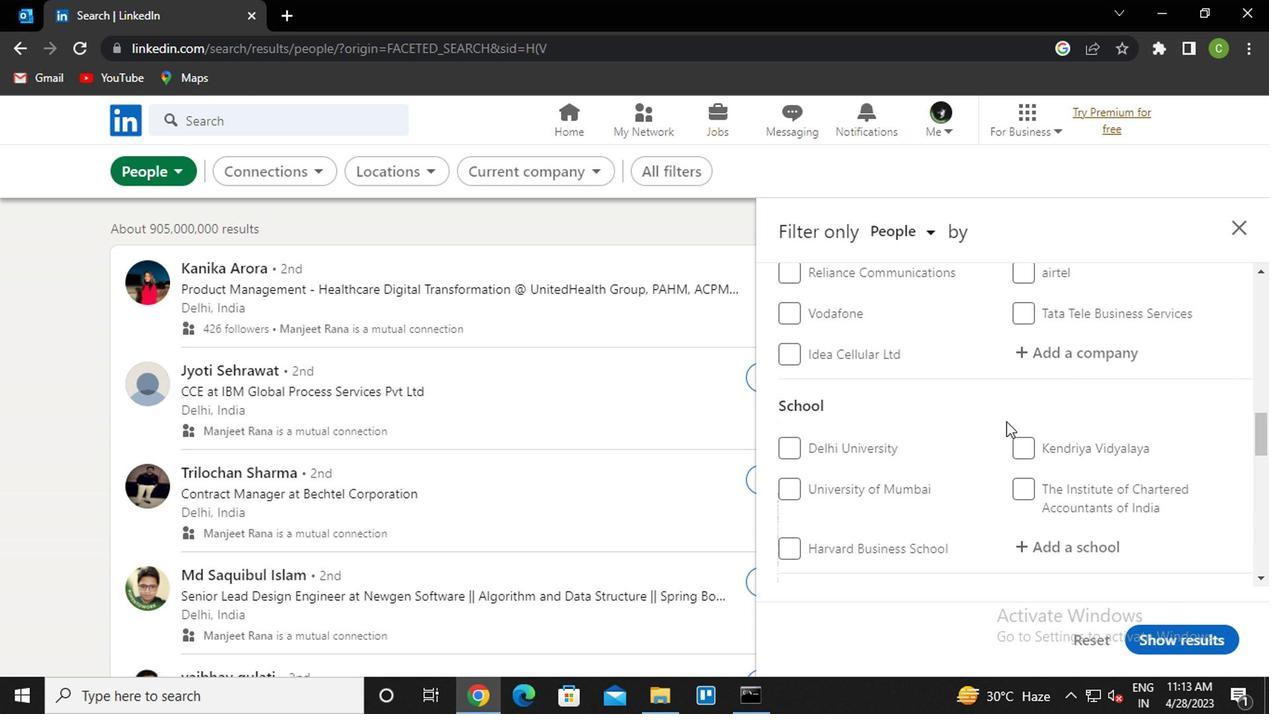 
Action: Mouse moved to (1080, 452)
Screenshot: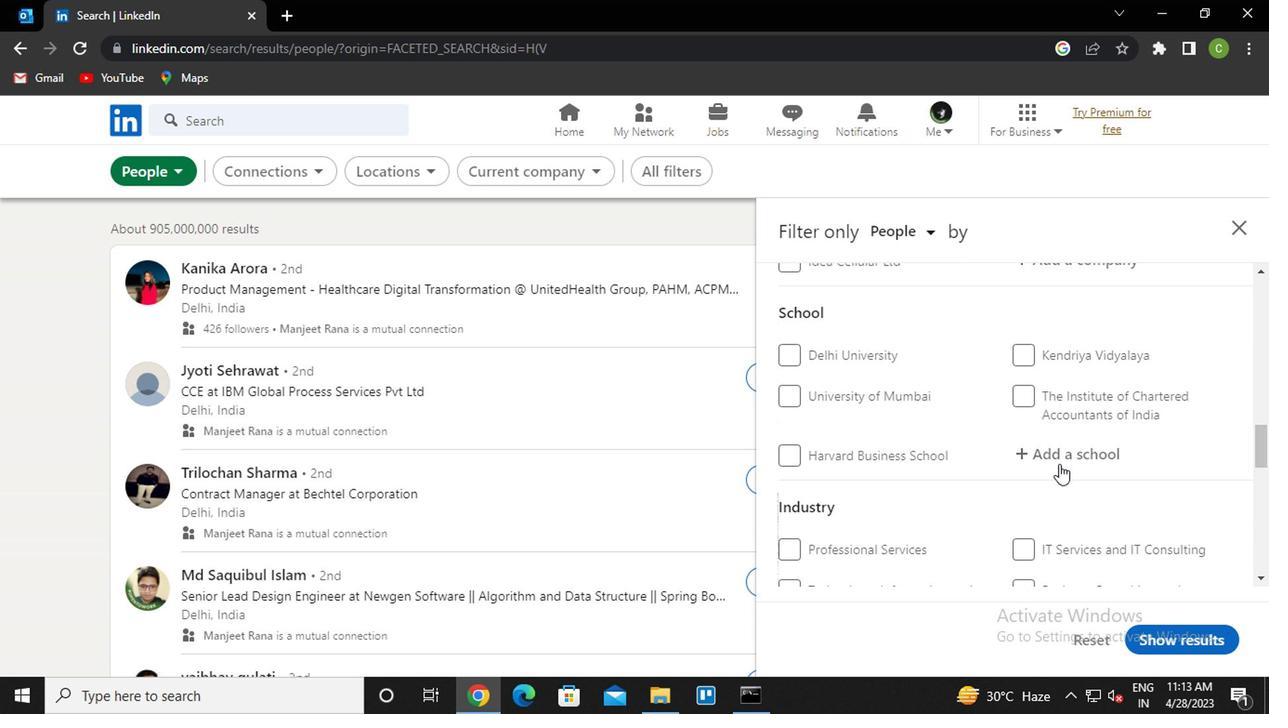 
Action: Mouse pressed left at (1080, 452)
Screenshot: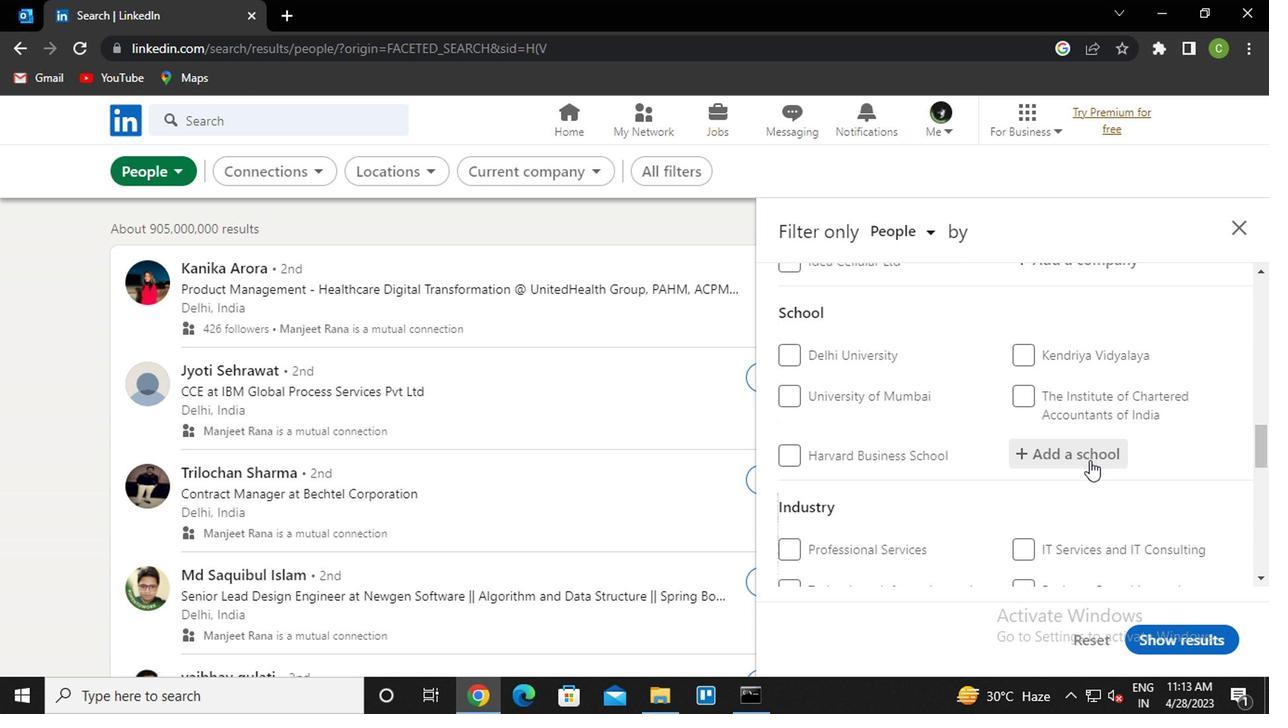 
Action: Key pressed <Key.caps_lock>kazi<Key.space>naz<Key.down><Key.enter>
Screenshot: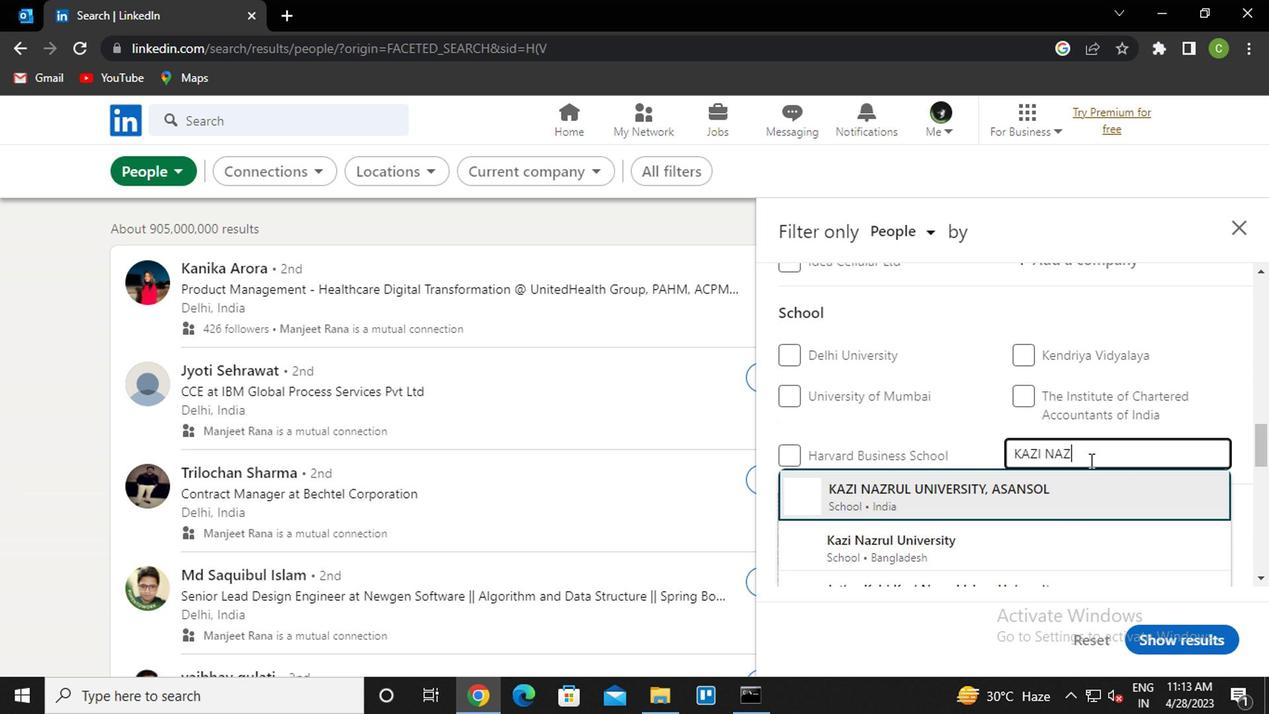 
Action: Mouse scrolled (1080, 452) with delta (0, 0)
Screenshot: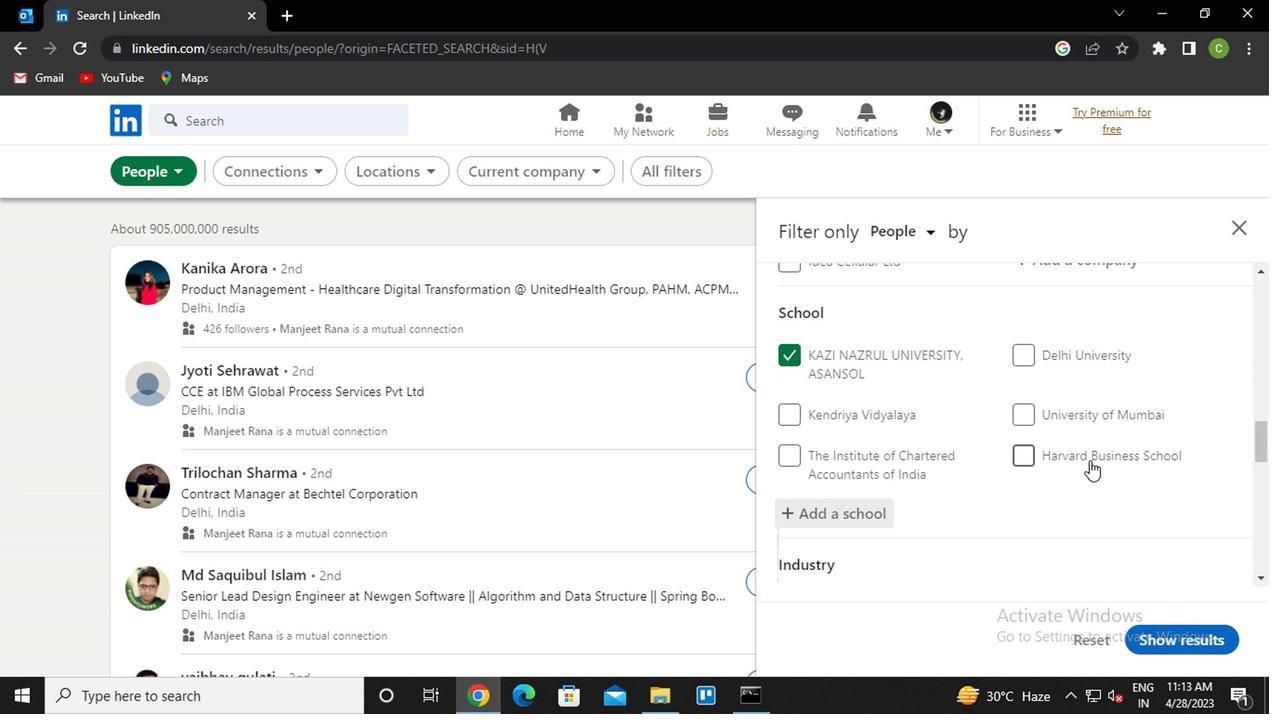 
Action: Mouse scrolled (1080, 452) with delta (0, 0)
Screenshot: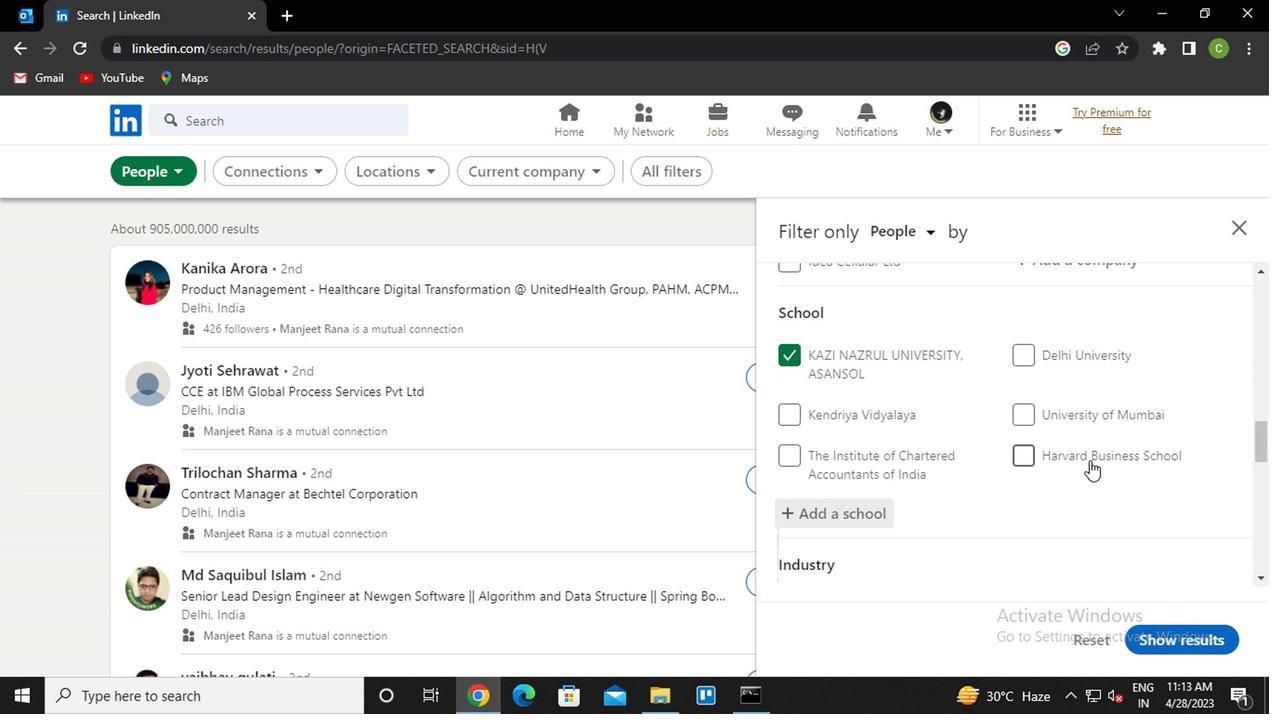 
Action: Mouse scrolled (1080, 452) with delta (0, 0)
Screenshot: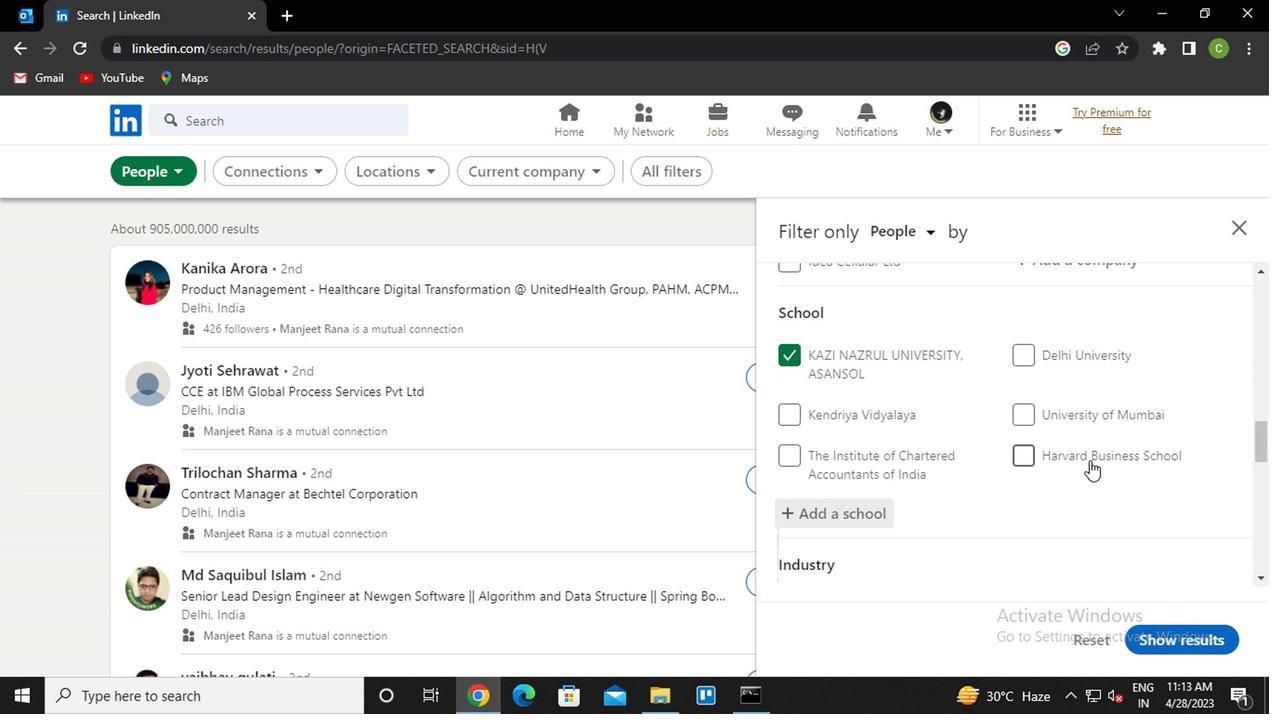 
Action: Mouse moved to (1058, 423)
Screenshot: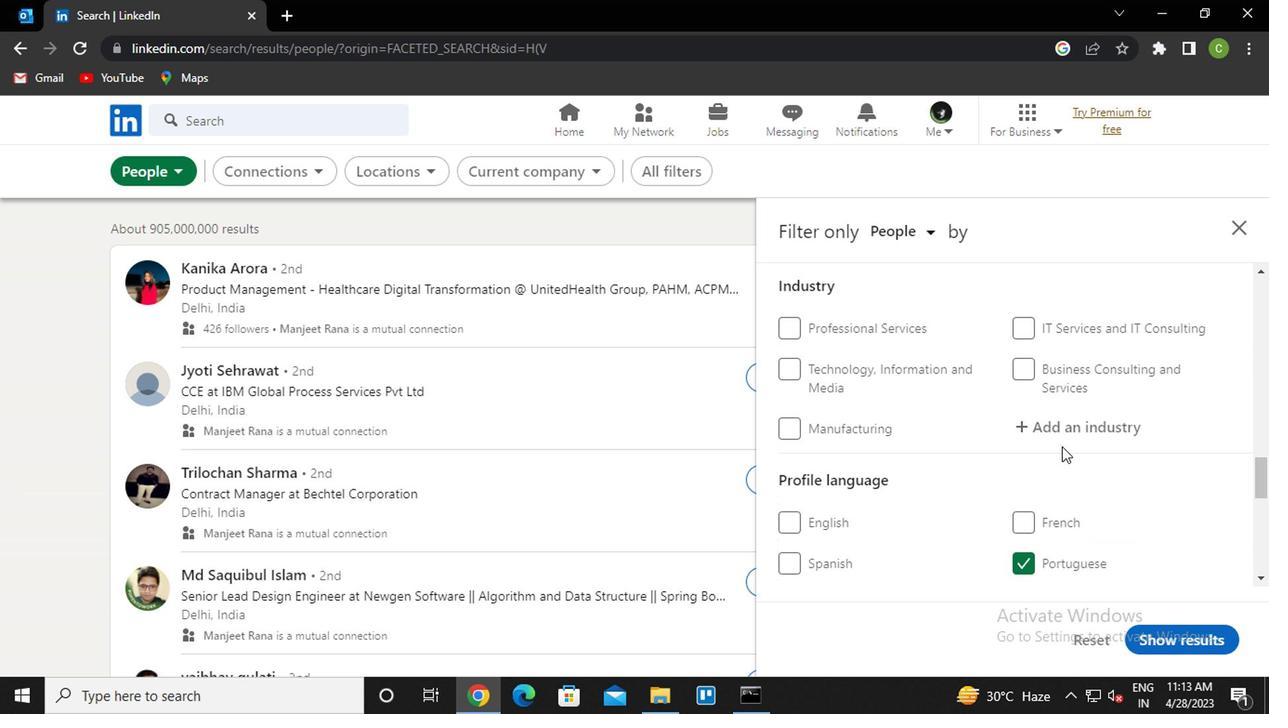 
Action: Mouse pressed left at (1058, 423)
Screenshot: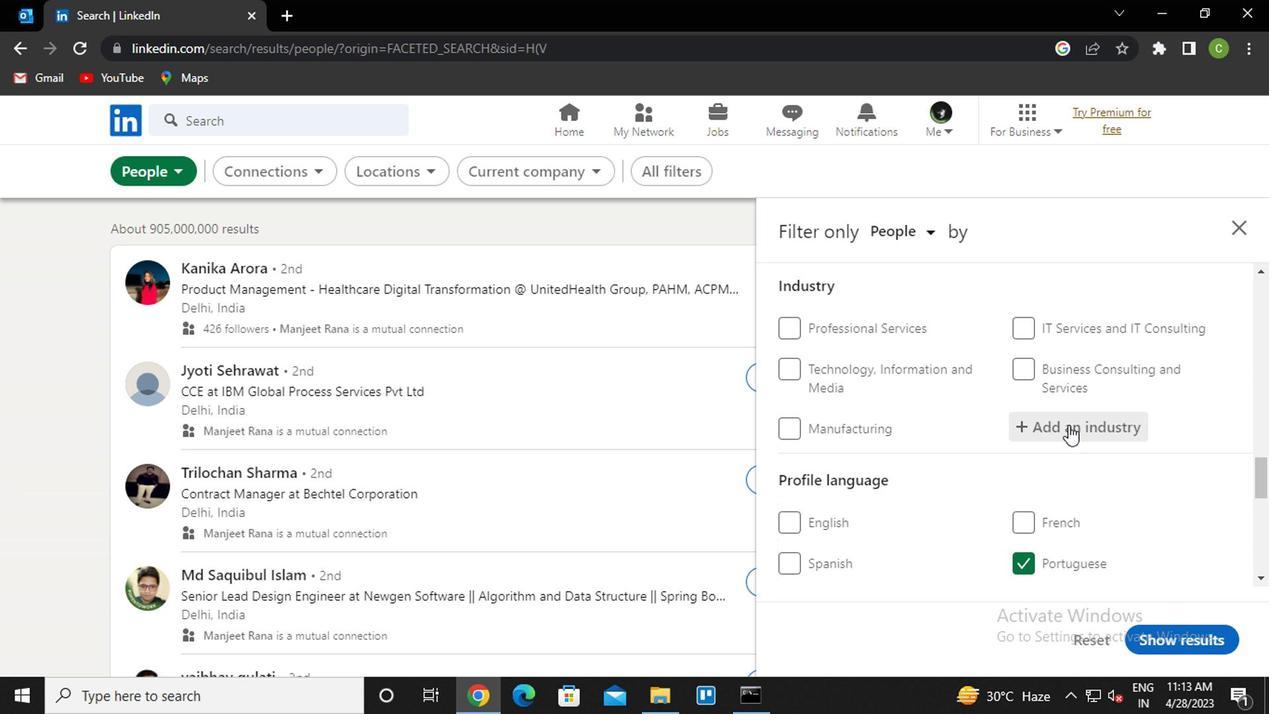 
Action: Key pressed <Key.caps_lock><Key.caps_lock>s<Key.caps_lock>ecuri<Key.down><Key.down><Key.down><Key.down><Key.down><Key.down><Key.down><Key.down><Key.down><Key.down><Key.up><Key.up><Key.up>ty<Key.space><Key.caps_lock>g<Key.caps_lock>ua<Key.down><Key.enter>
Screenshot: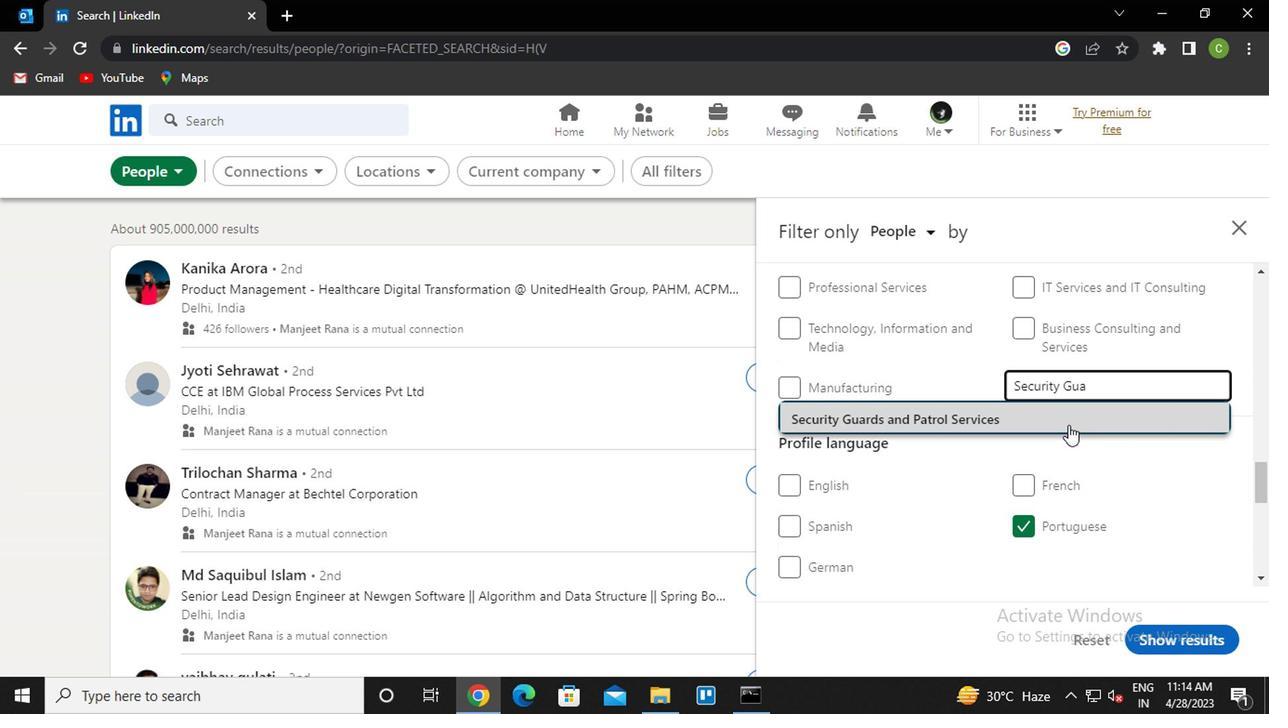 
Action: Mouse scrolled (1058, 423) with delta (0, 0)
Screenshot: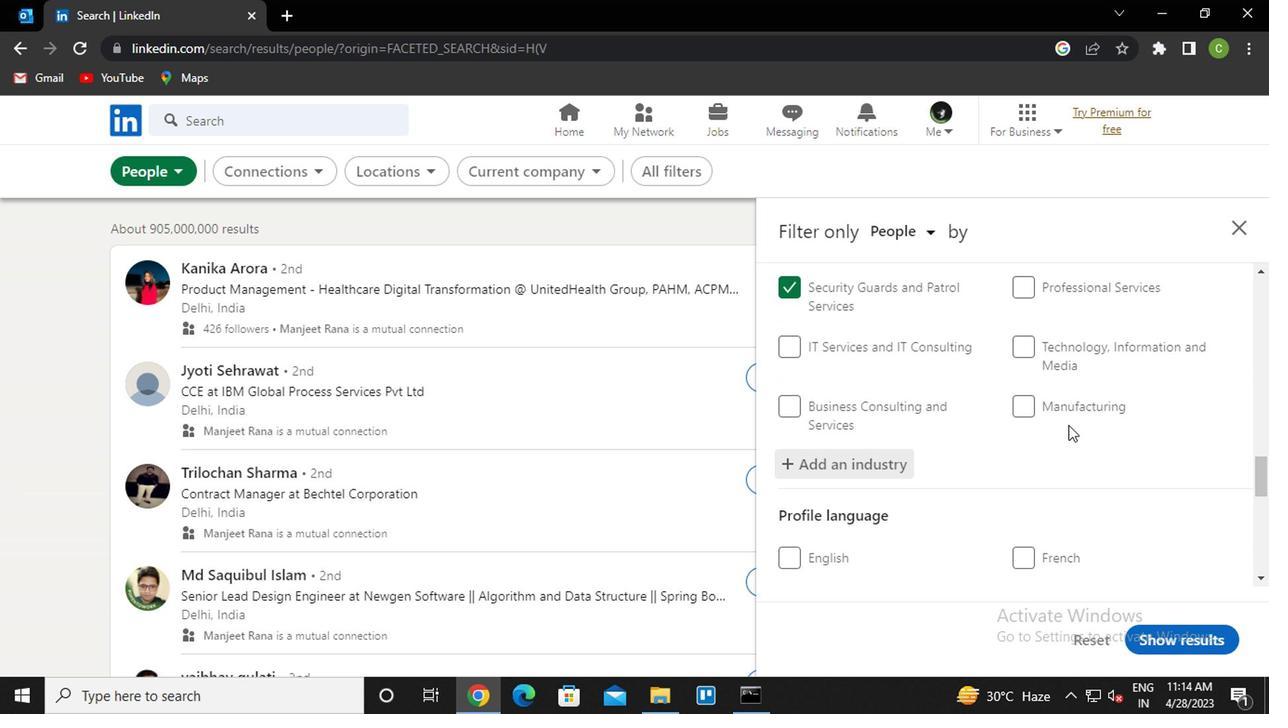 
Action: Mouse scrolled (1058, 423) with delta (0, 0)
Screenshot: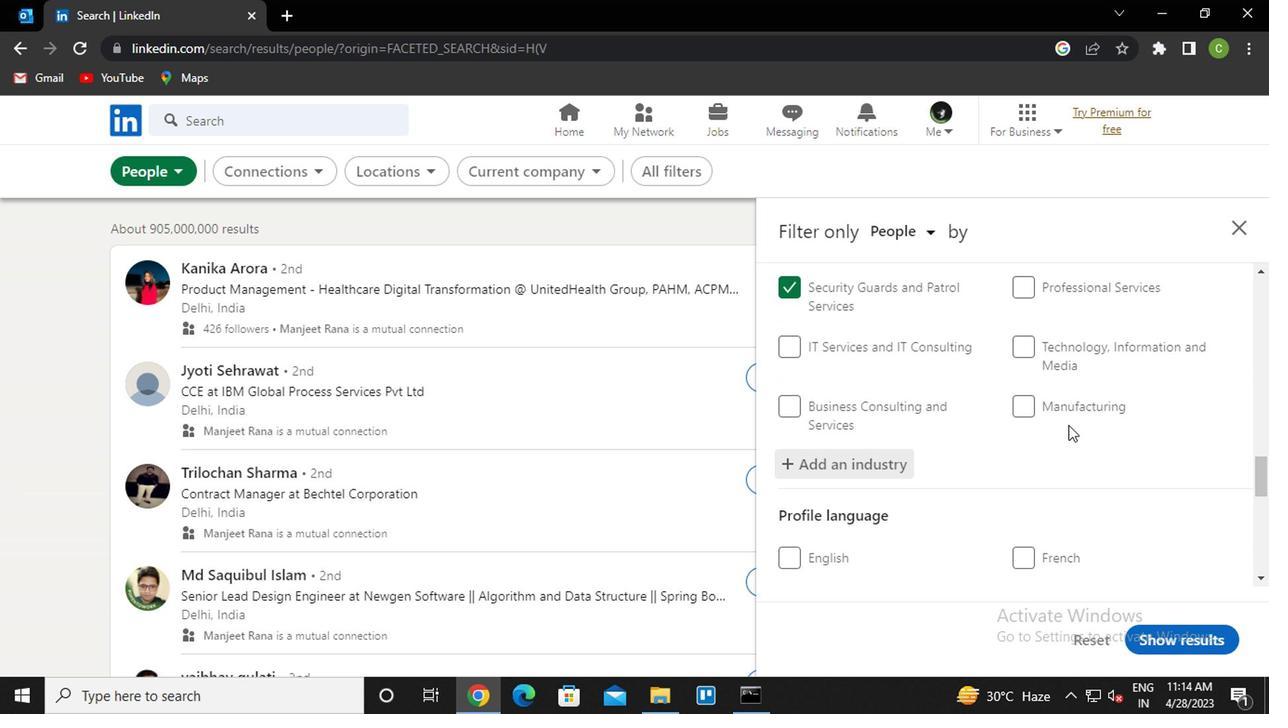 
Action: Mouse scrolled (1058, 423) with delta (0, 0)
Screenshot: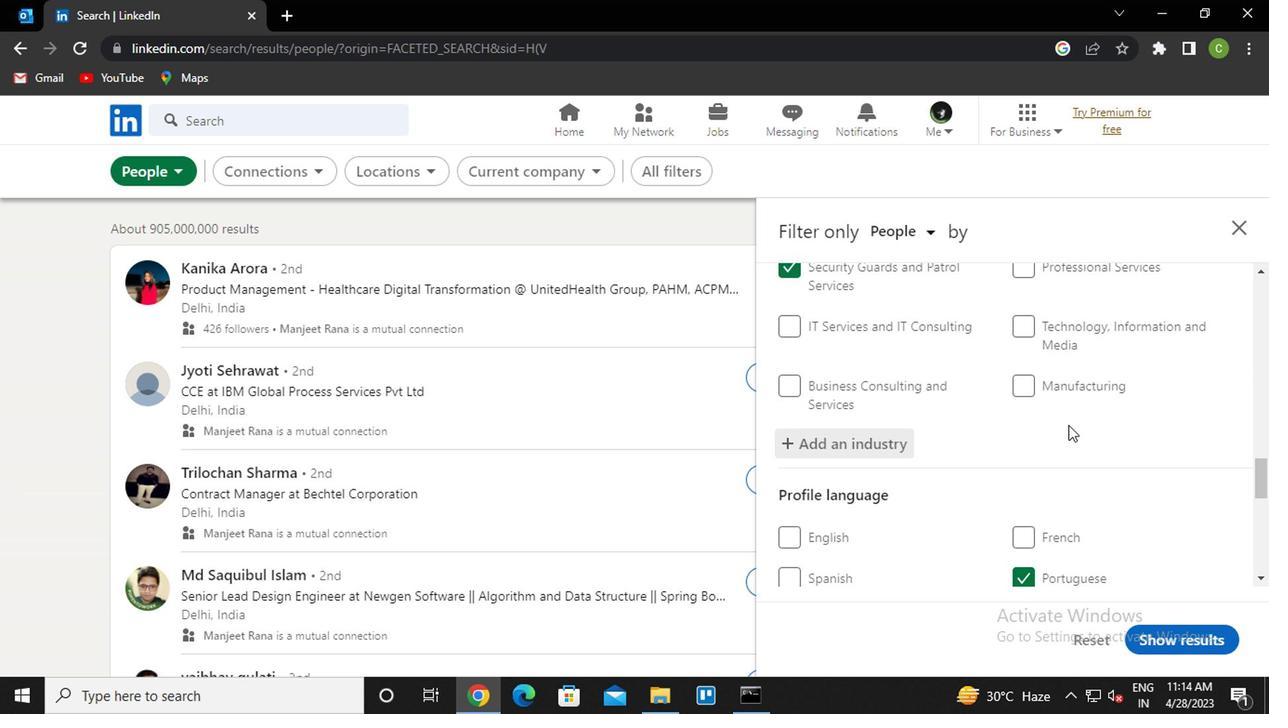 
Action: Mouse scrolled (1058, 423) with delta (0, 0)
Screenshot: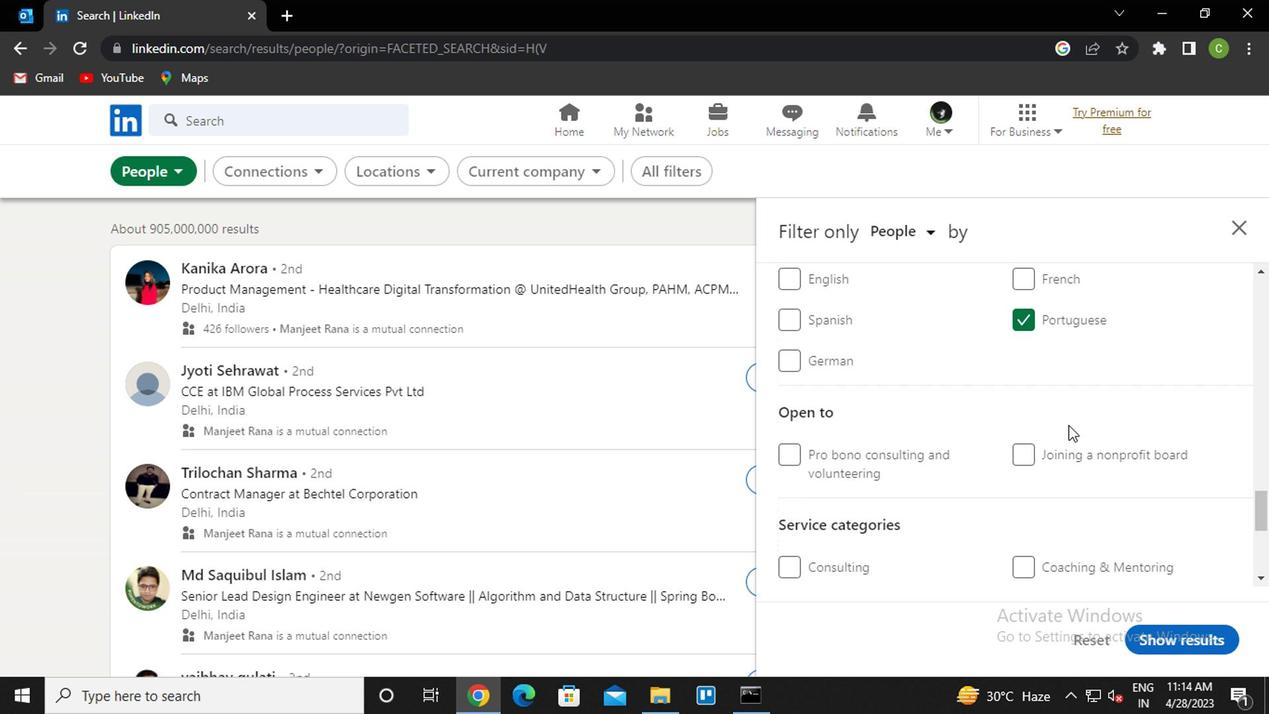 
Action: Mouse scrolled (1058, 423) with delta (0, 0)
Screenshot: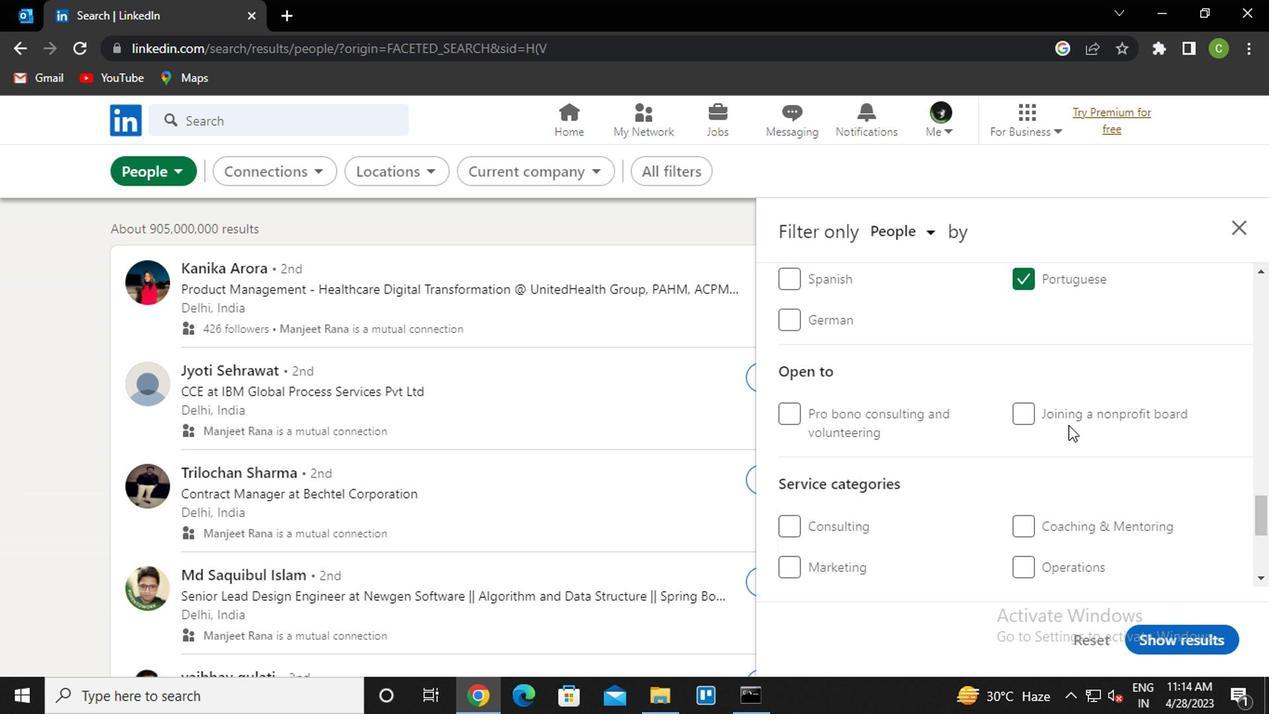 
Action: Mouse scrolled (1058, 423) with delta (0, 0)
Screenshot: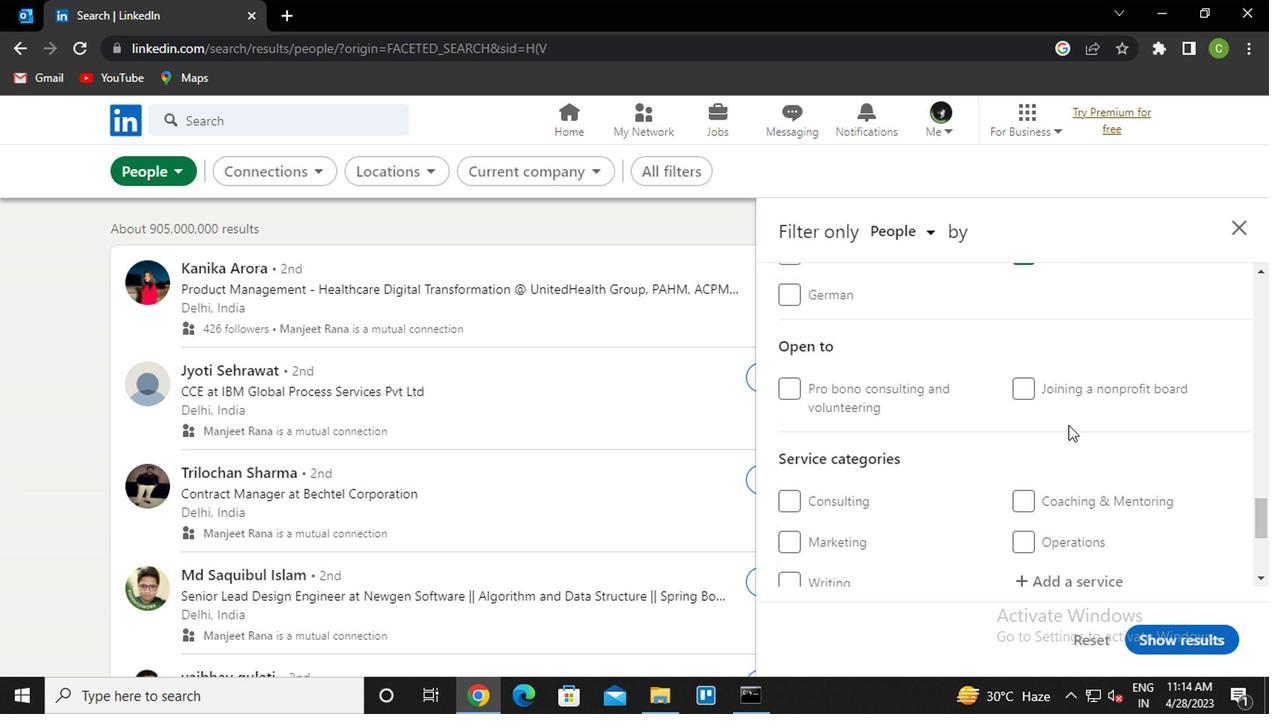 
Action: Mouse scrolled (1058, 423) with delta (0, 0)
Screenshot: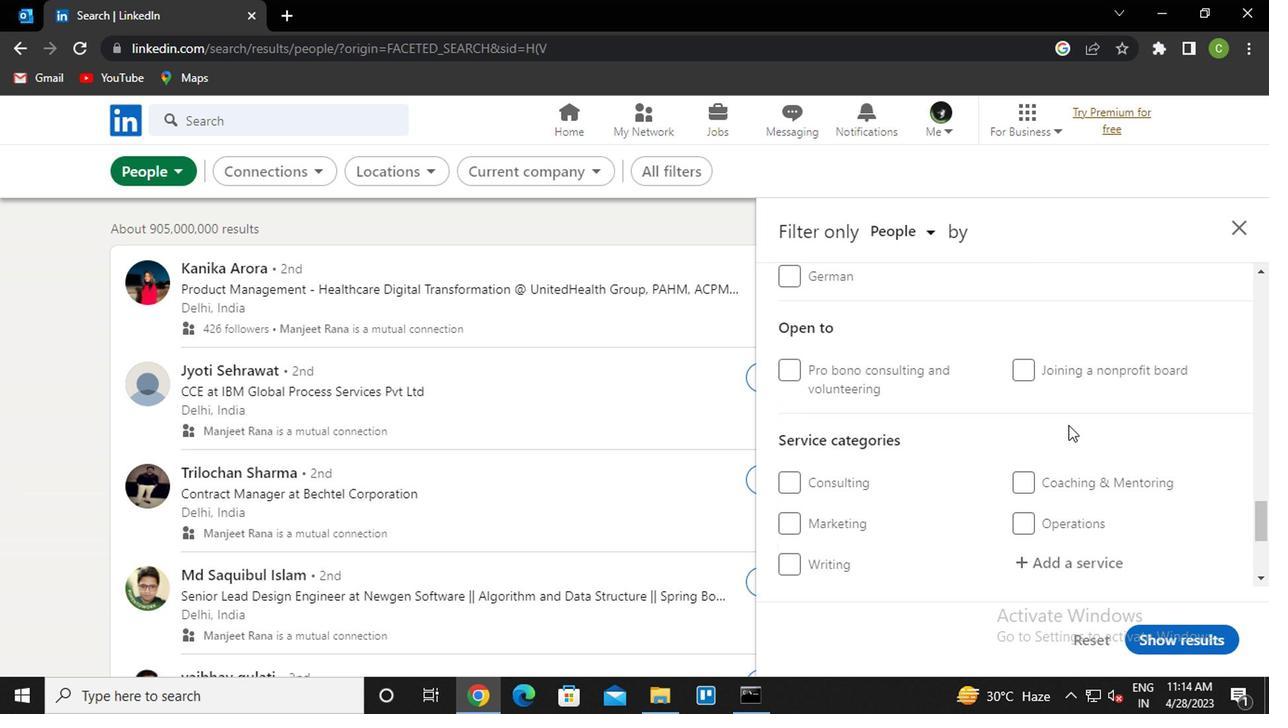 
Action: Mouse moved to (1093, 347)
Screenshot: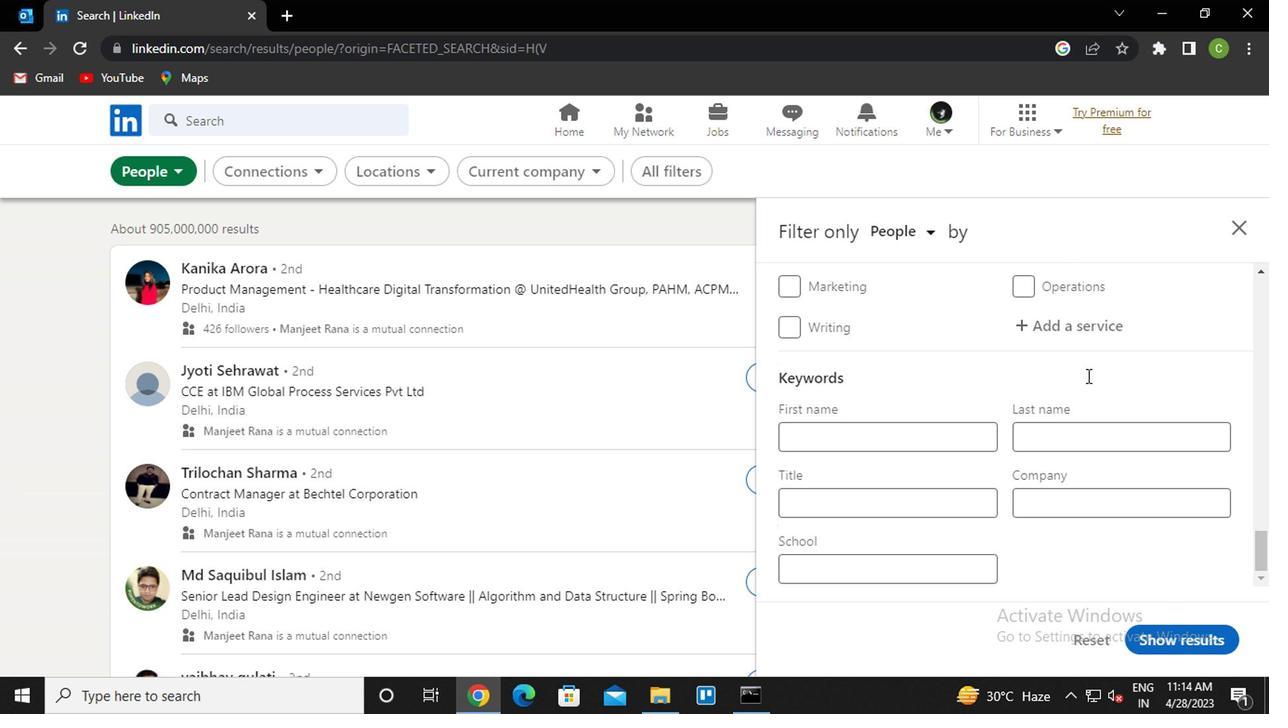 
Action: Mouse pressed left at (1093, 347)
Screenshot: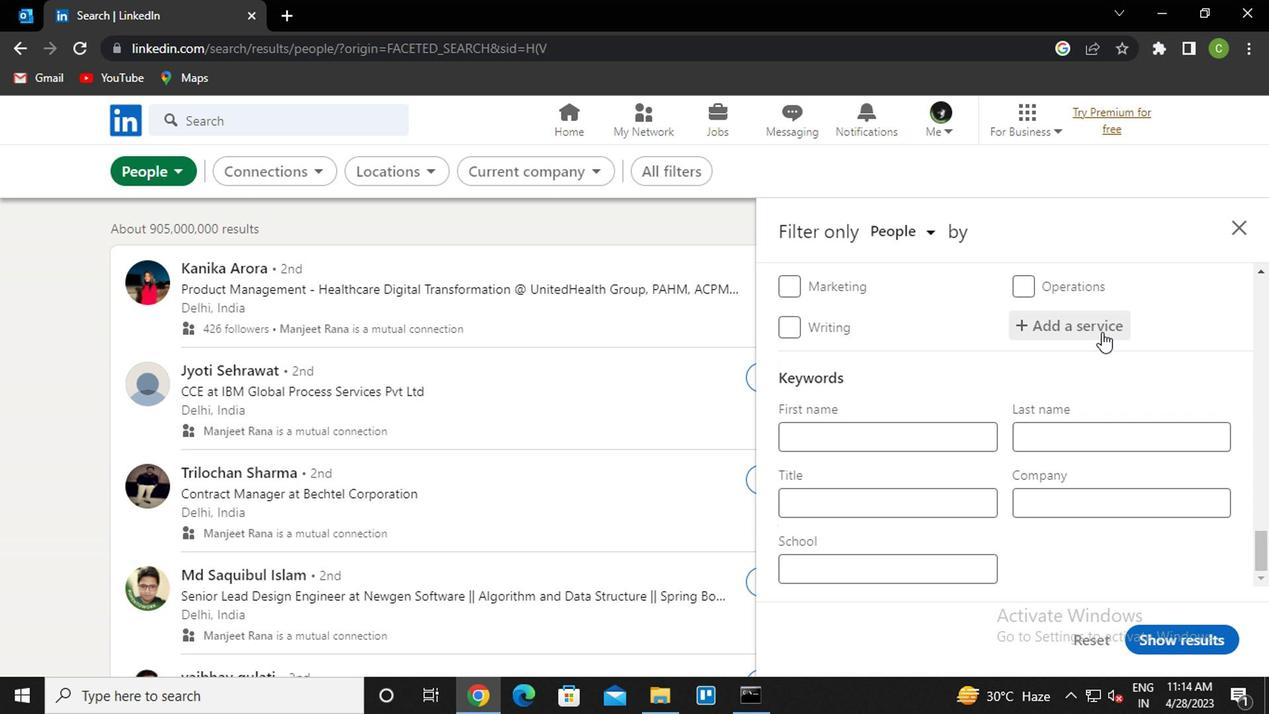 
Action: Key pressed <Key.caps_lock>f<Key.caps_lock>ile<Key.space><Key.caps_lock>m<Key.caps_lock>ana<Key.down><Key.enter>
Screenshot: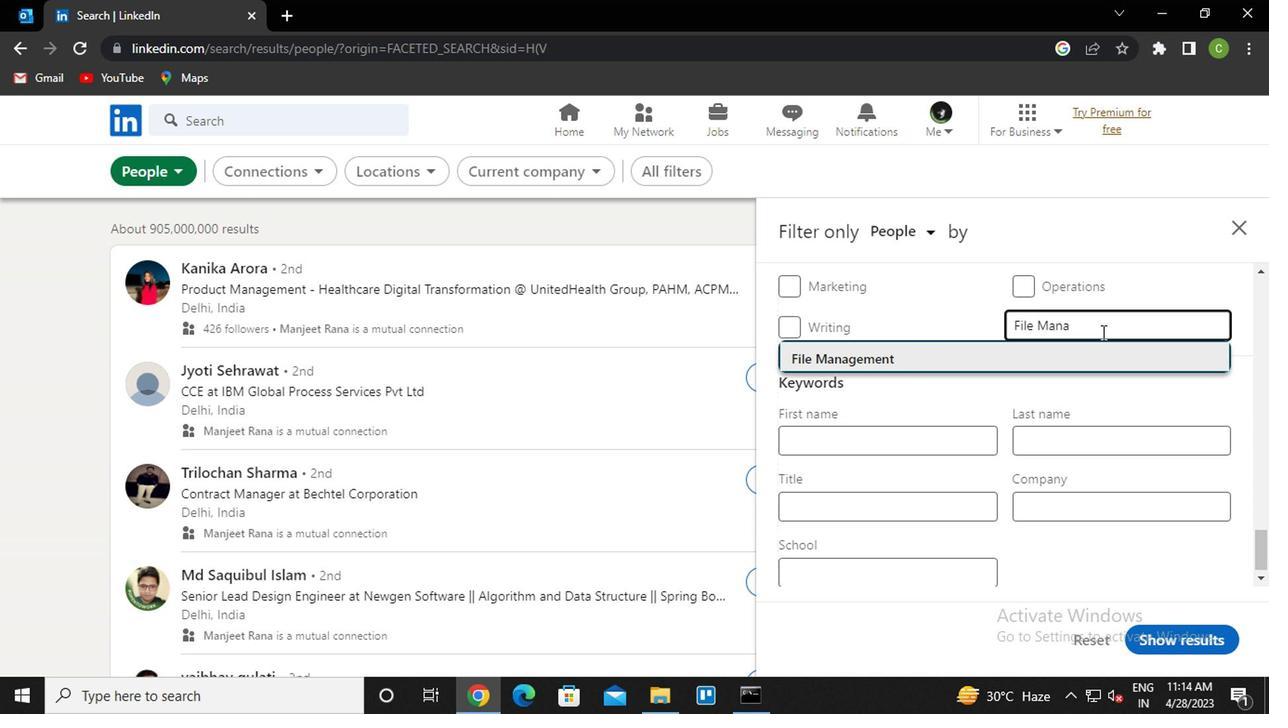
Action: Mouse scrolled (1093, 346) with delta (0, 0)
Screenshot: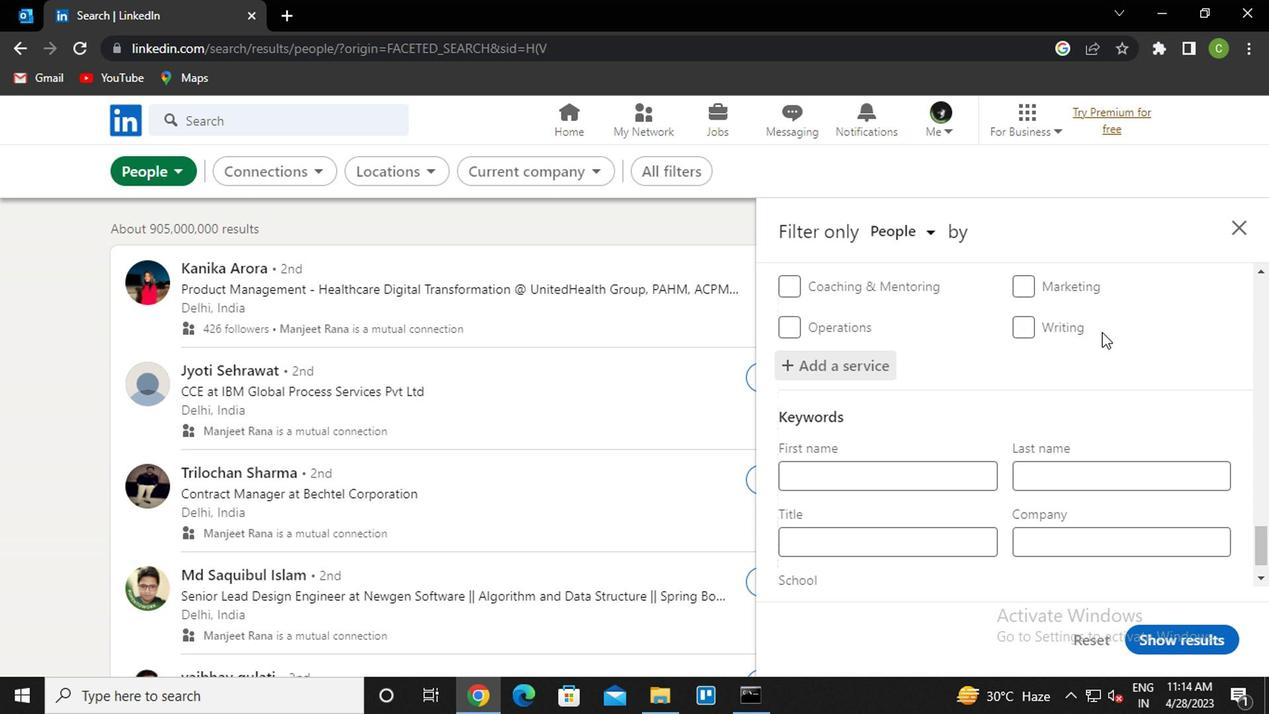 
Action: Mouse scrolled (1093, 346) with delta (0, 0)
Screenshot: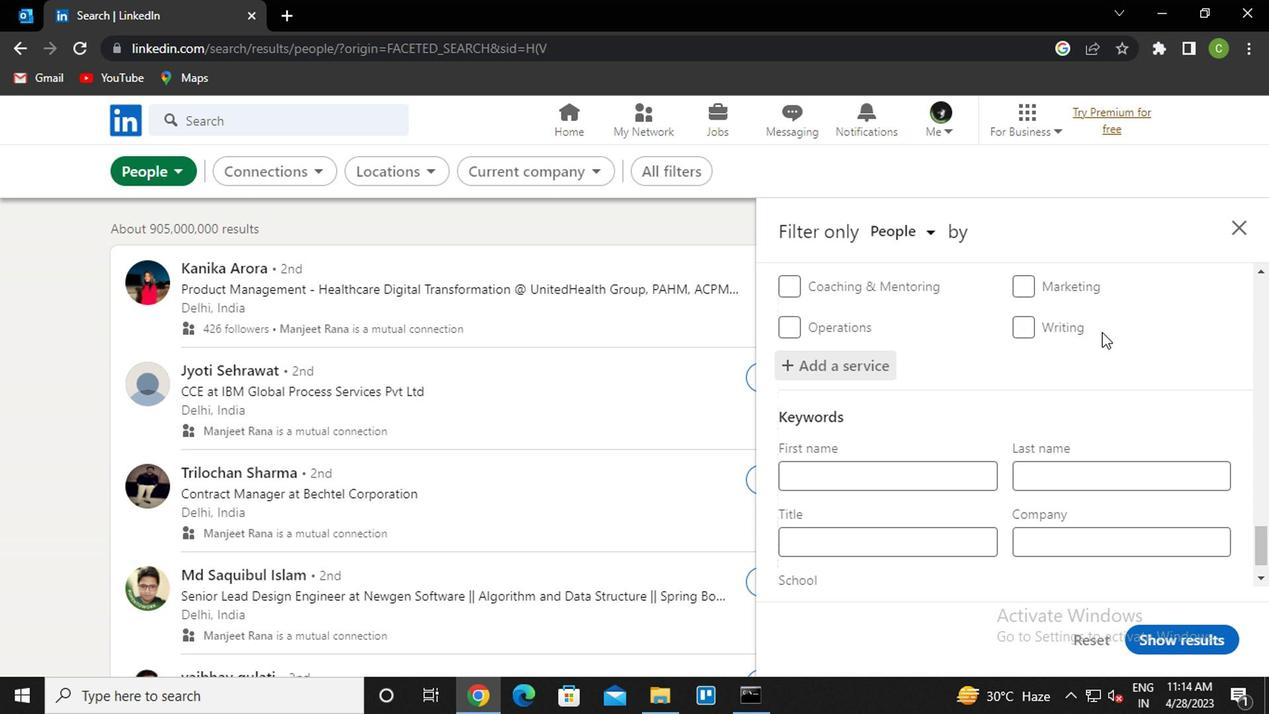 
Action: Mouse scrolled (1093, 346) with delta (0, 0)
Screenshot: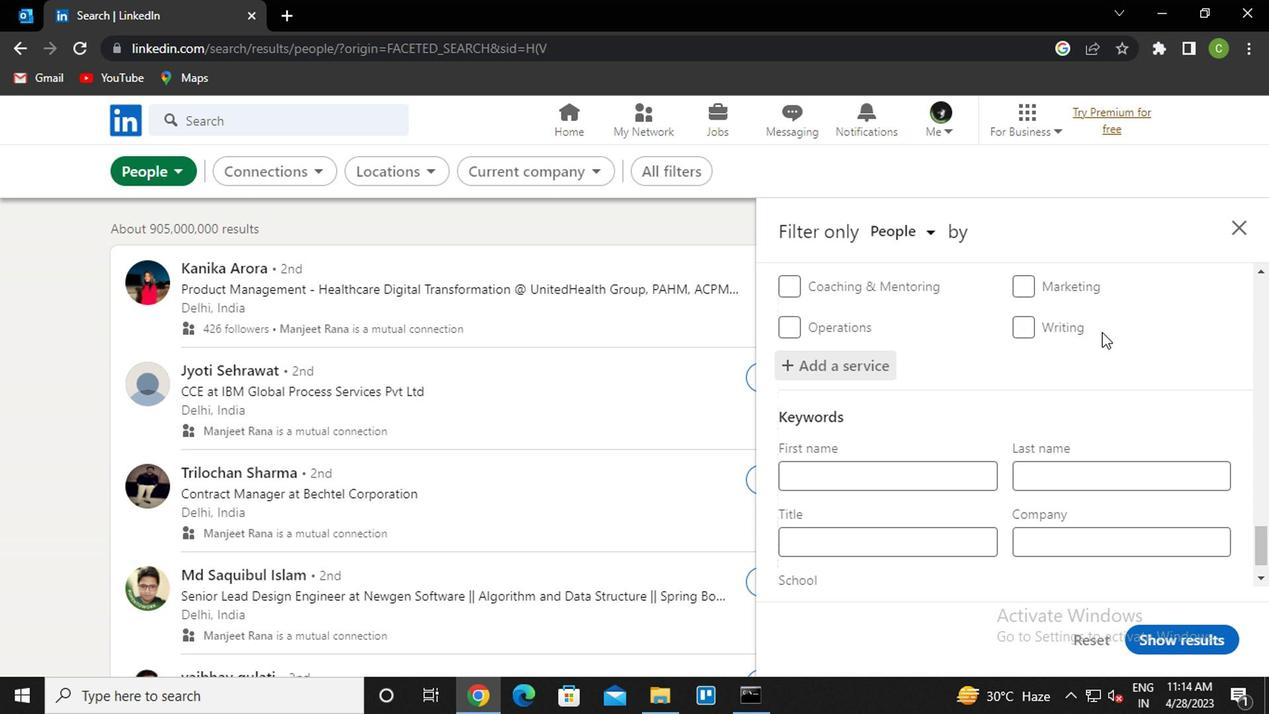 
Action: Mouse scrolled (1093, 346) with delta (0, 0)
Screenshot: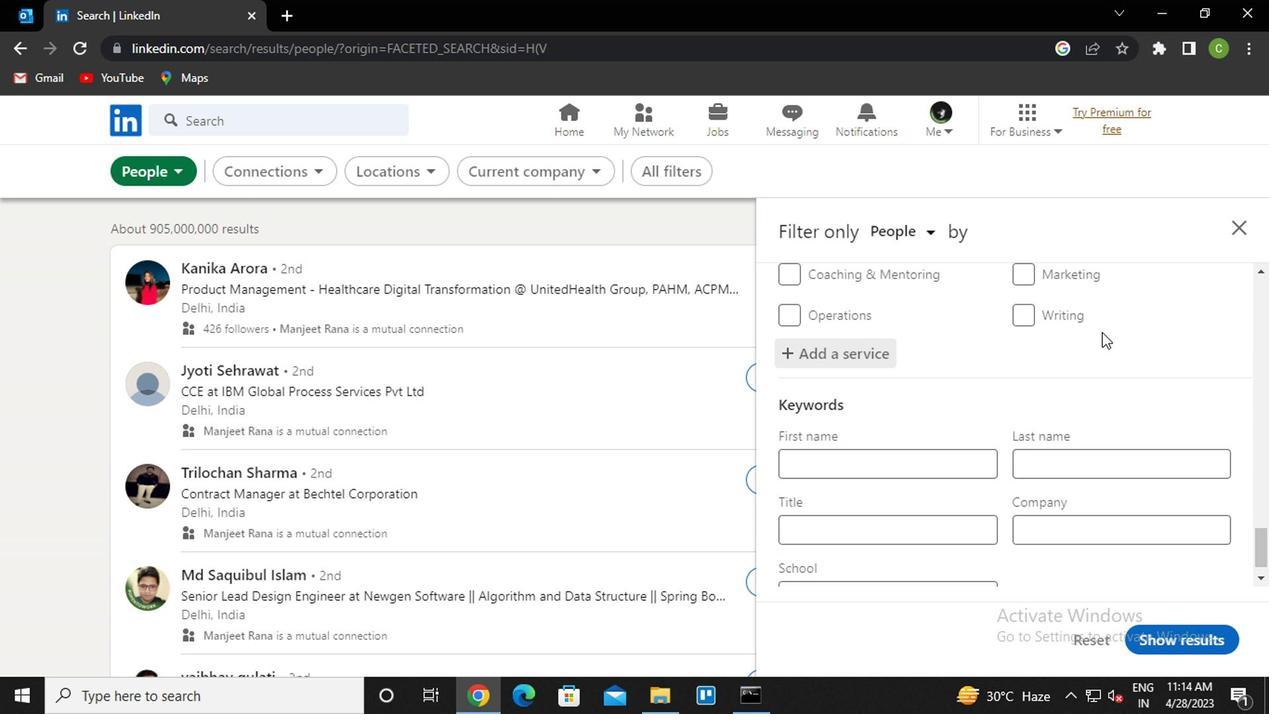 
Action: Mouse scrolled (1093, 346) with delta (0, 0)
Screenshot: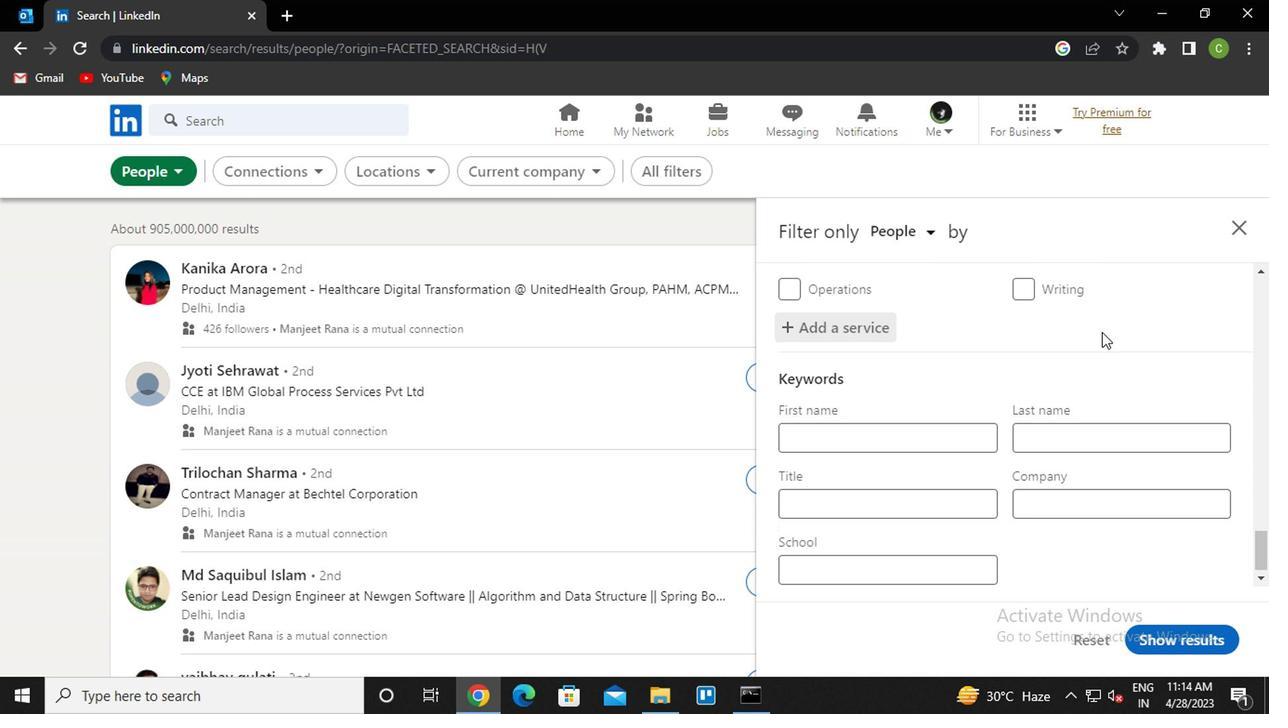 
Action: Mouse moved to (1089, 360)
Screenshot: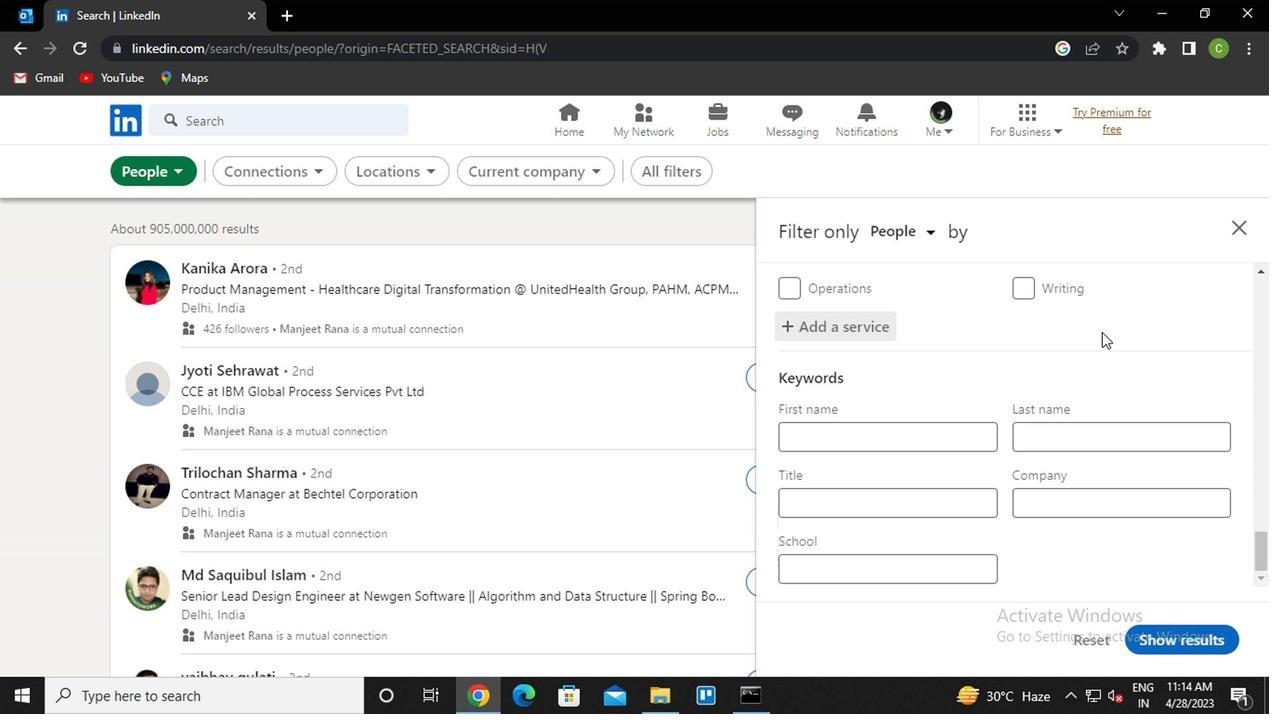 
Action: Mouse scrolled (1089, 359) with delta (0, -1)
Screenshot: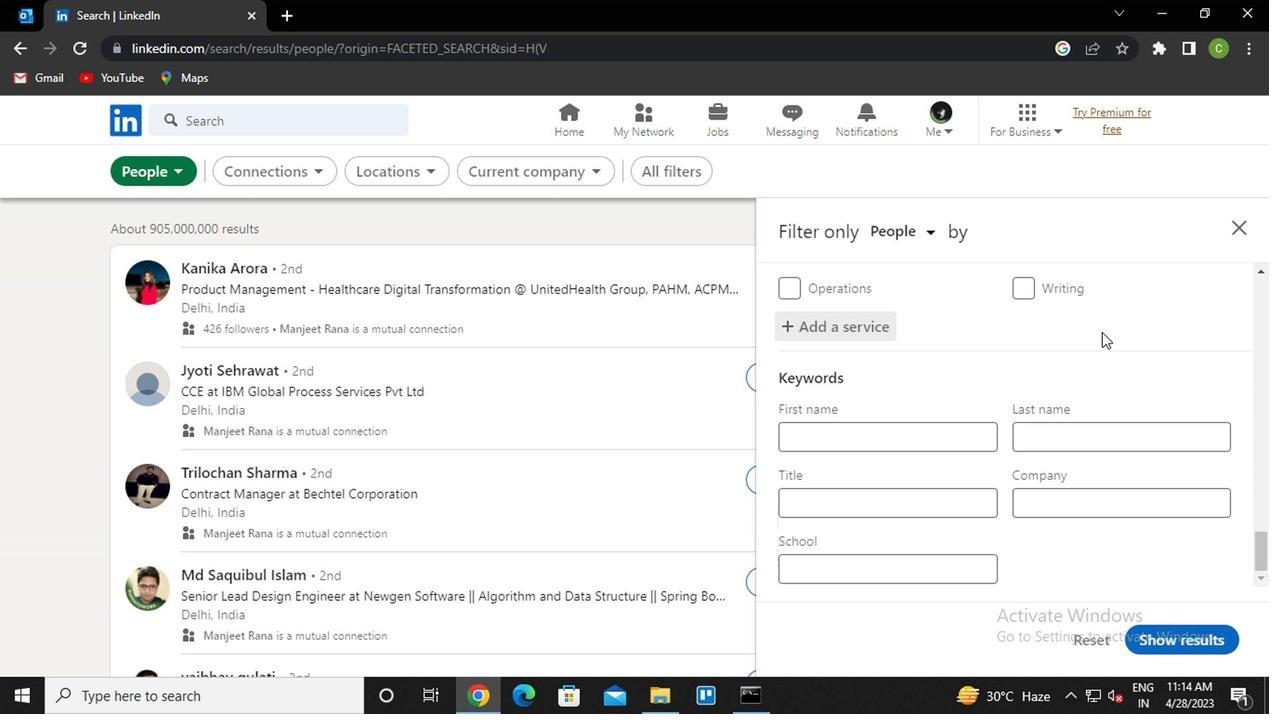 
Action: Mouse moved to (923, 492)
Screenshot: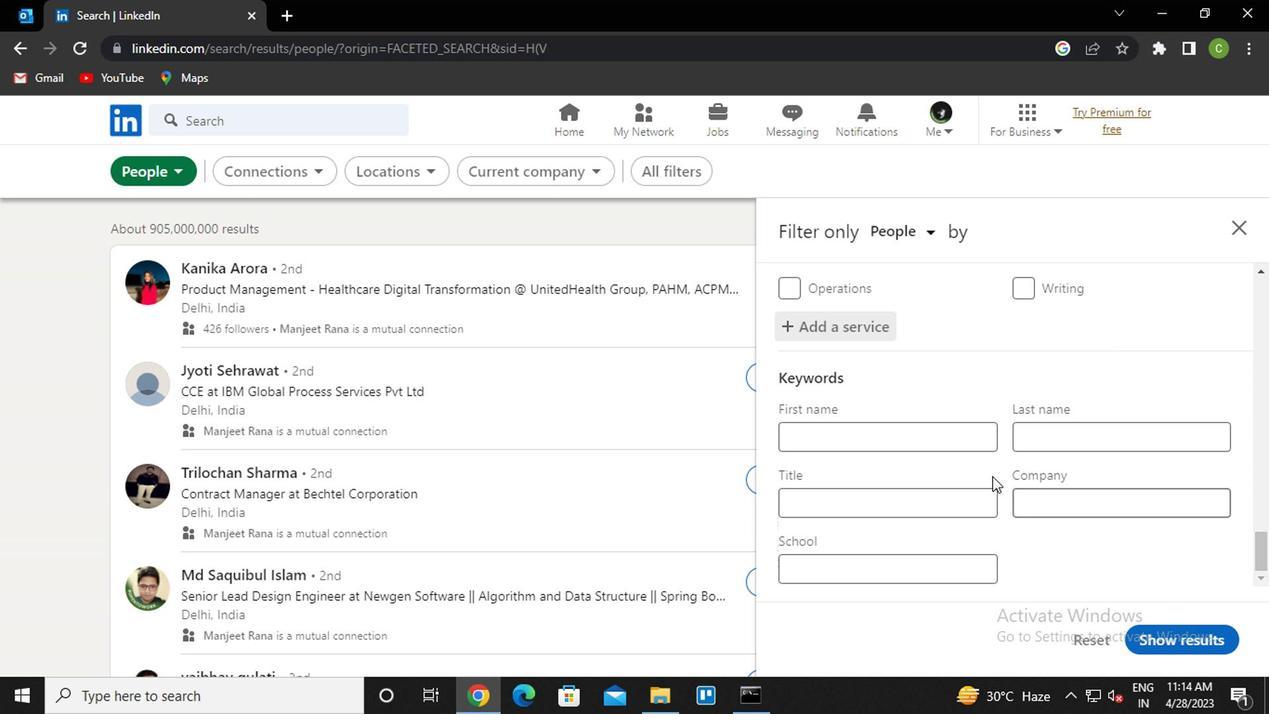 
Action: Mouse pressed left at (923, 492)
Screenshot: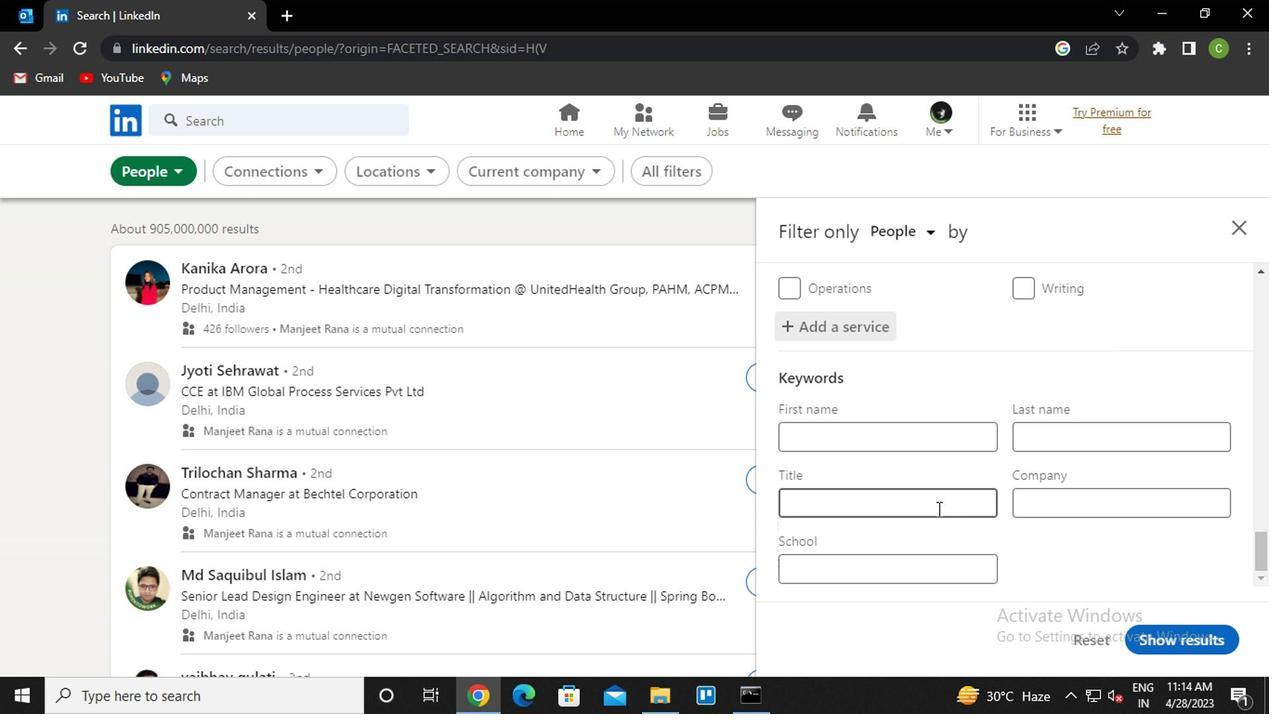 
Action: Mouse moved to (923, 492)
Screenshot: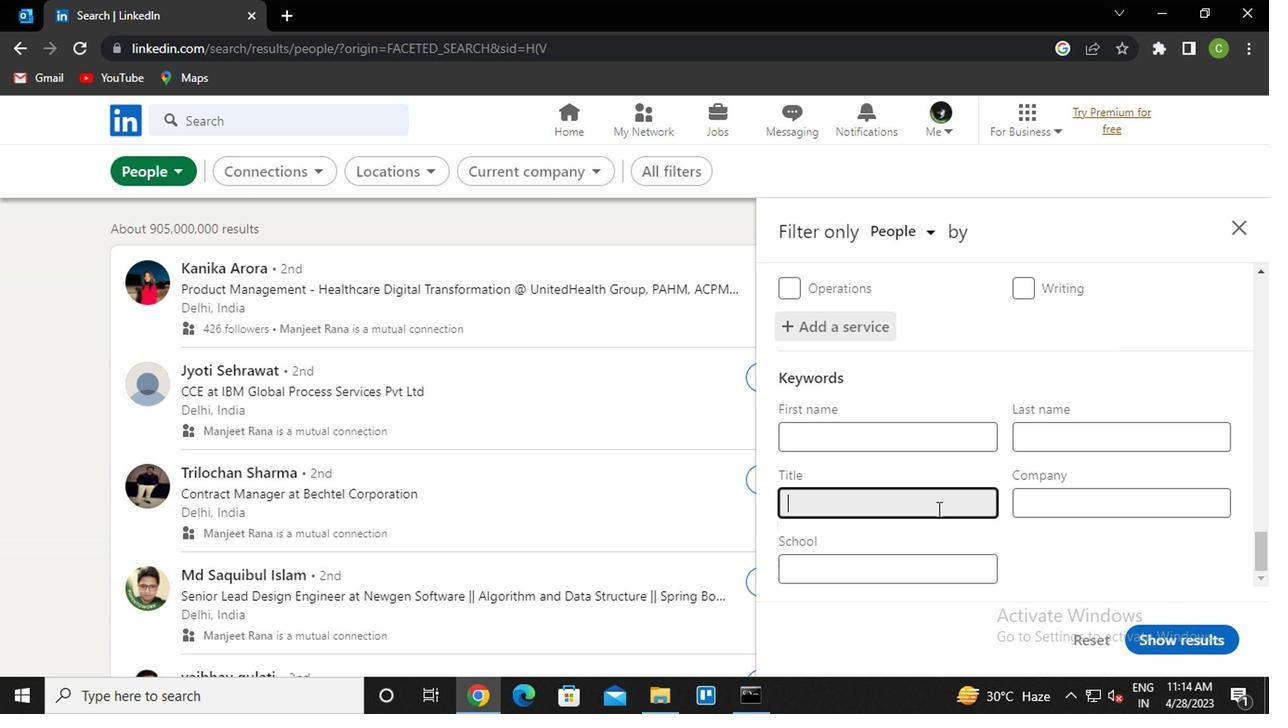 
Action: Key pressed <Key.caps_lock>p<Key.caps_lock>ublic<Key.space><Key.caps_lock>r<Key.caps_lock>Elations<Key.space><Key.caps_lock>s<Key.caps_lock>pecialist
Screenshot: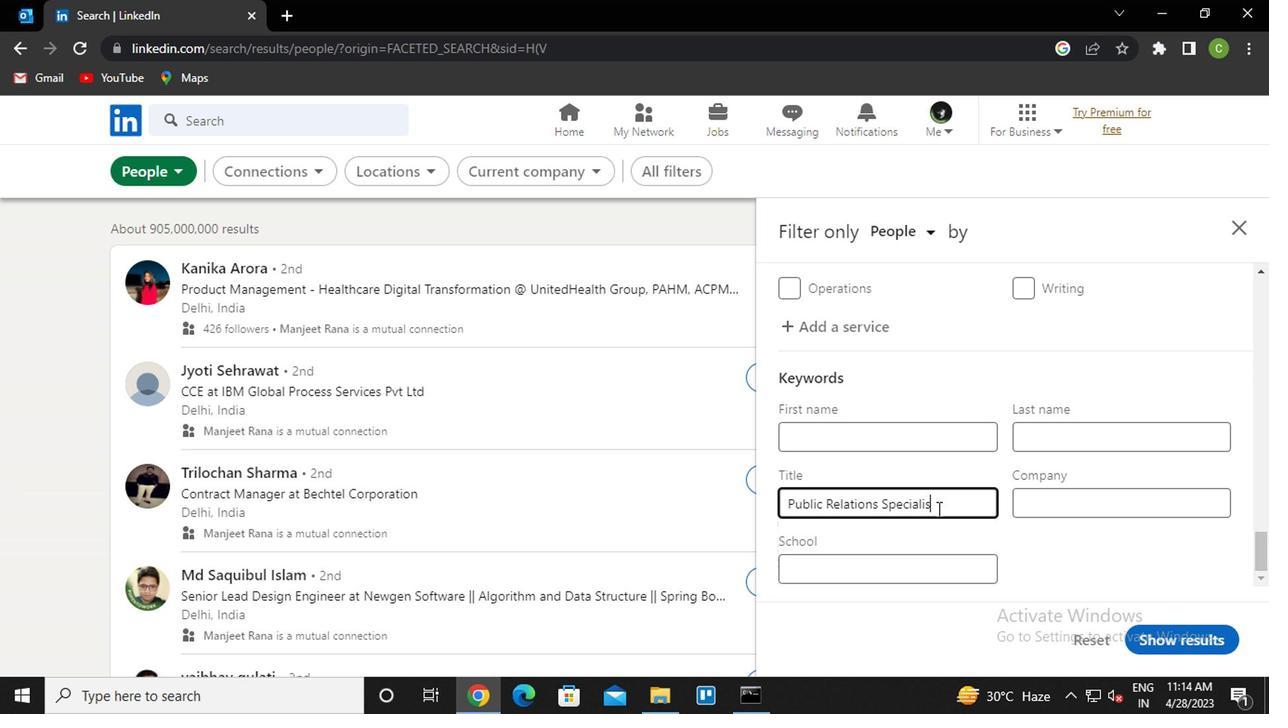 
Action: Mouse moved to (1163, 593)
Screenshot: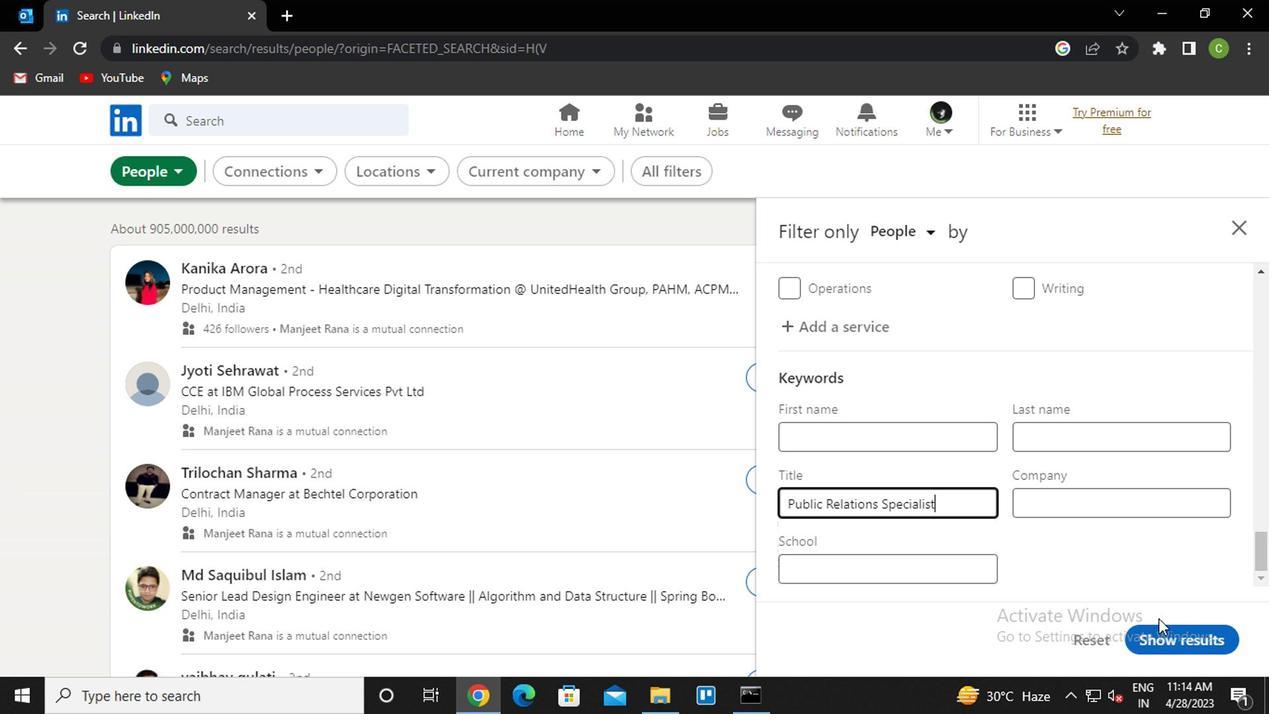 
Action: Mouse pressed left at (1163, 593)
Screenshot: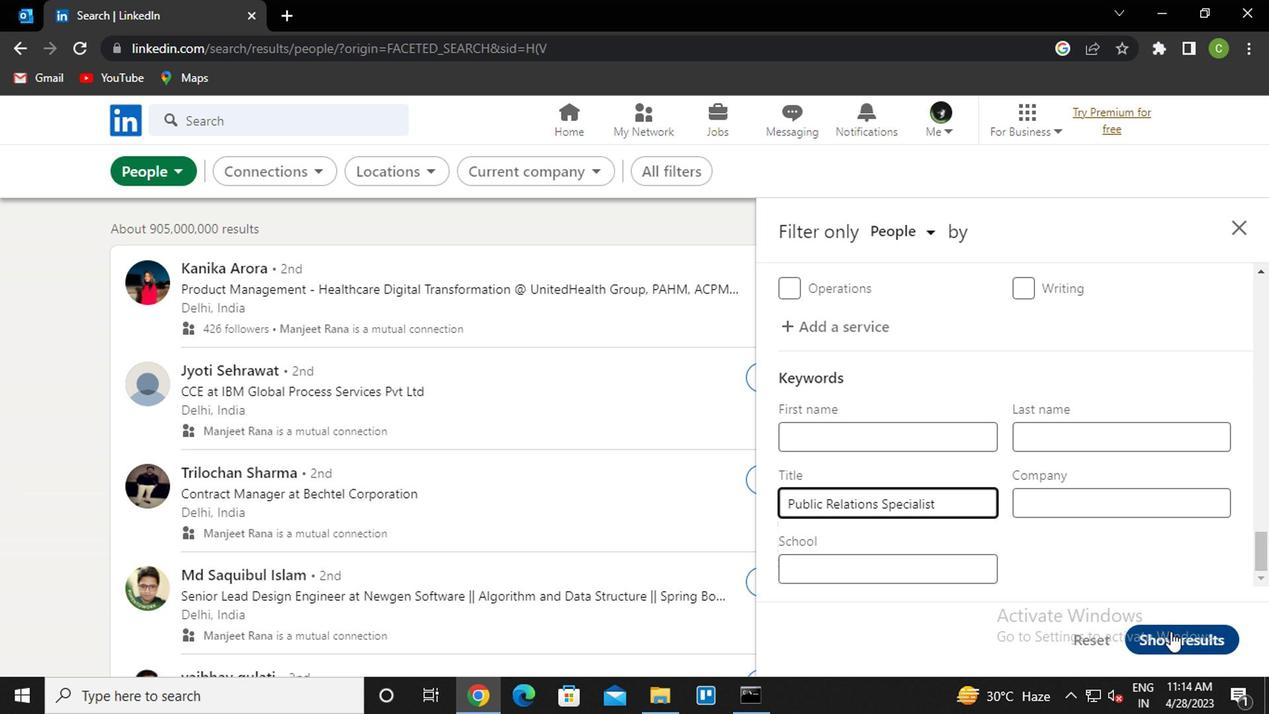 
Action: Mouse moved to (789, 489)
Screenshot: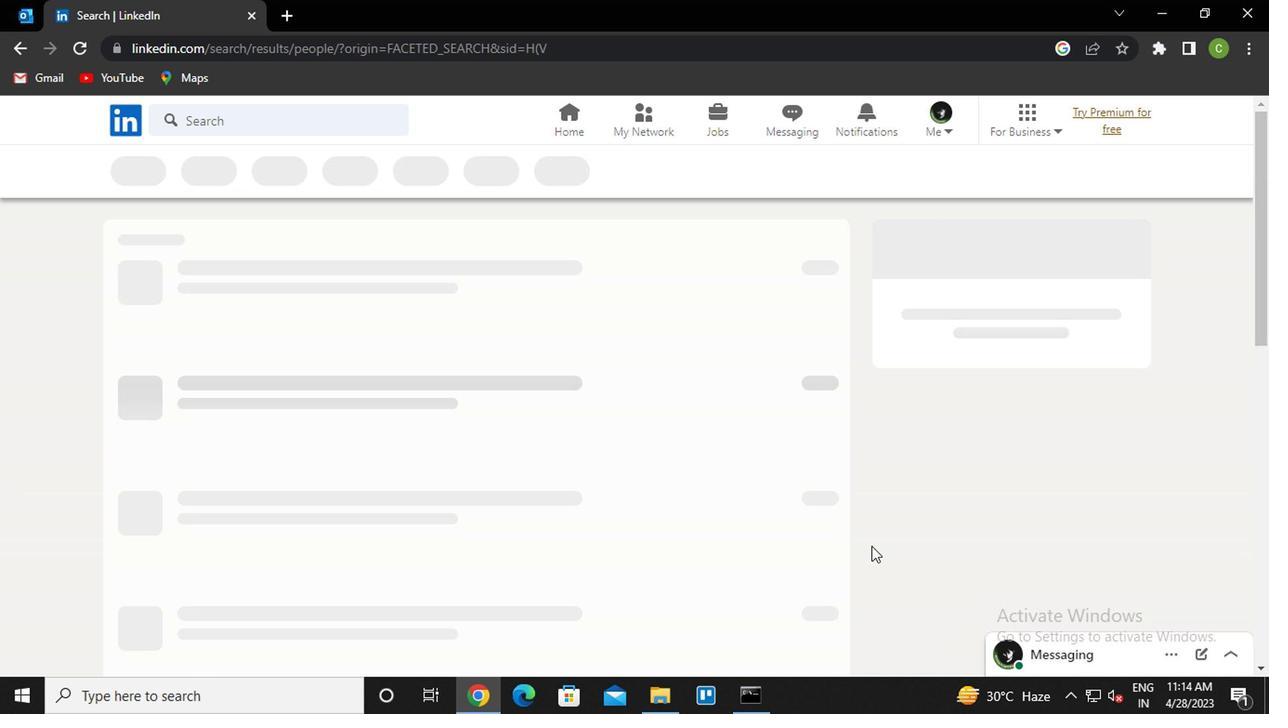 
